 Task: Search one way flight ticket for 5 adults, 2 children, 1 infant in seat and 2 infants on lap in economy from Columbia: Columbia Regional Airport to New Bern: Coastal Carolina Regional Airport (was Craven County Regional) on 5-4-2023. Choice of flights is Emirates and Kenya Airways. Number of bags: 2 carry on bags. Price is upto 35000. Outbound departure time preference is 20:30.
Action: Mouse moved to (306, 122)
Screenshot: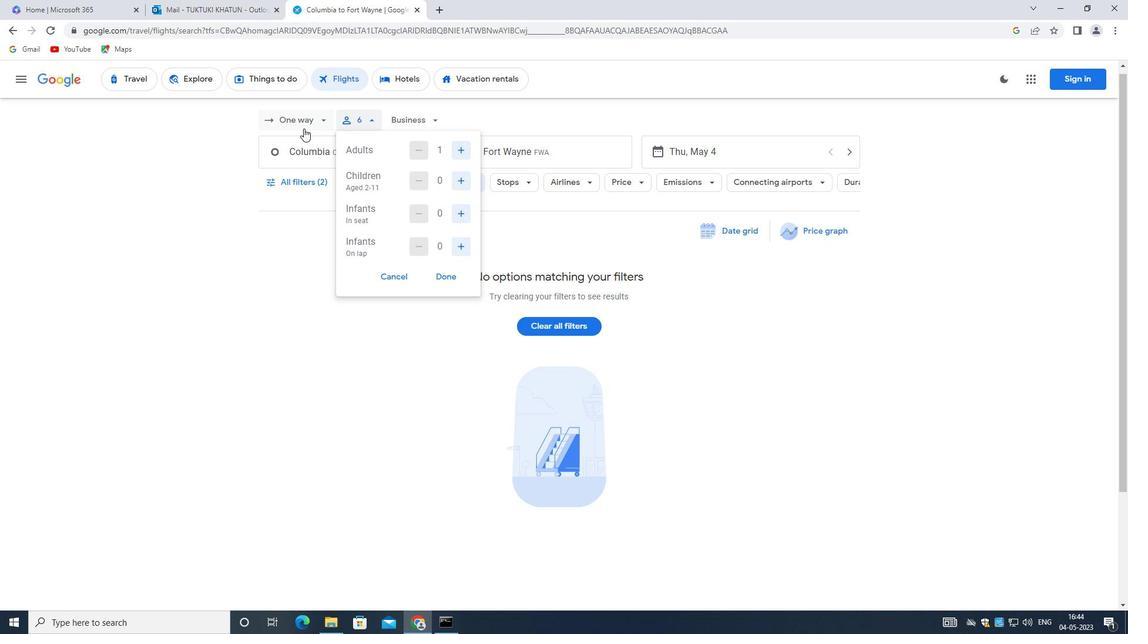 
Action: Mouse pressed left at (306, 122)
Screenshot: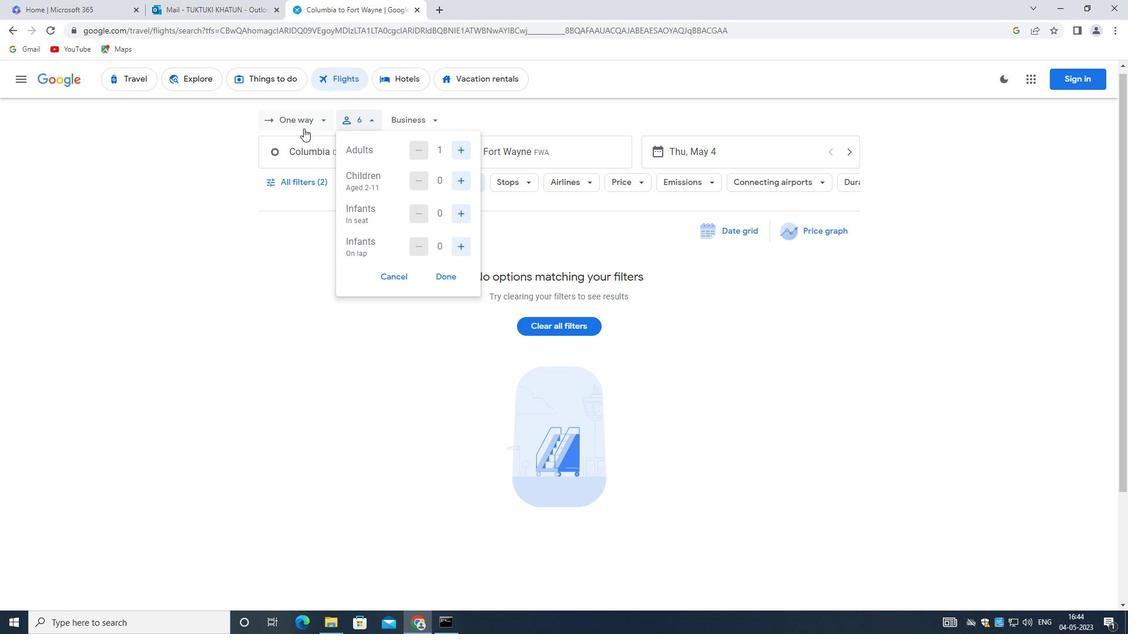 
Action: Mouse moved to (322, 126)
Screenshot: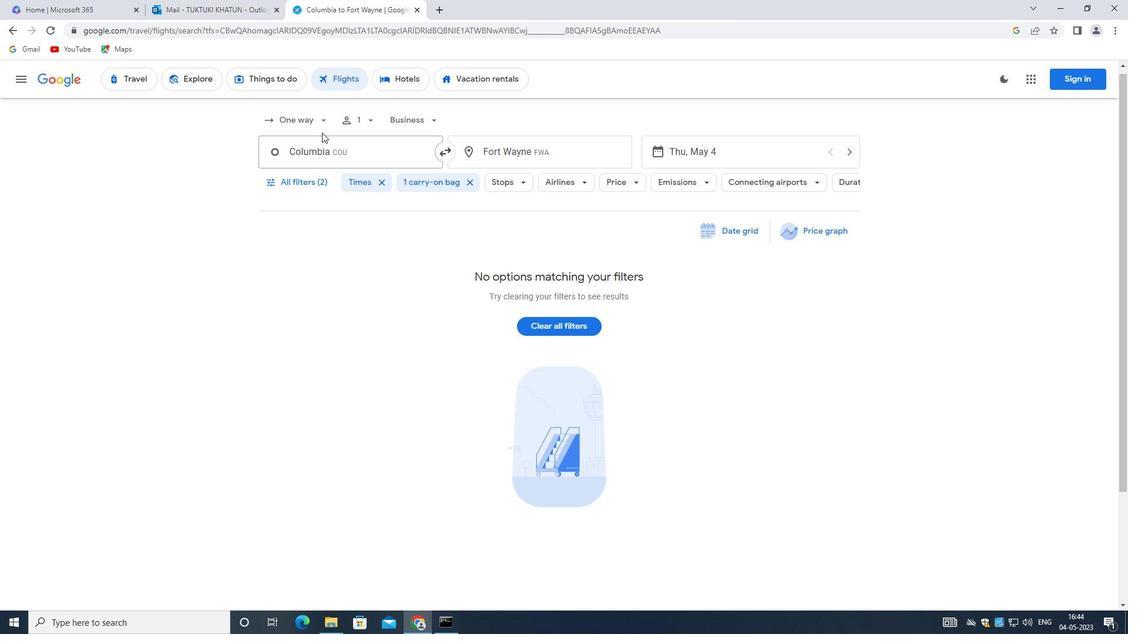
Action: Mouse pressed left at (322, 126)
Screenshot: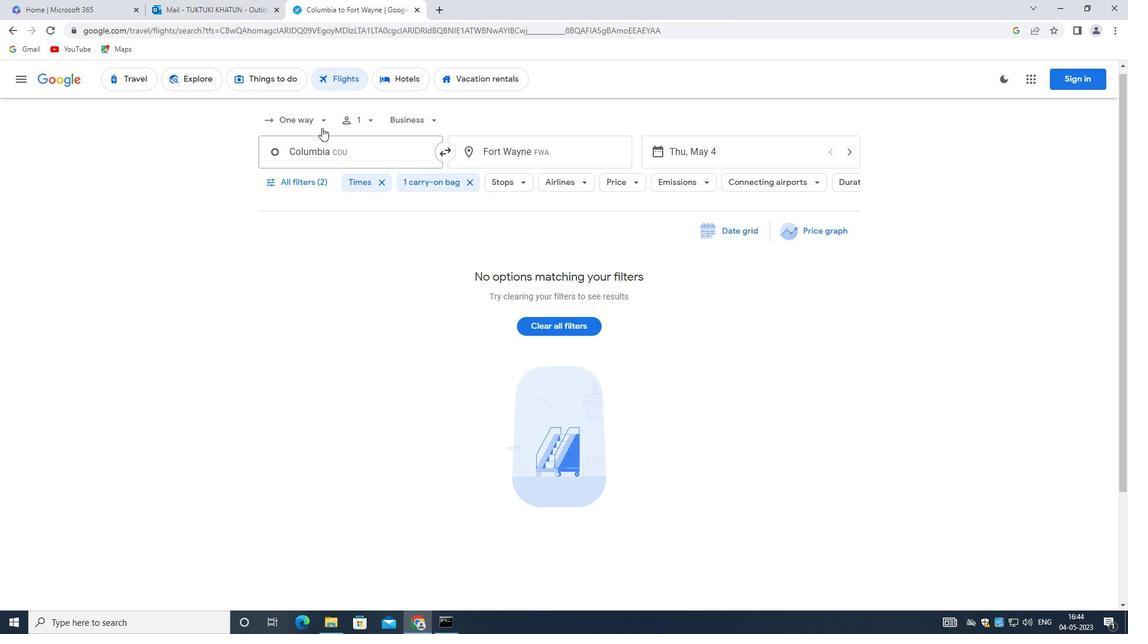 
Action: Mouse moved to (319, 174)
Screenshot: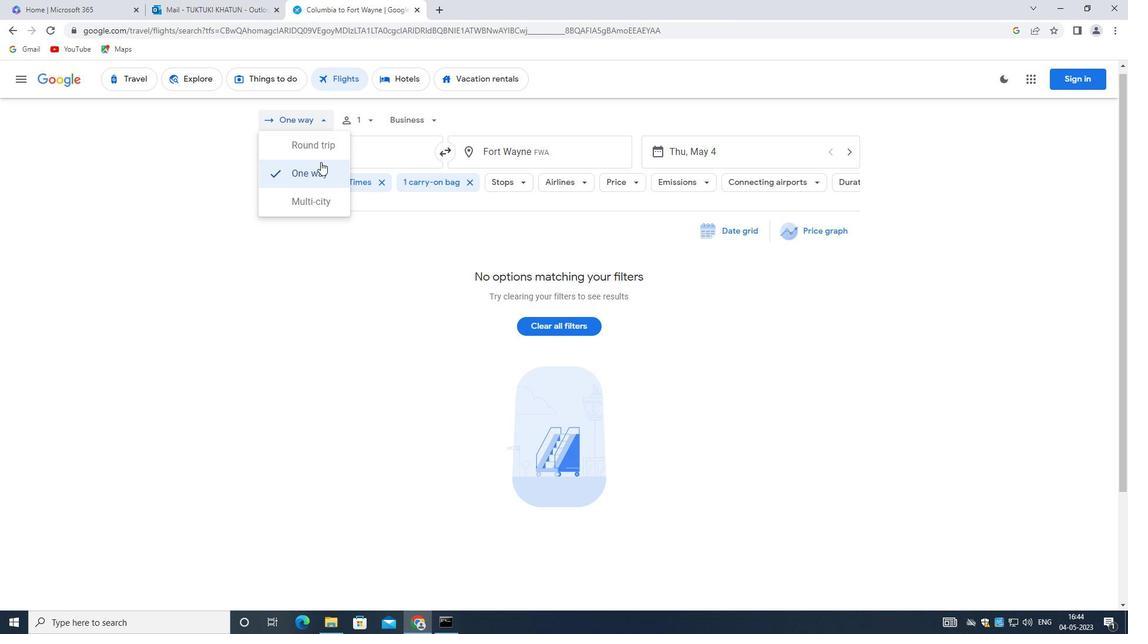 
Action: Mouse pressed left at (319, 174)
Screenshot: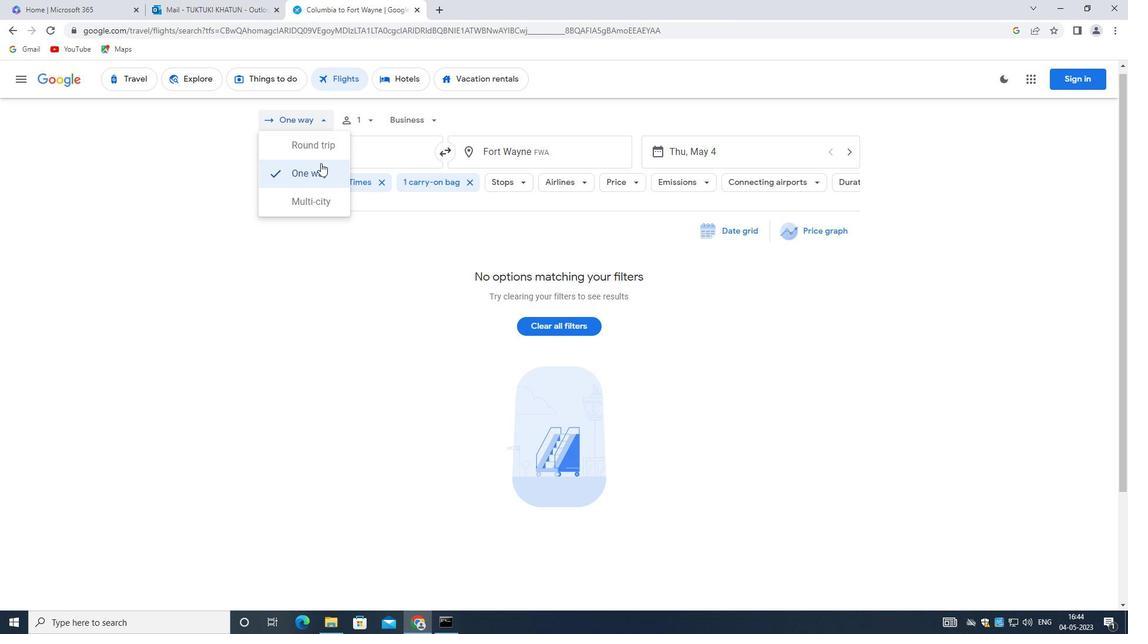 
Action: Mouse moved to (369, 122)
Screenshot: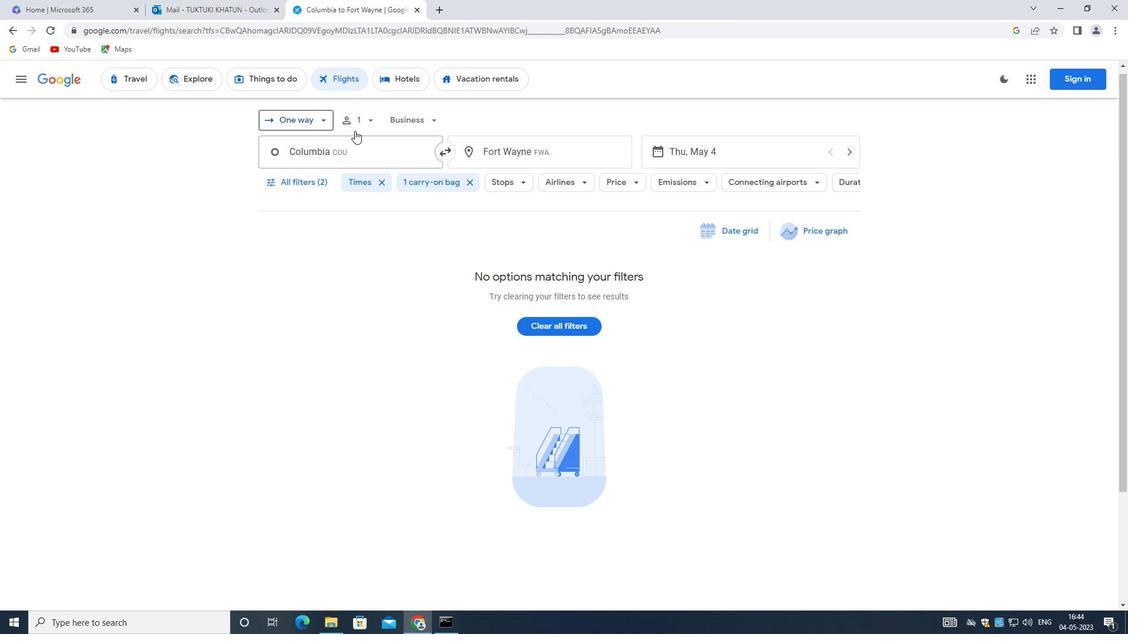 
Action: Mouse pressed left at (369, 122)
Screenshot: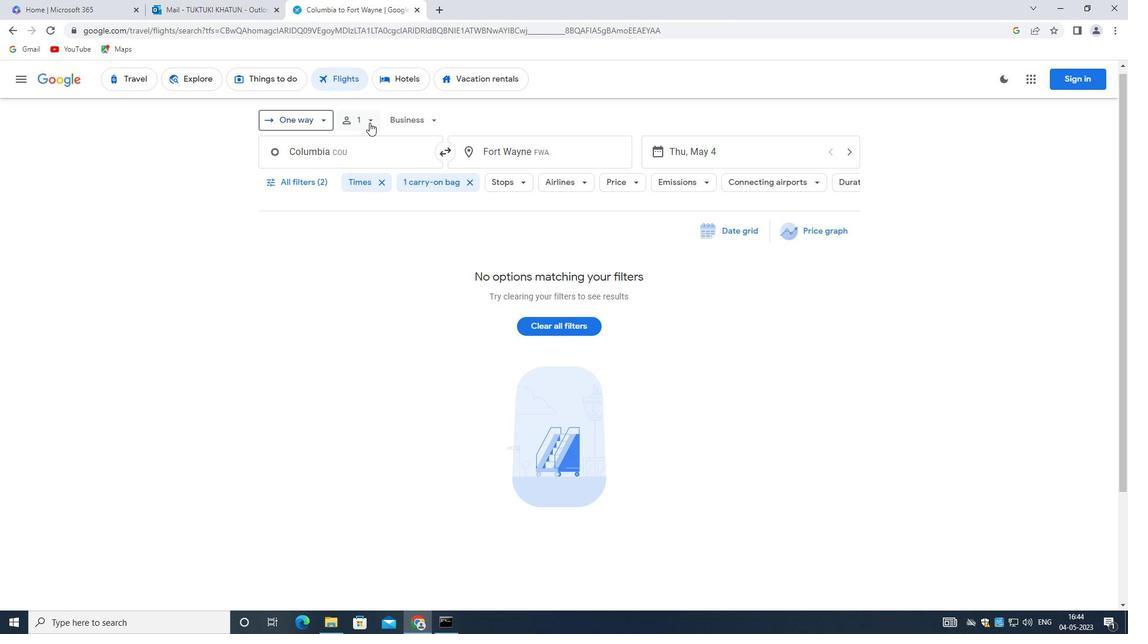 
Action: Mouse moved to (466, 148)
Screenshot: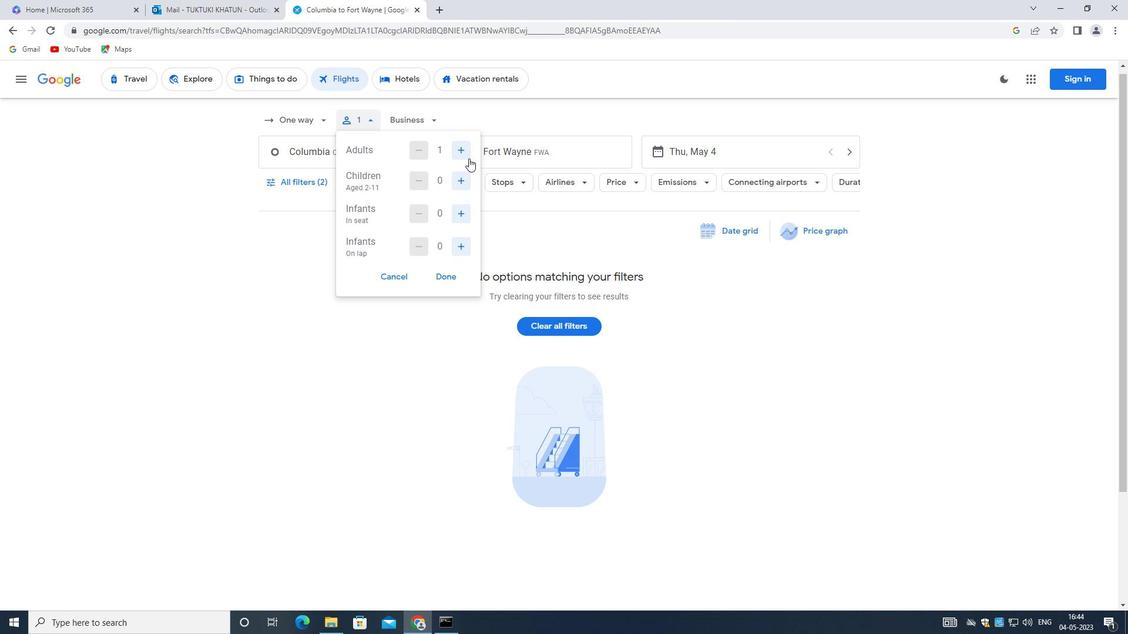 
Action: Mouse pressed left at (466, 148)
Screenshot: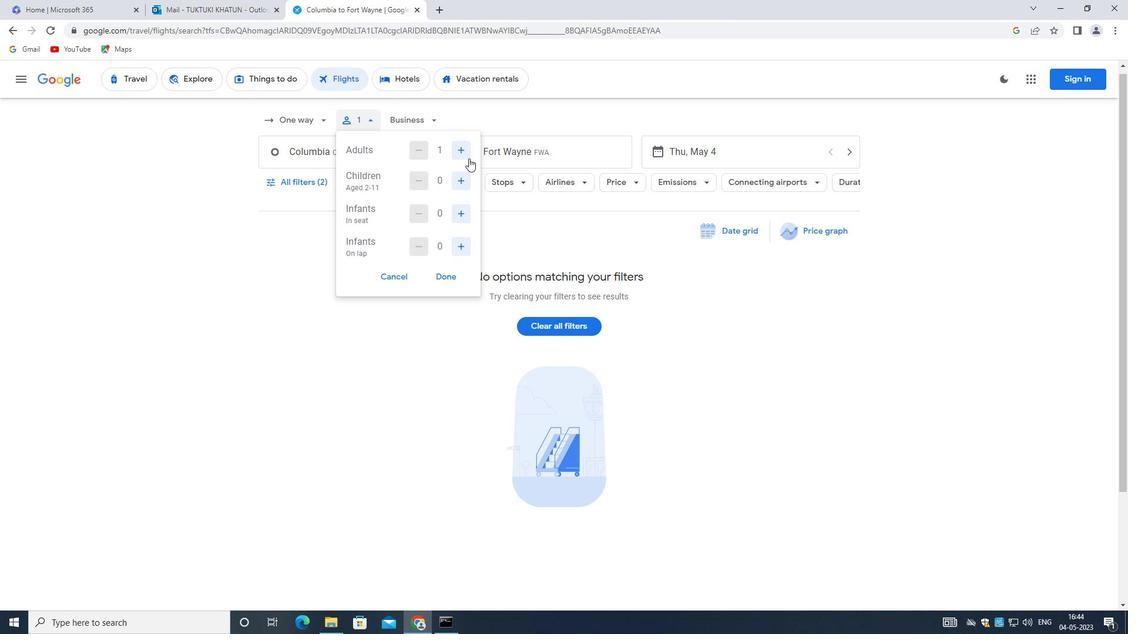 
Action: Mouse pressed left at (466, 148)
Screenshot: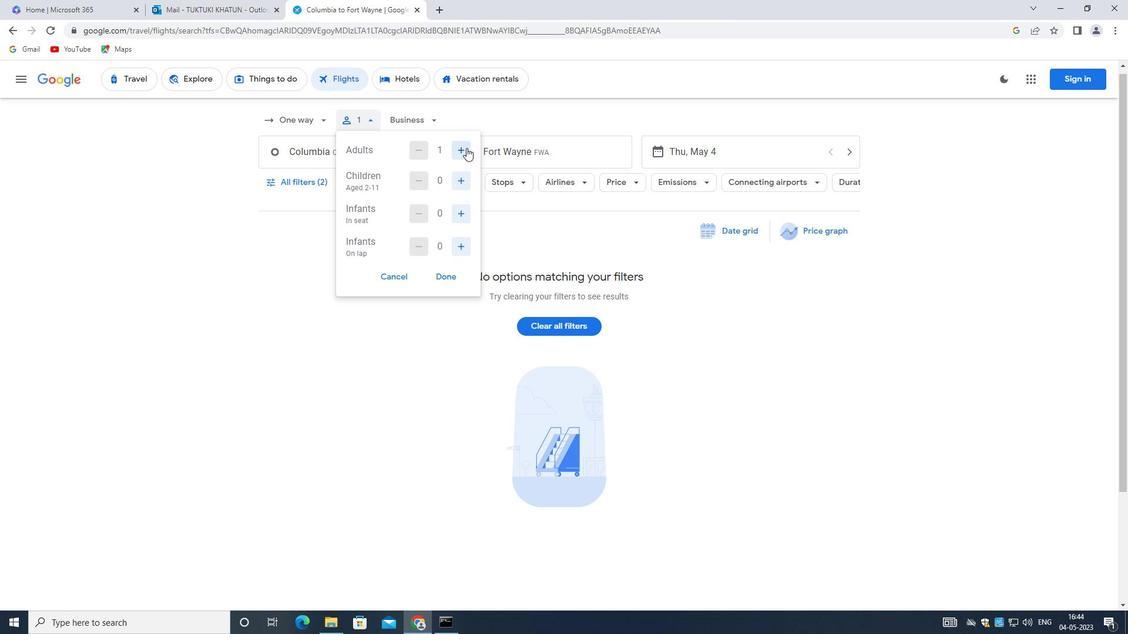 
Action: Mouse pressed left at (466, 148)
Screenshot: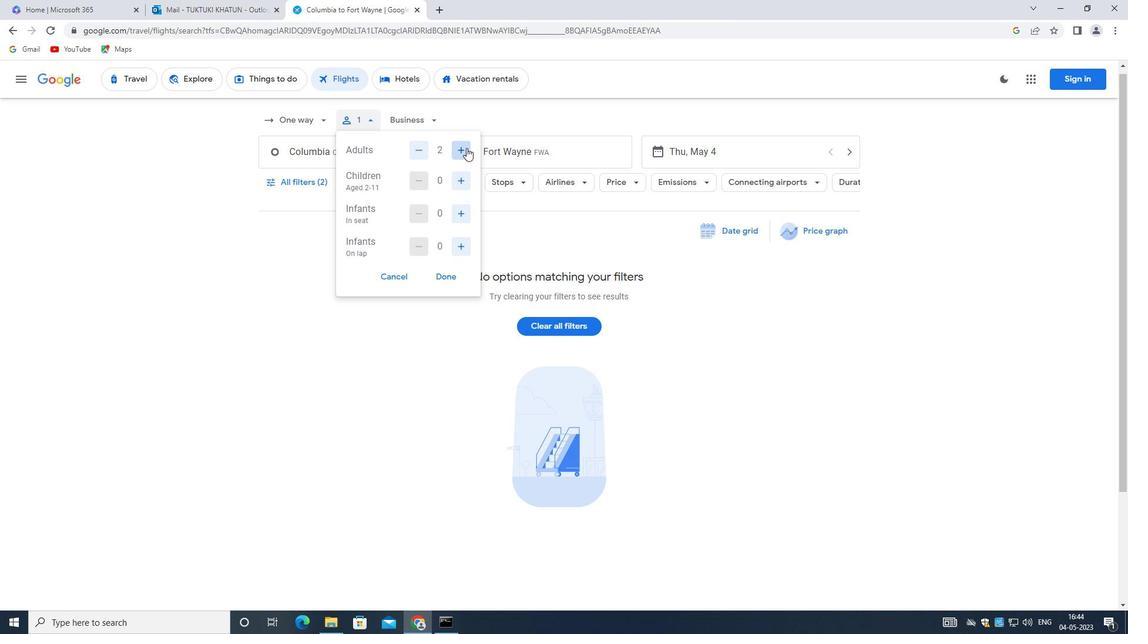 
Action: Mouse pressed left at (466, 148)
Screenshot: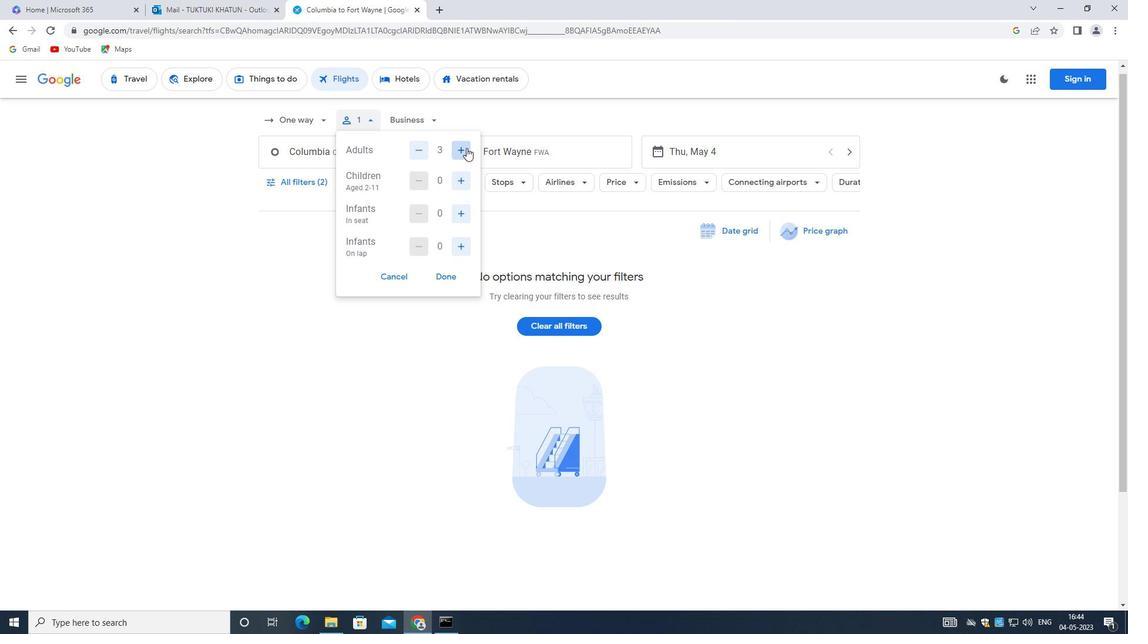 
Action: Mouse moved to (458, 183)
Screenshot: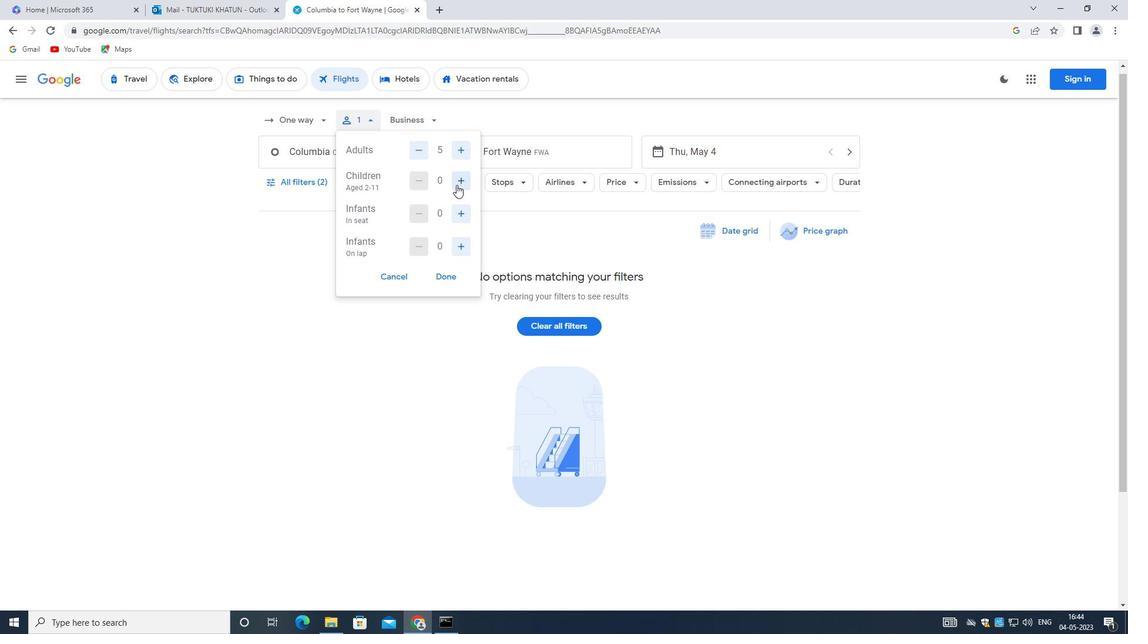 
Action: Mouse pressed left at (458, 183)
Screenshot: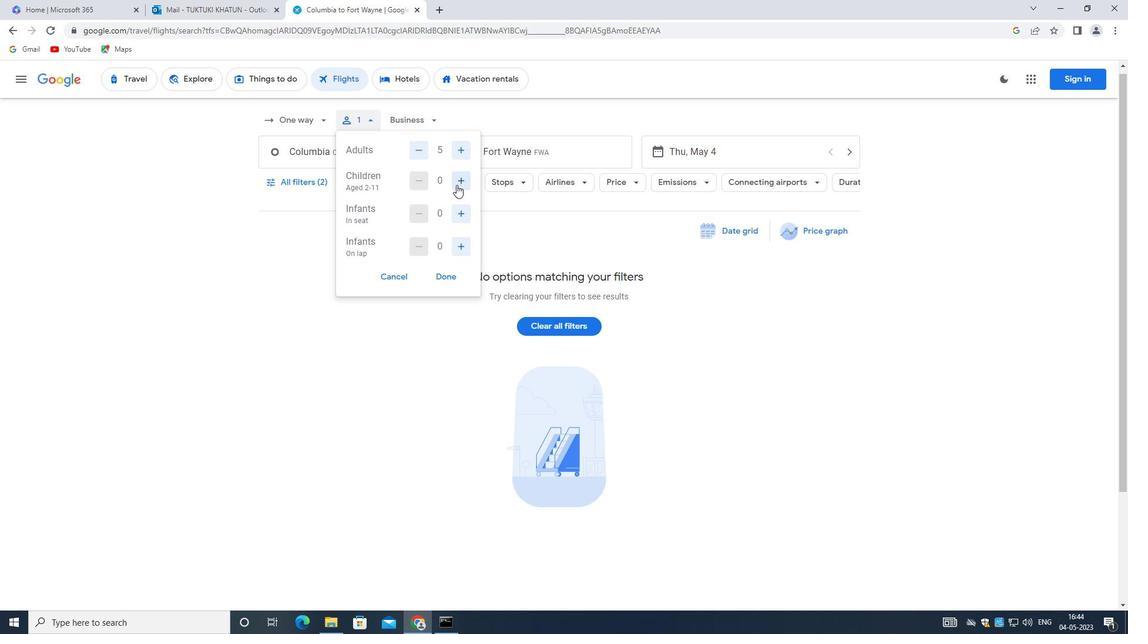 
Action: Mouse moved to (458, 181)
Screenshot: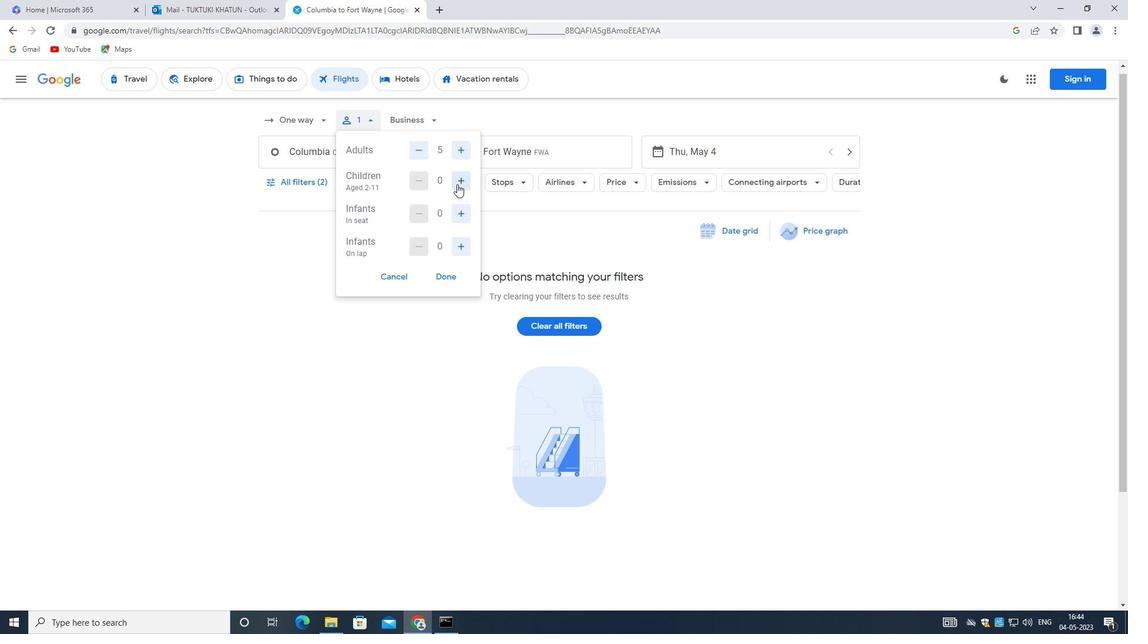 
Action: Mouse pressed left at (458, 181)
Screenshot: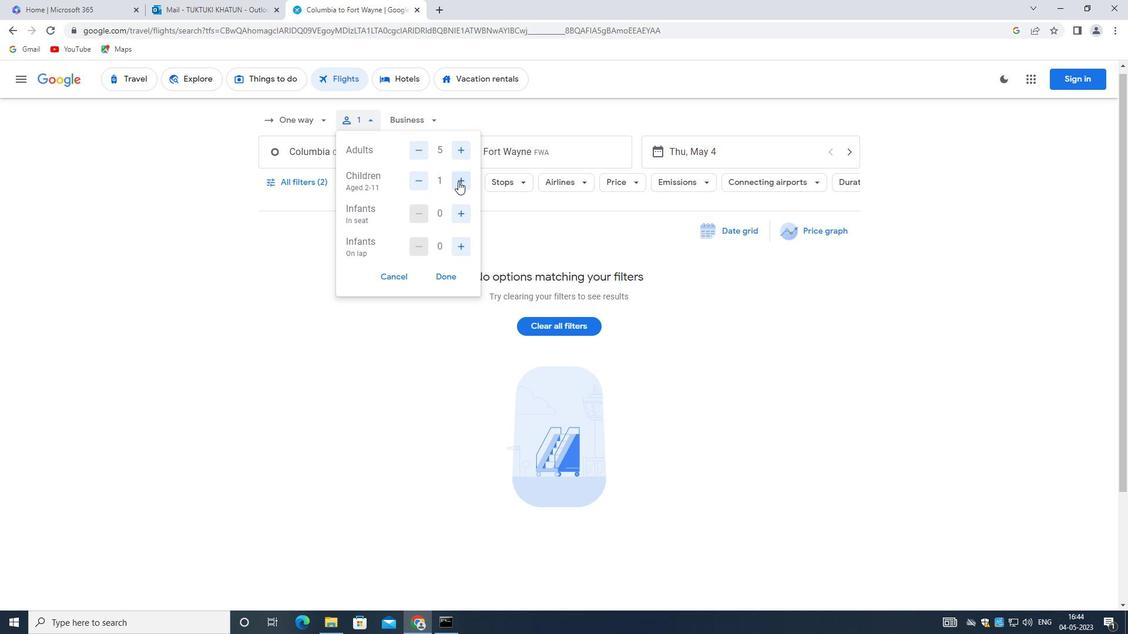 
Action: Mouse moved to (460, 215)
Screenshot: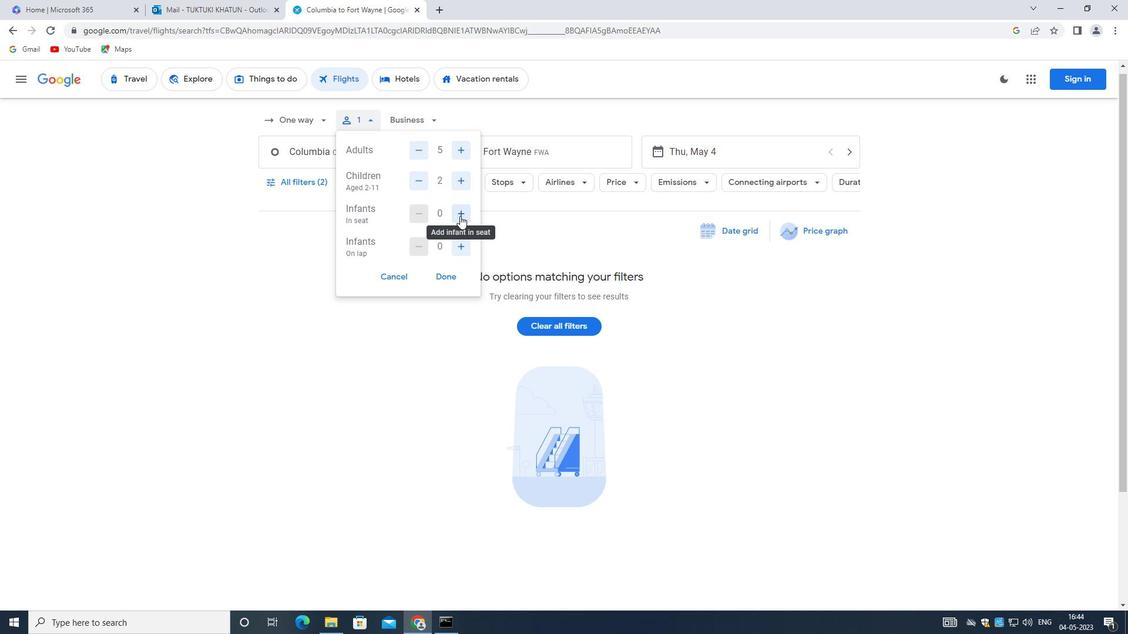 
Action: Mouse pressed left at (460, 215)
Screenshot: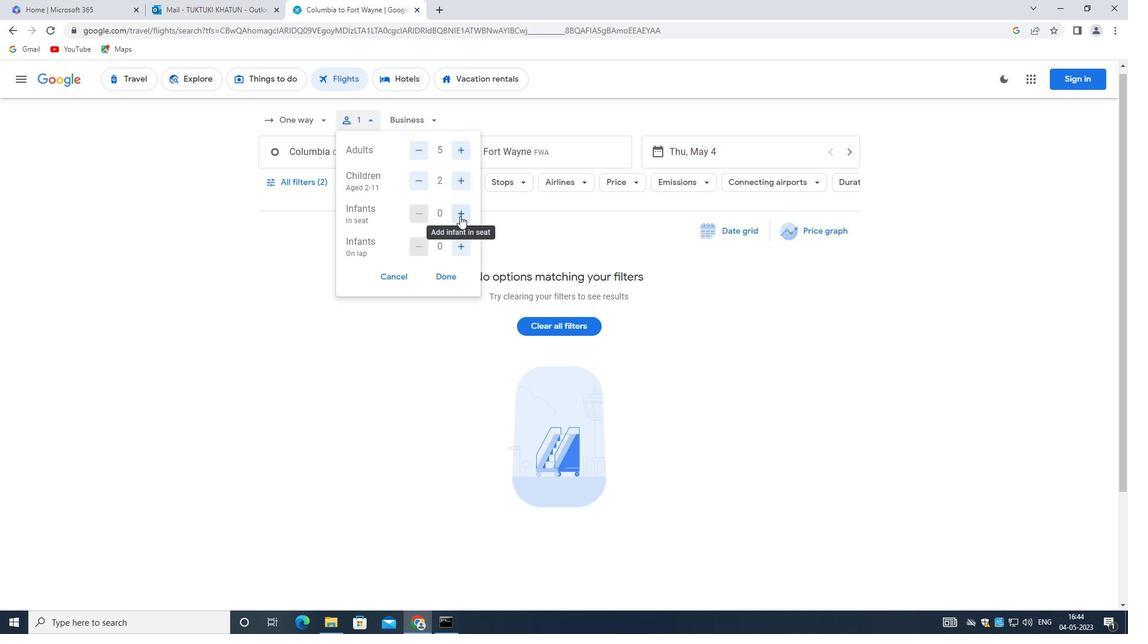 
Action: Mouse moved to (462, 246)
Screenshot: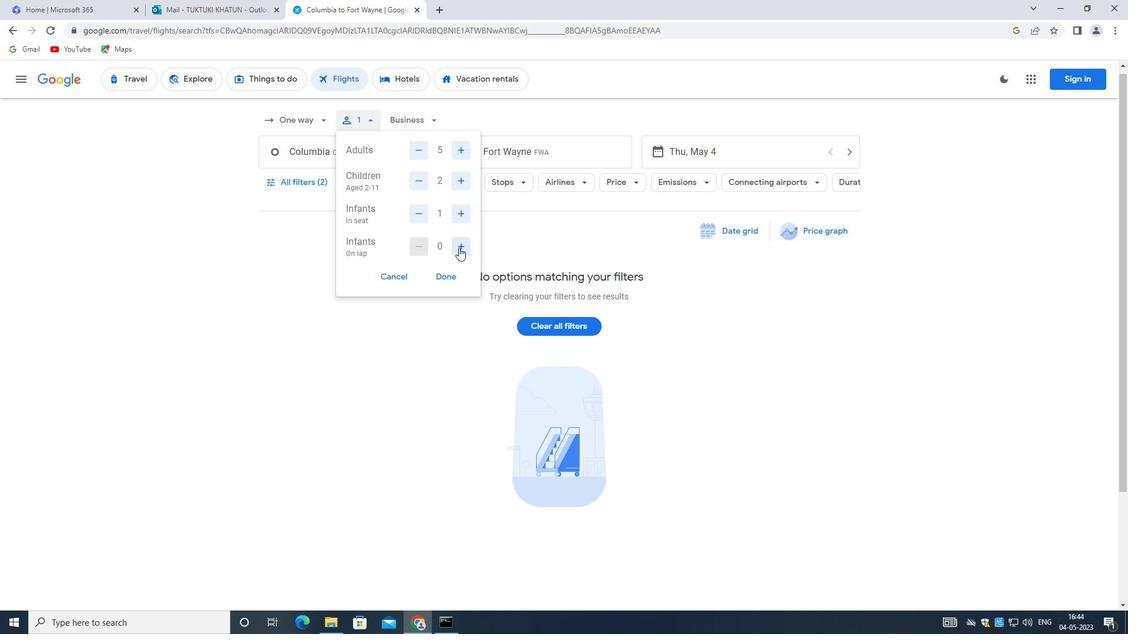 
Action: Mouse pressed left at (462, 246)
Screenshot: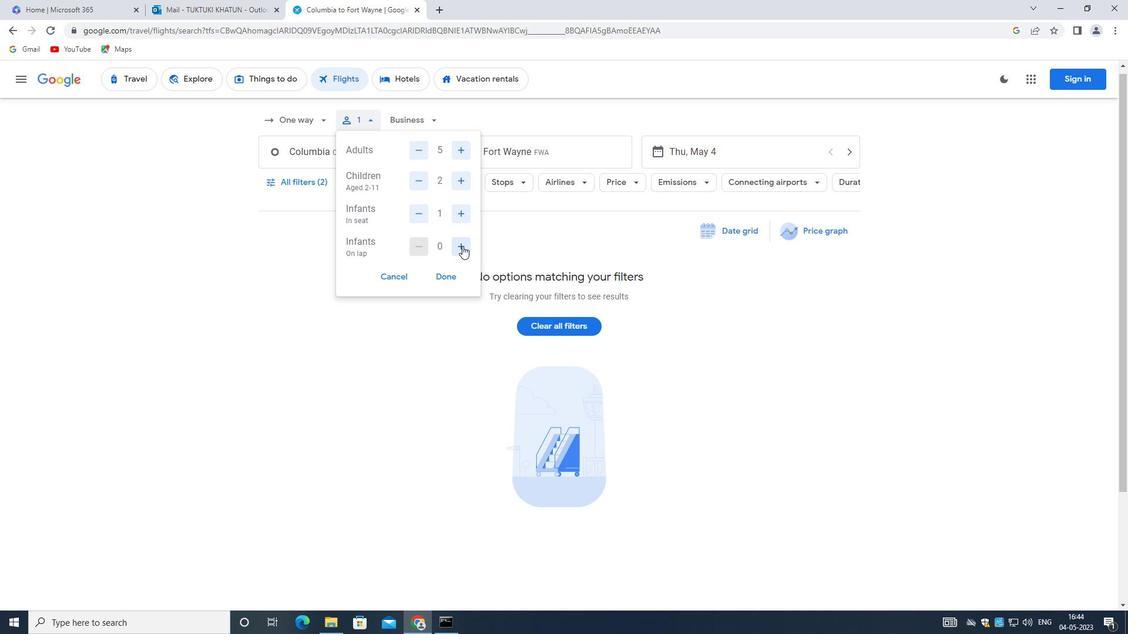 
Action: Mouse moved to (462, 244)
Screenshot: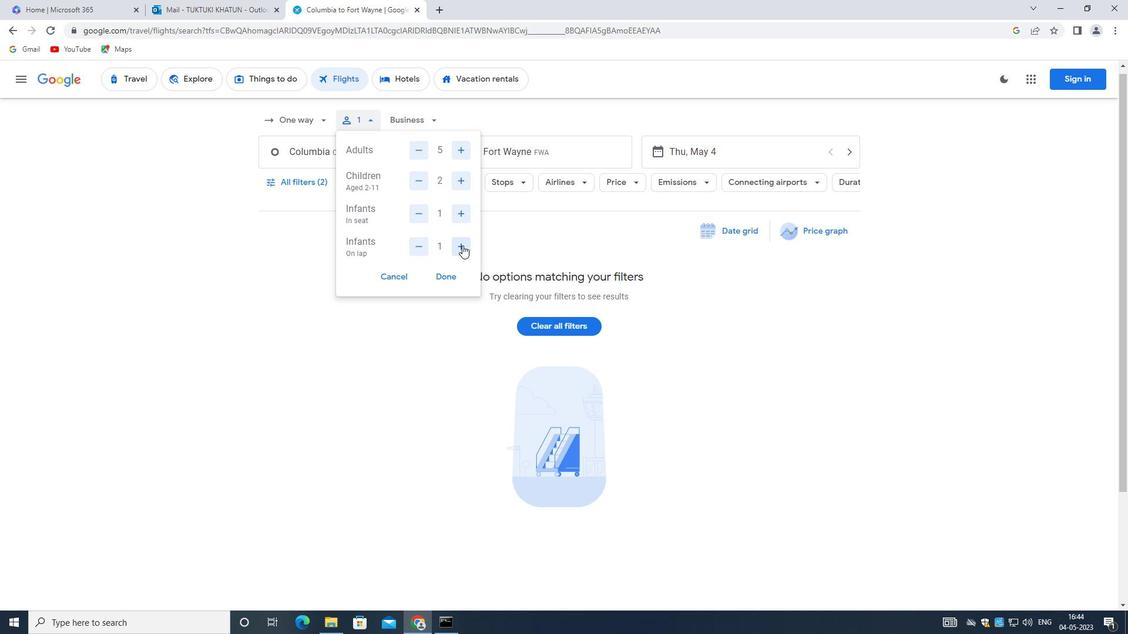 
Action: Mouse pressed left at (462, 244)
Screenshot: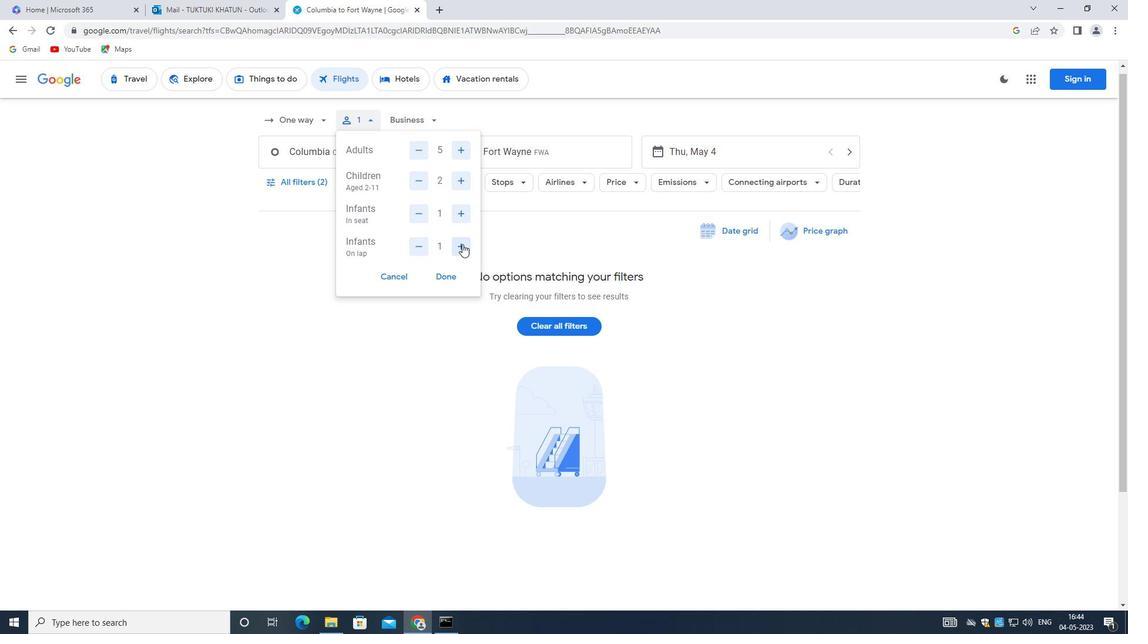 
Action: Mouse moved to (420, 246)
Screenshot: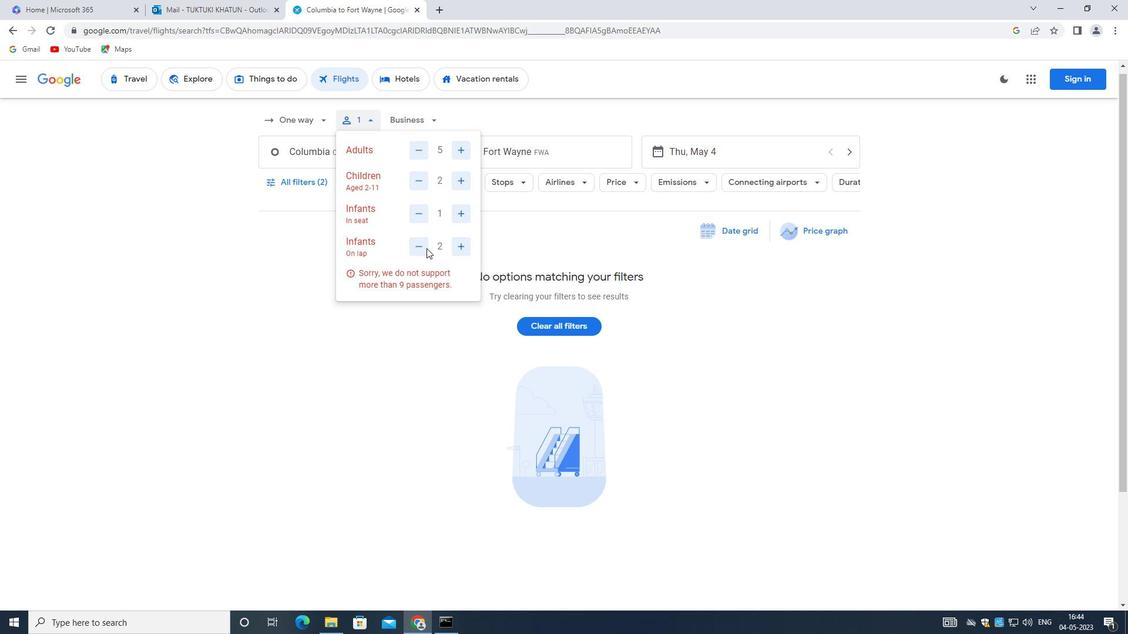 
Action: Mouse pressed left at (420, 246)
Screenshot: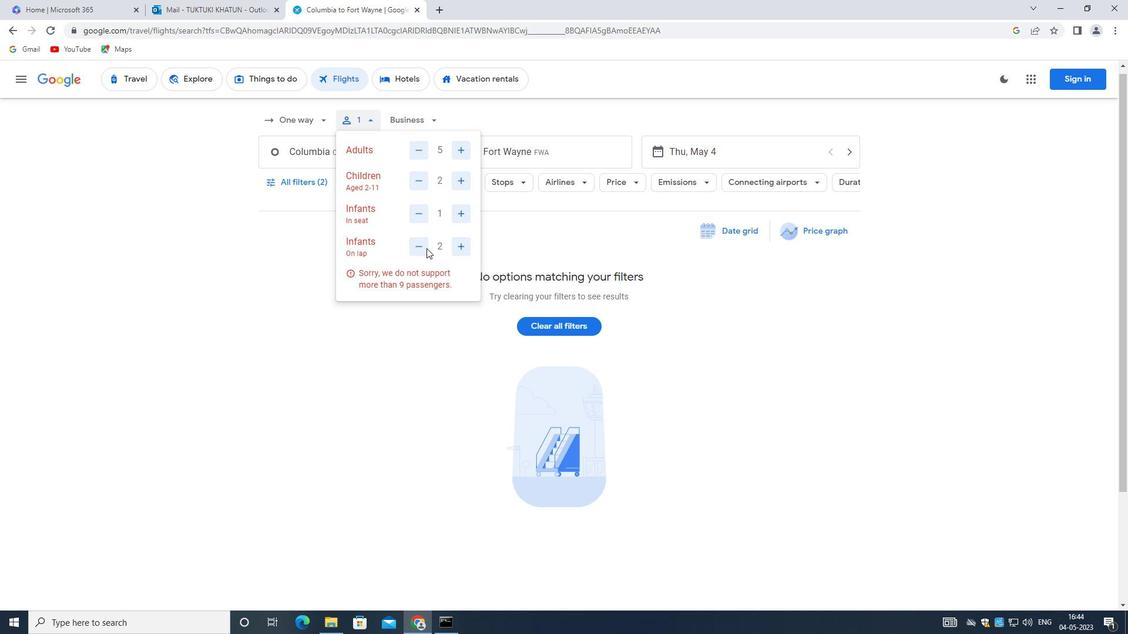 
Action: Mouse moved to (448, 272)
Screenshot: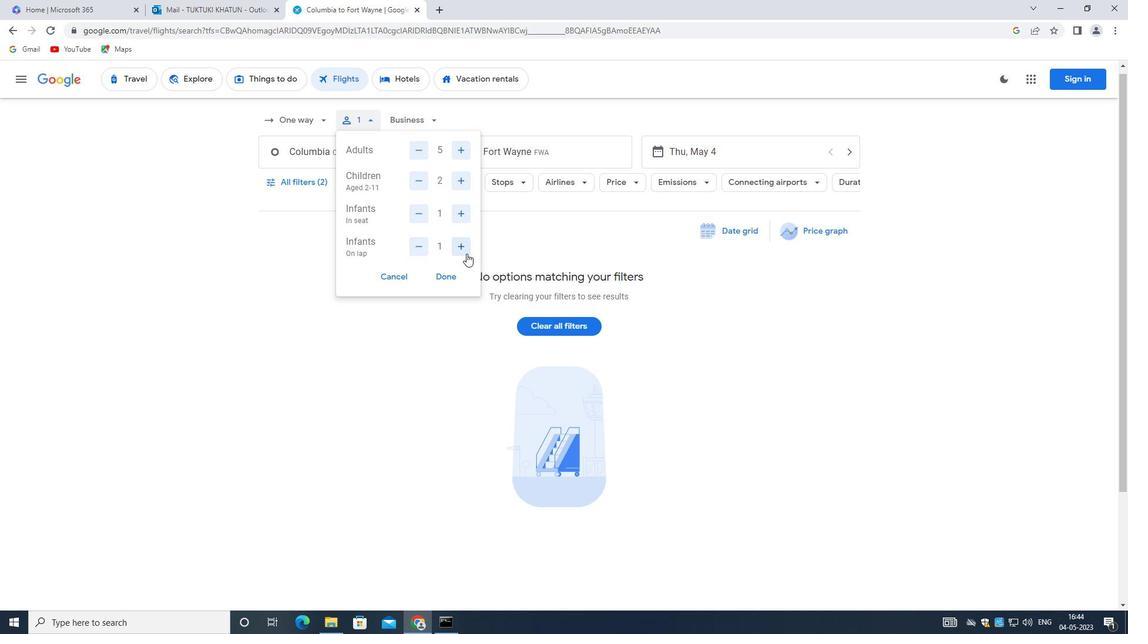 
Action: Mouse pressed left at (448, 272)
Screenshot: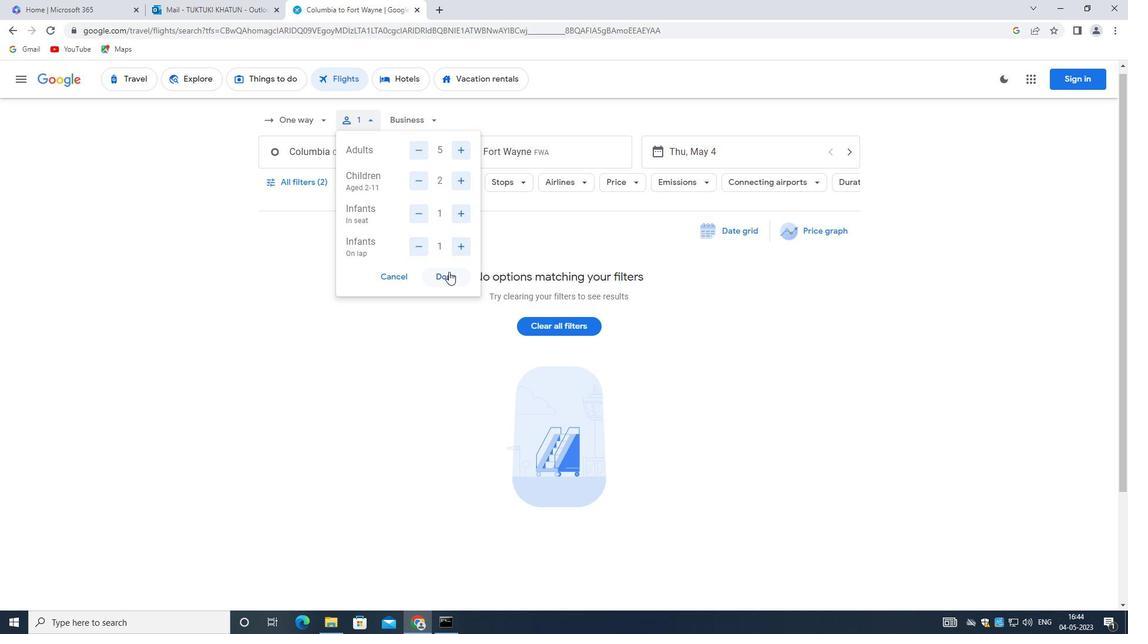 
Action: Mouse moved to (423, 117)
Screenshot: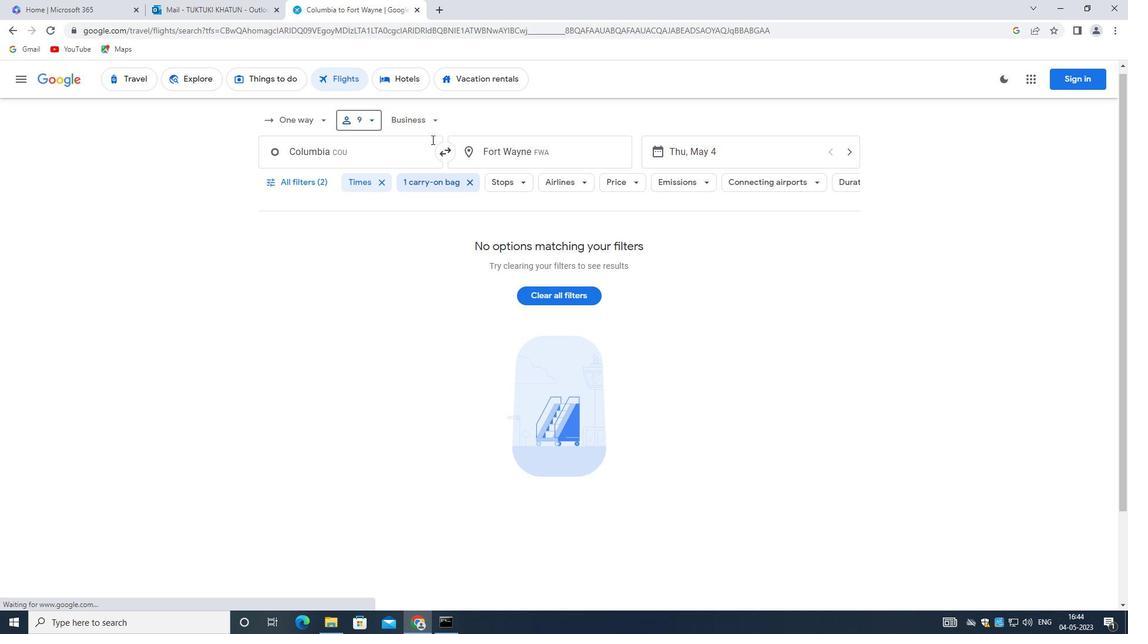 
Action: Mouse pressed left at (423, 117)
Screenshot: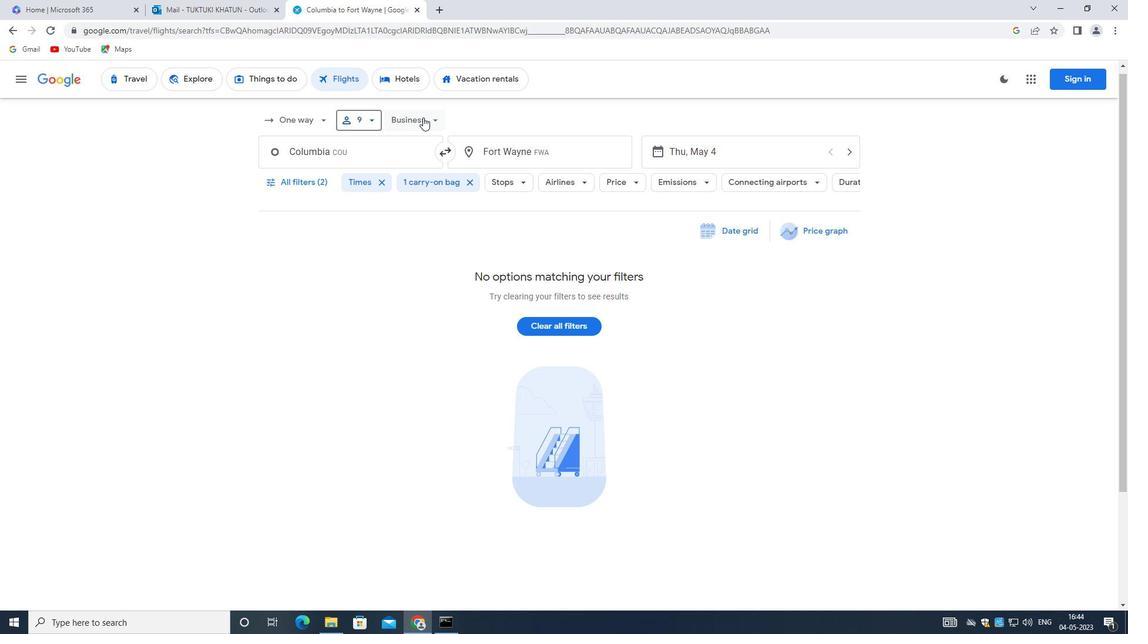 
Action: Mouse moved to (441, 141)
Screenshot: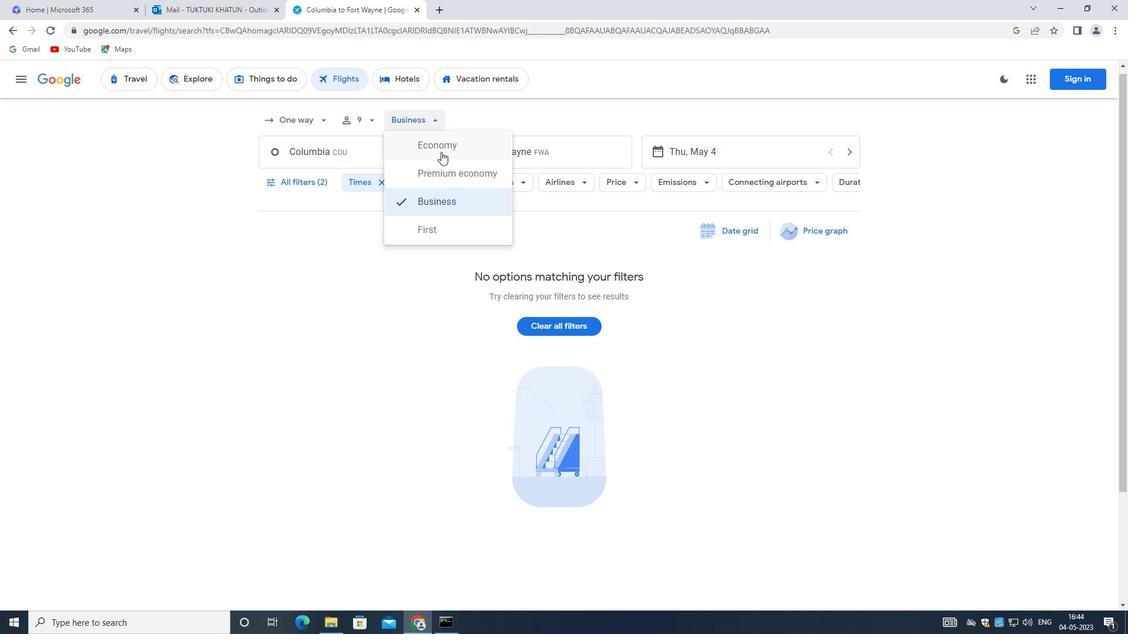 
Action: Mouse pressed left at (441, 141)
Screenshot: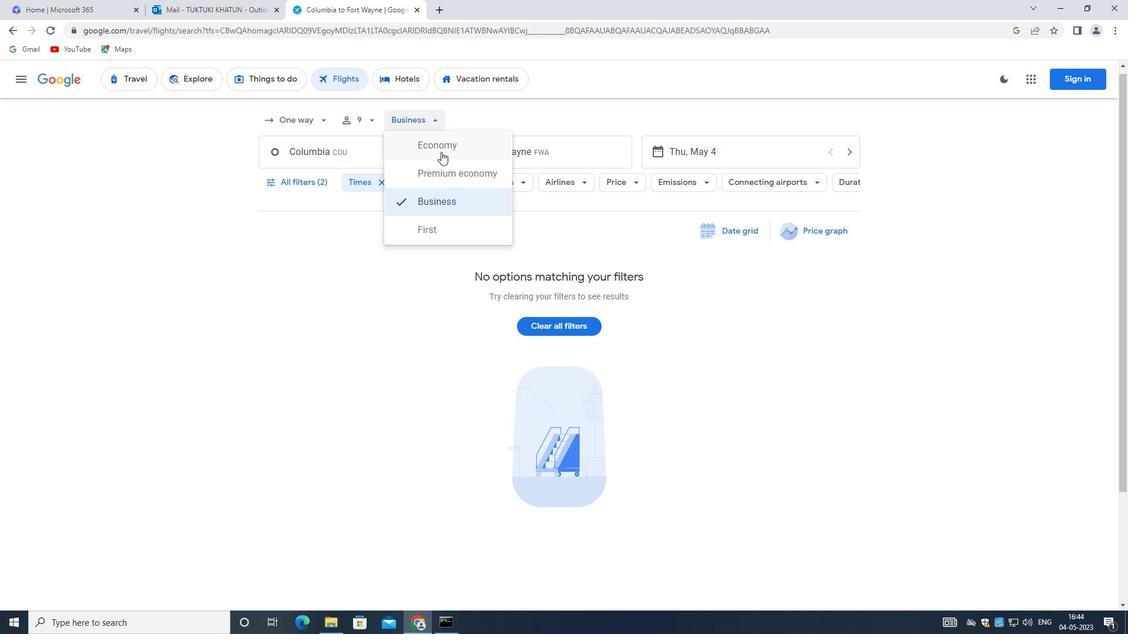 
Action: Mouse moved to (320, 149)
Screenshot: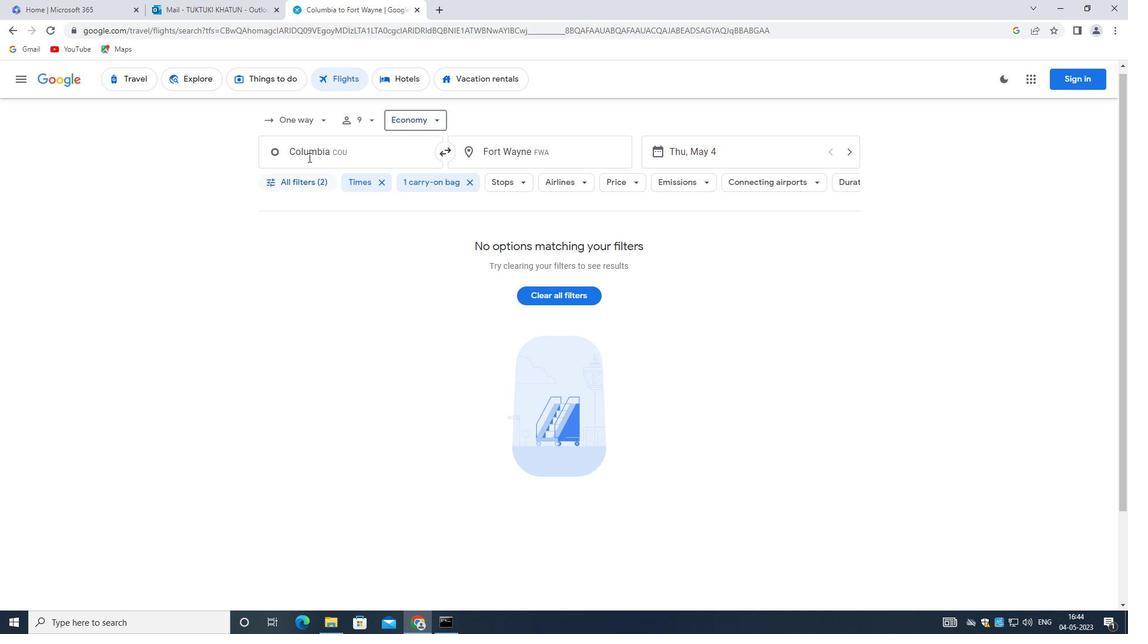 
Action: Mouse pressed left at (320, 149)
Screenshot: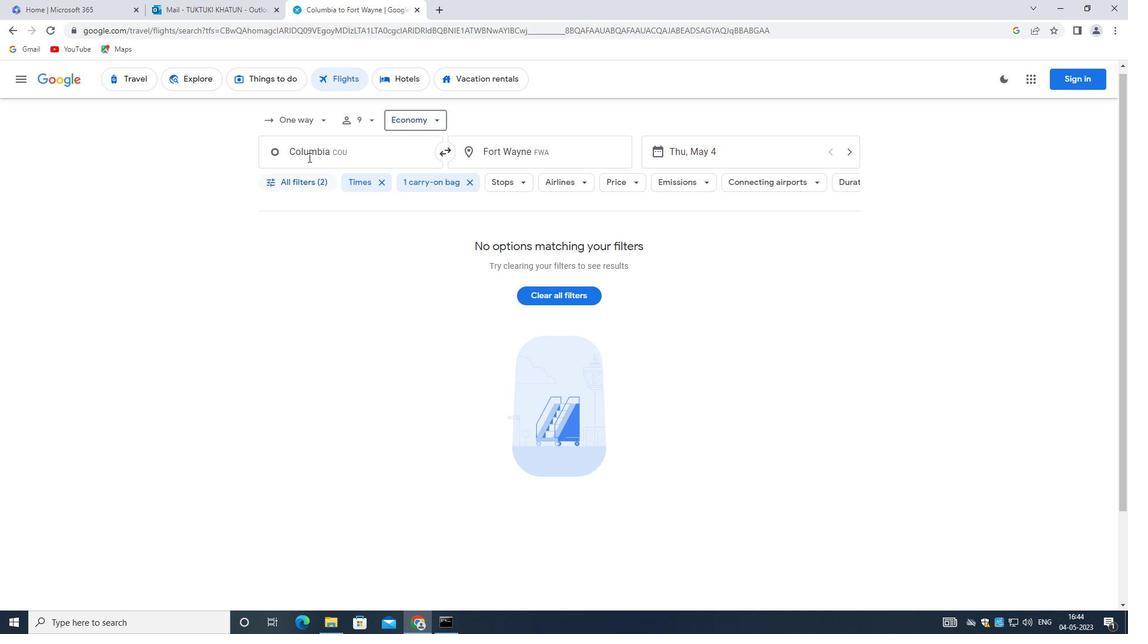 
Action: Mouse moved to (350, 147)
Screenshot: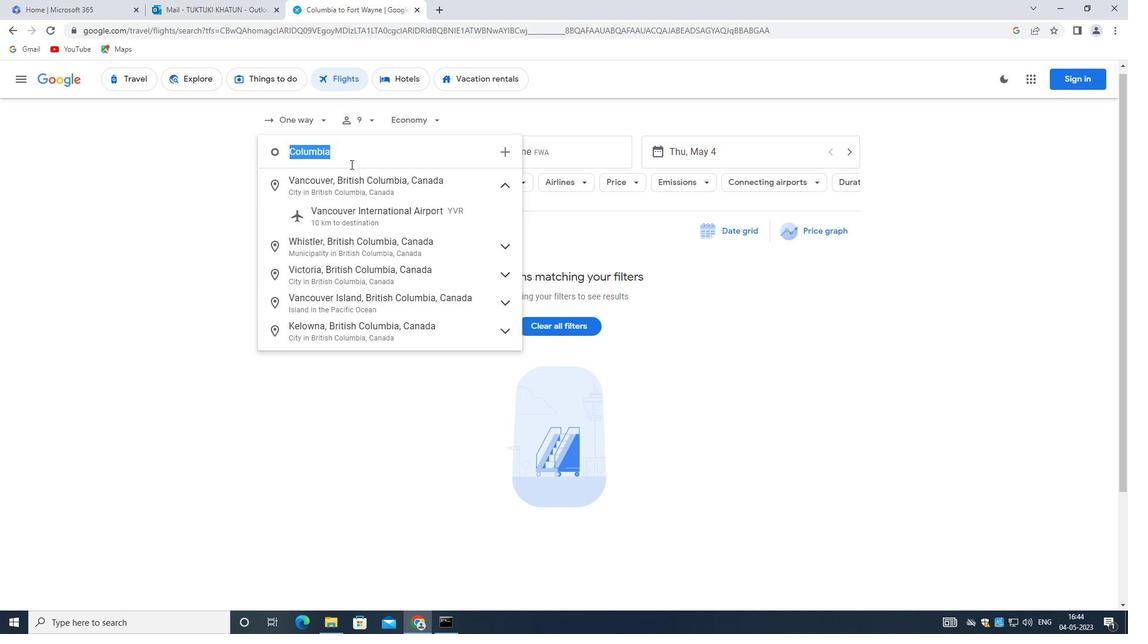 
Action: Mouse pressed left at (350, 147)
Screenshot: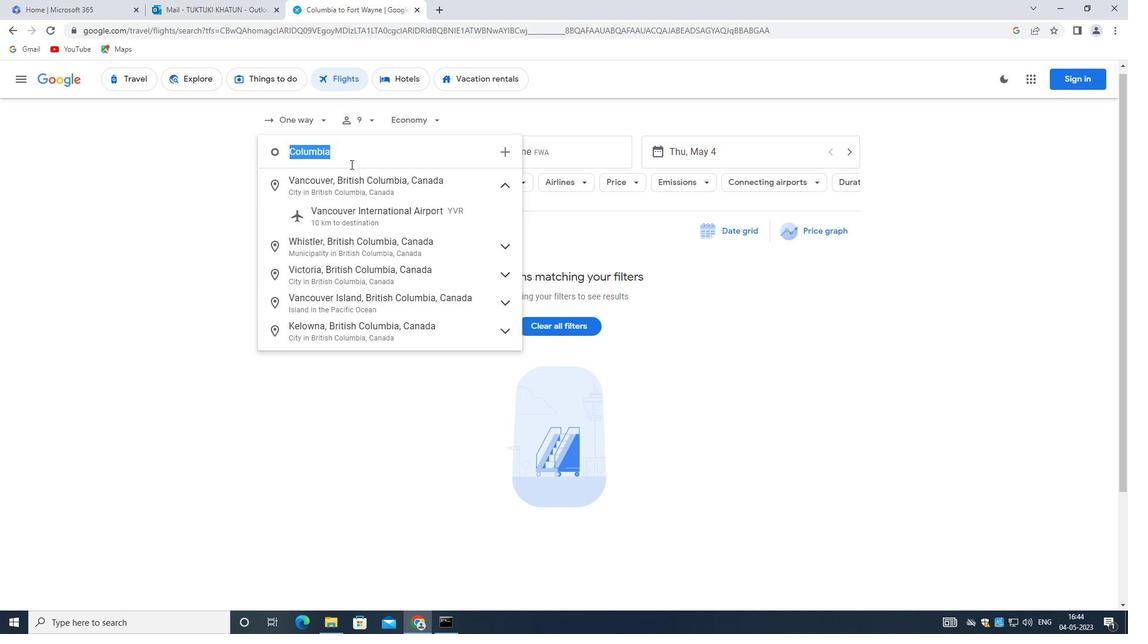 
Action: Mouse moved to (339, 152)
Screenshot: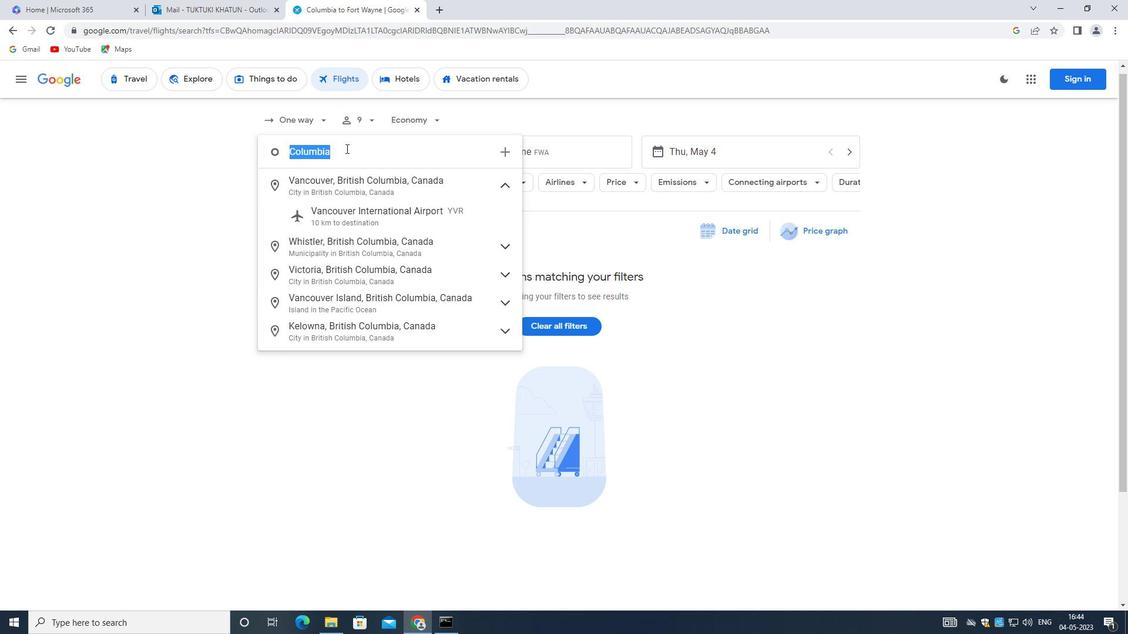 
Action: Mouse pressed left at (339, 152)
Screenshot: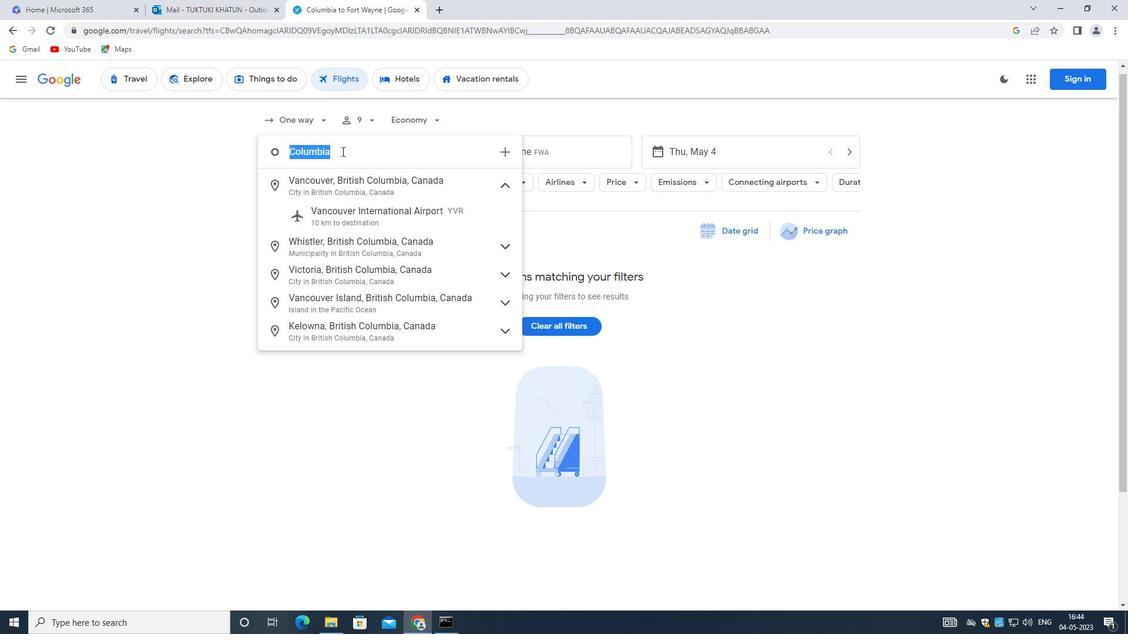 
Action: Mouse moved to (333, 153)
Screenshot: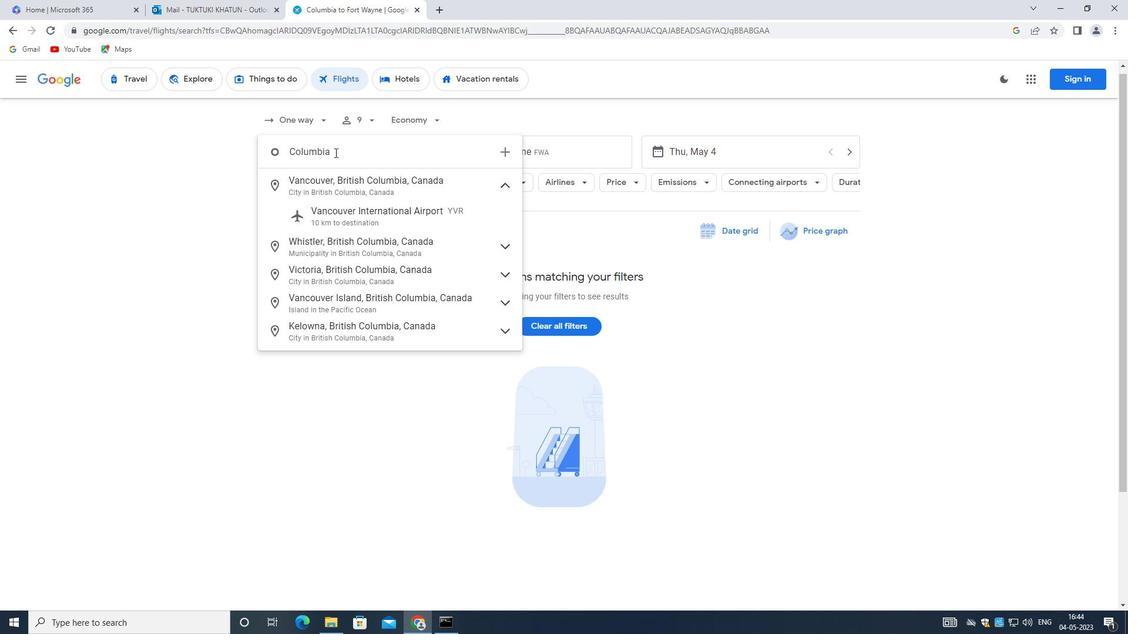 
Action: Key pressed <Key.shift>RE
Screenshot: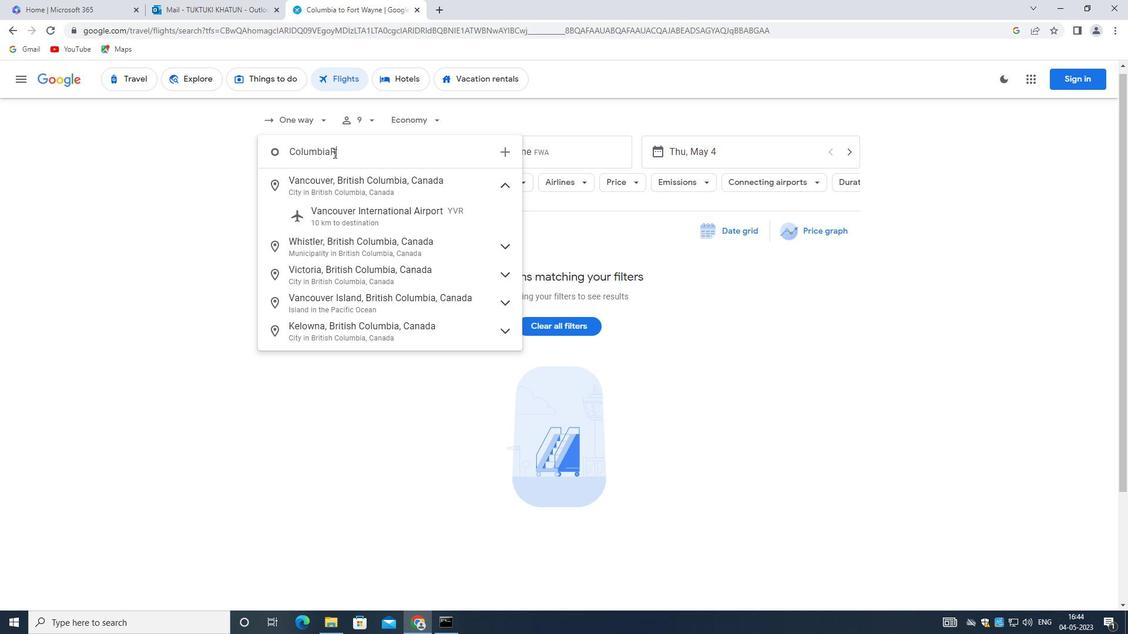 
Action: Mouse moved to (330, 148)
Screenshot: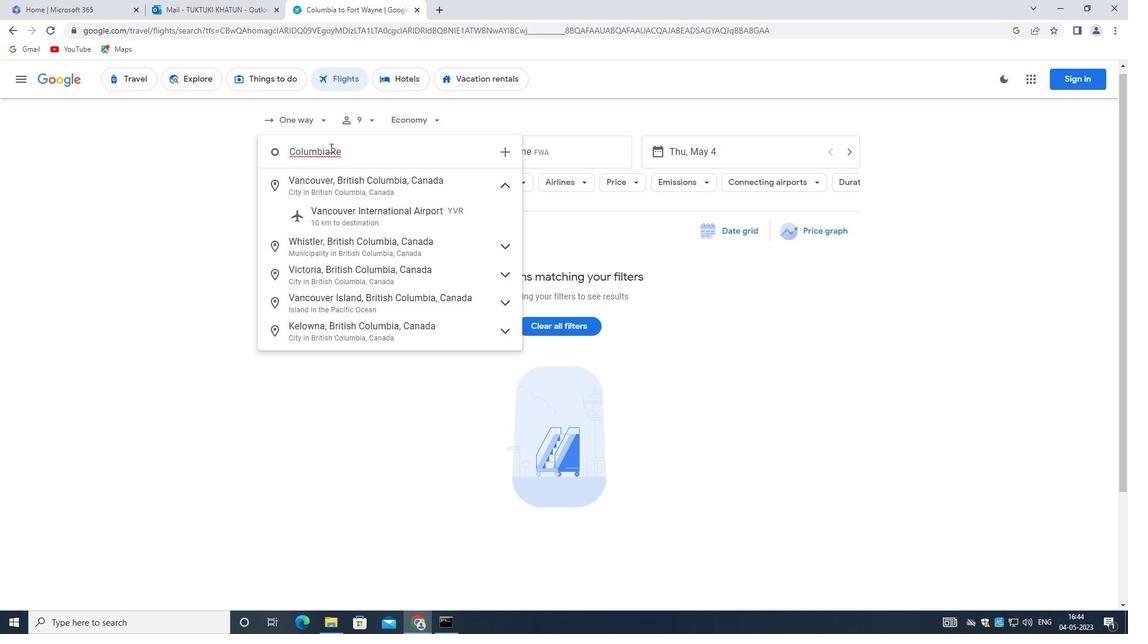 
Action: Mouse pressed left at (330, 148)
Screenshot: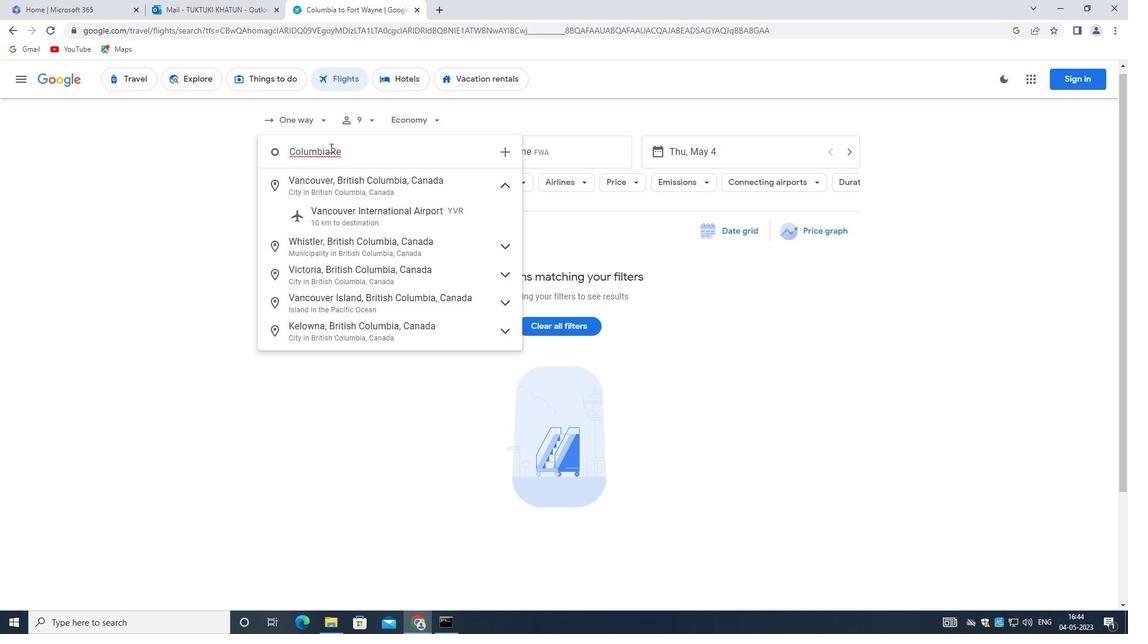 
Action: Mouse moved to (338, 143)
Screenshot: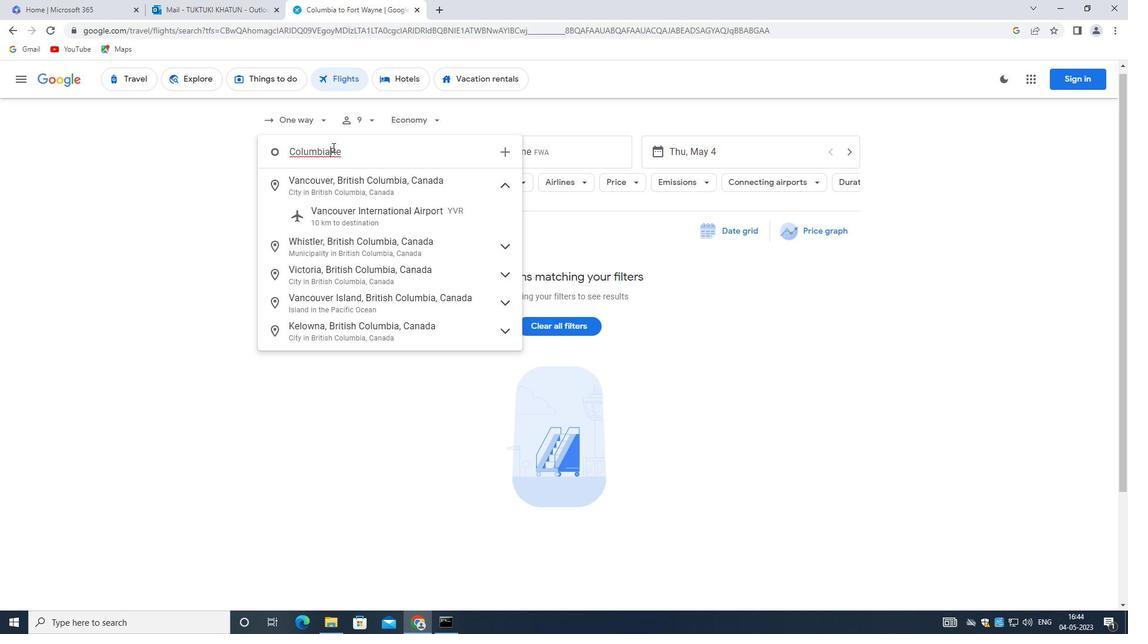 
Action: Key pressed <Key.space>
Screenshot: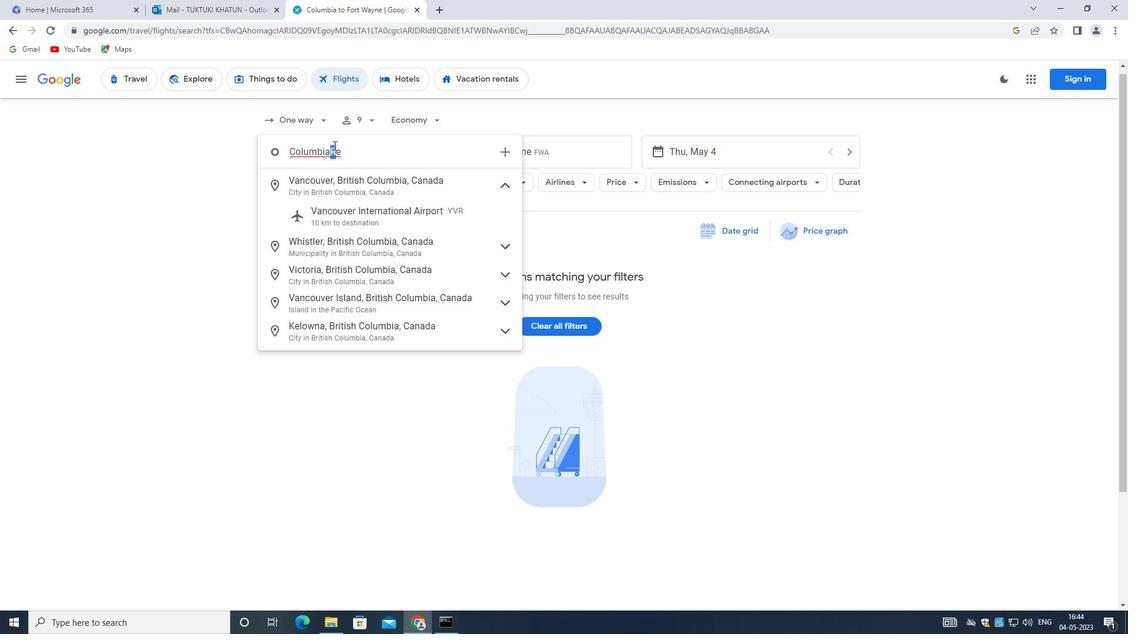 
Action: Mouse moved to (349, 155)
Screenshot: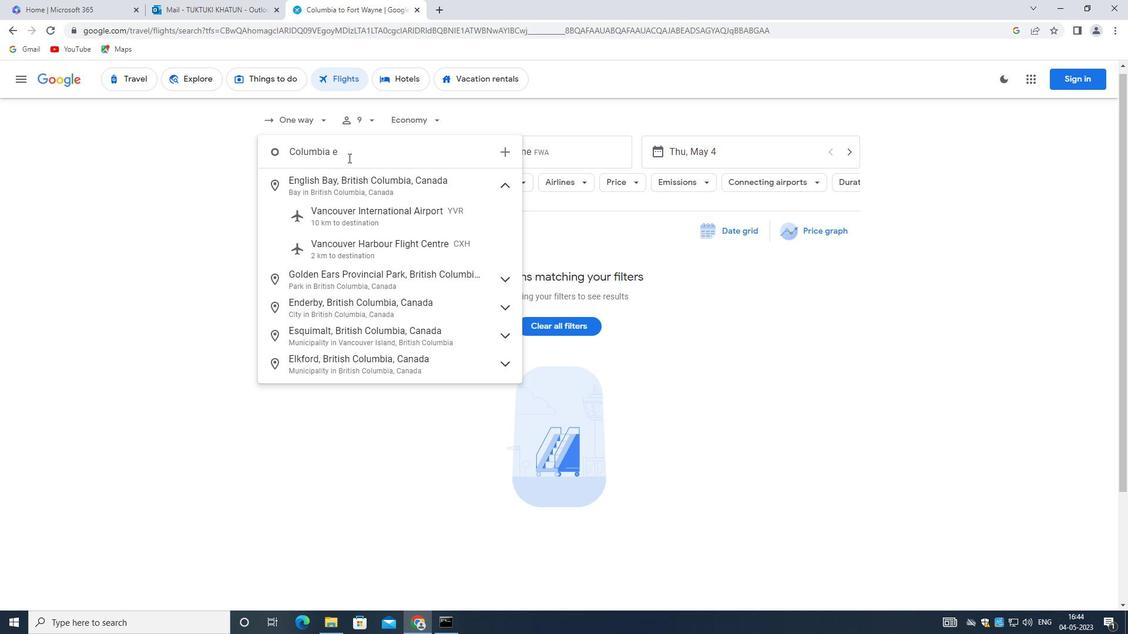 
Action: Key pressed <Key.shift>R
Screenshot: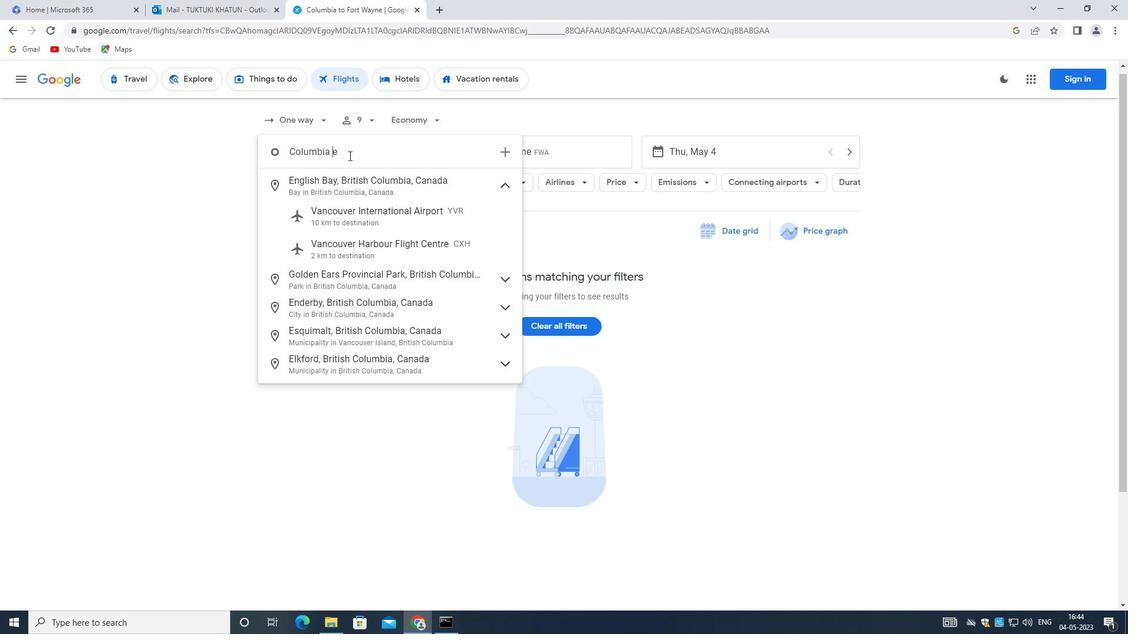 
Action: Mouse moved to (346, 332)
Screenshot: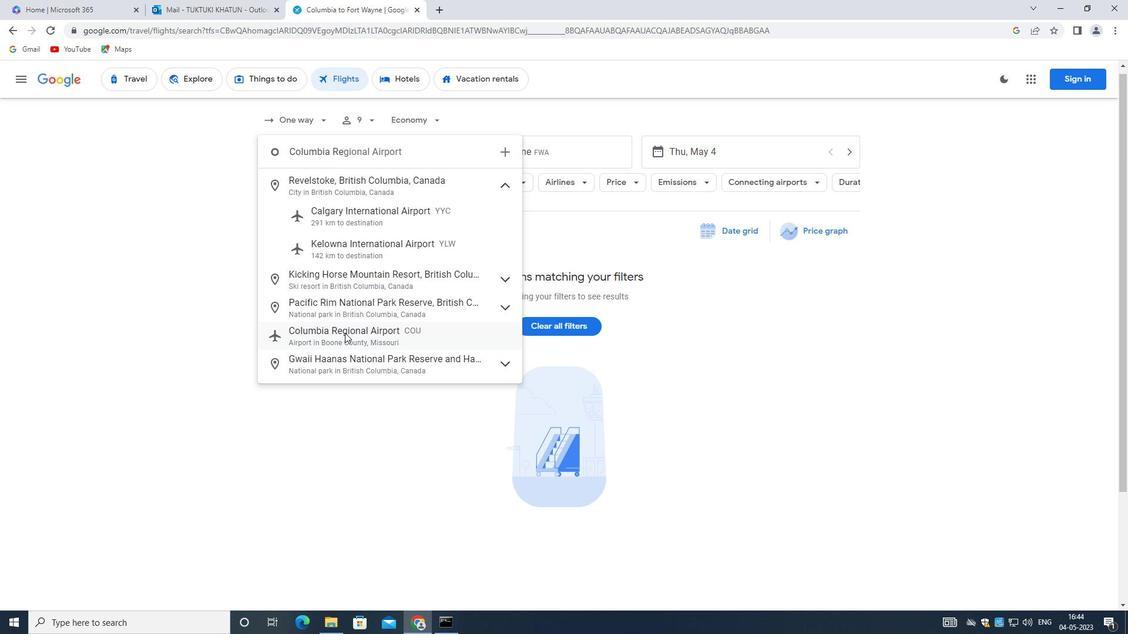 
Action: Mouse pressed left at (346, 332)
Screenshot: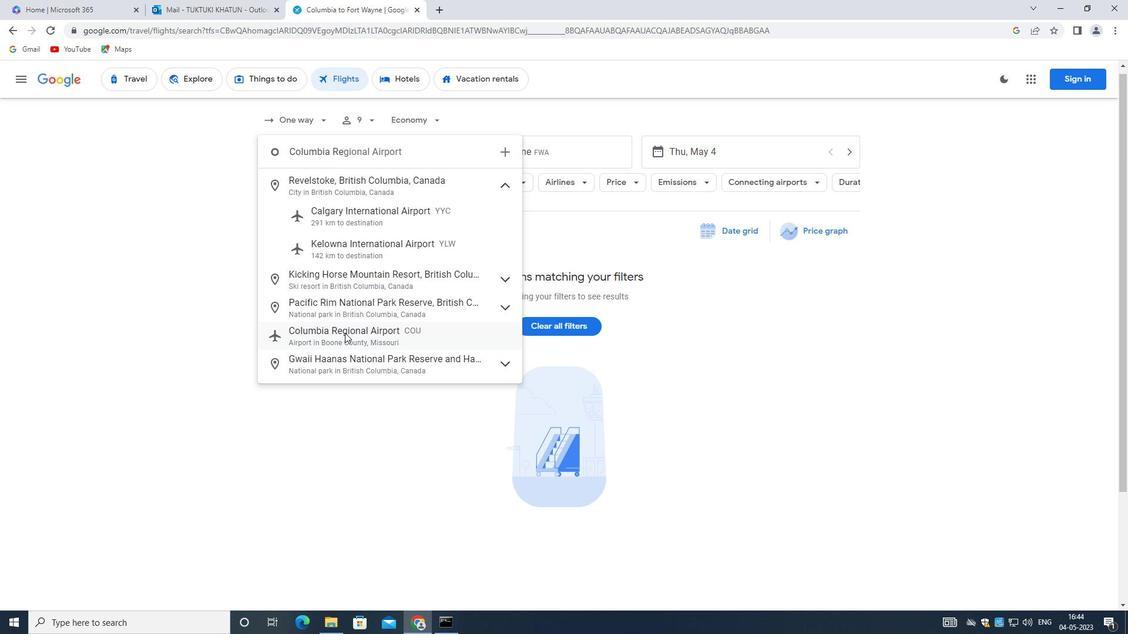 
Action: Mouse moved to (537, 147)
Screenshot: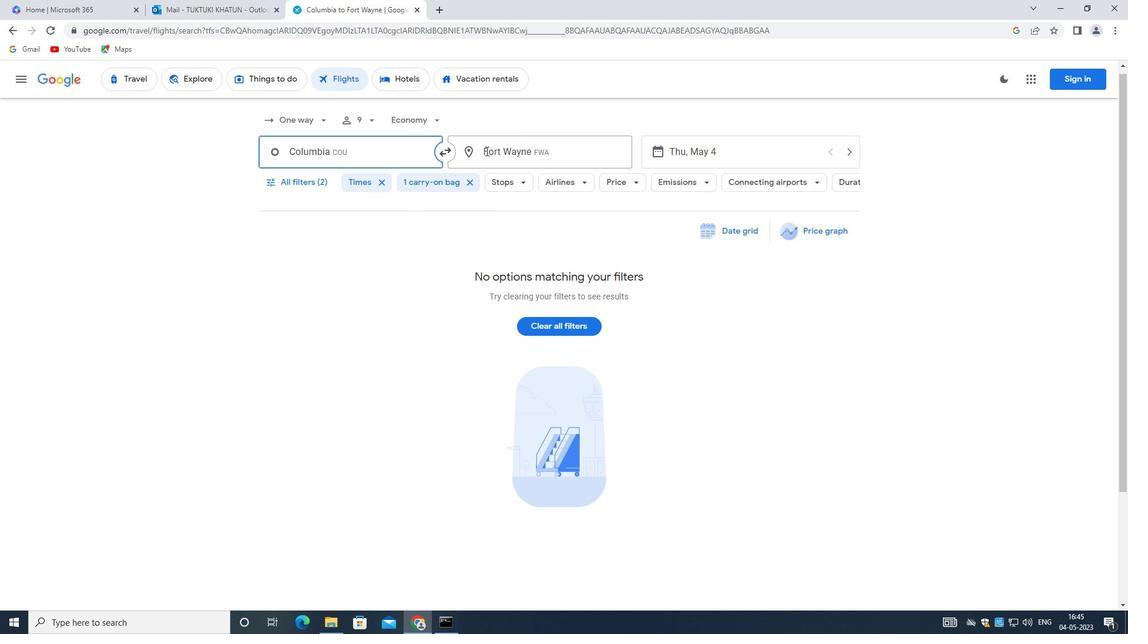 
Action: Mouse pressed left at (537, 147)
Screenshot: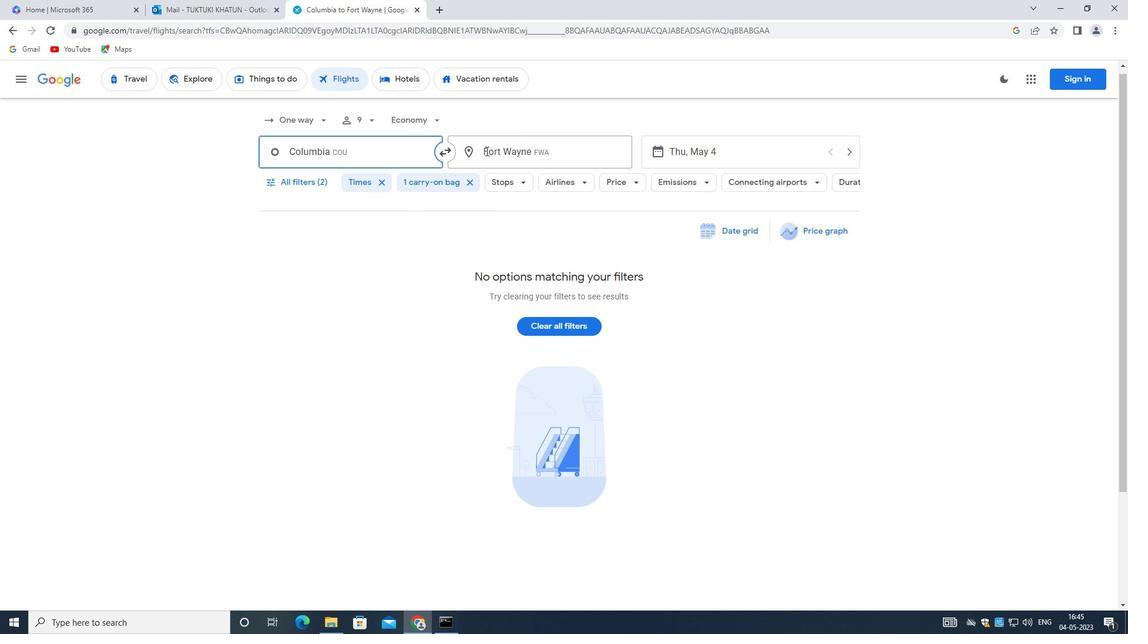 
Action: Mouse moved to (332, 174)
Screenshot: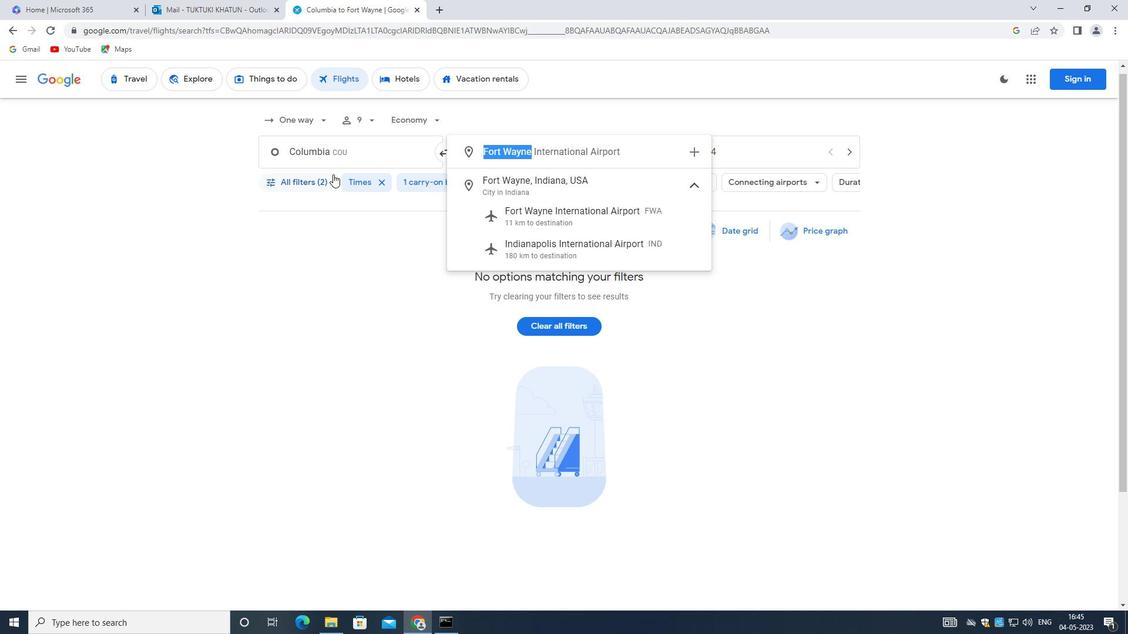 
Action: Key pressed <Key.backspace><Key.shift><Key.shift><Key.shift><Key.shift>COASTAL<Key.space><Key.shift>CAROLI
Screenshot: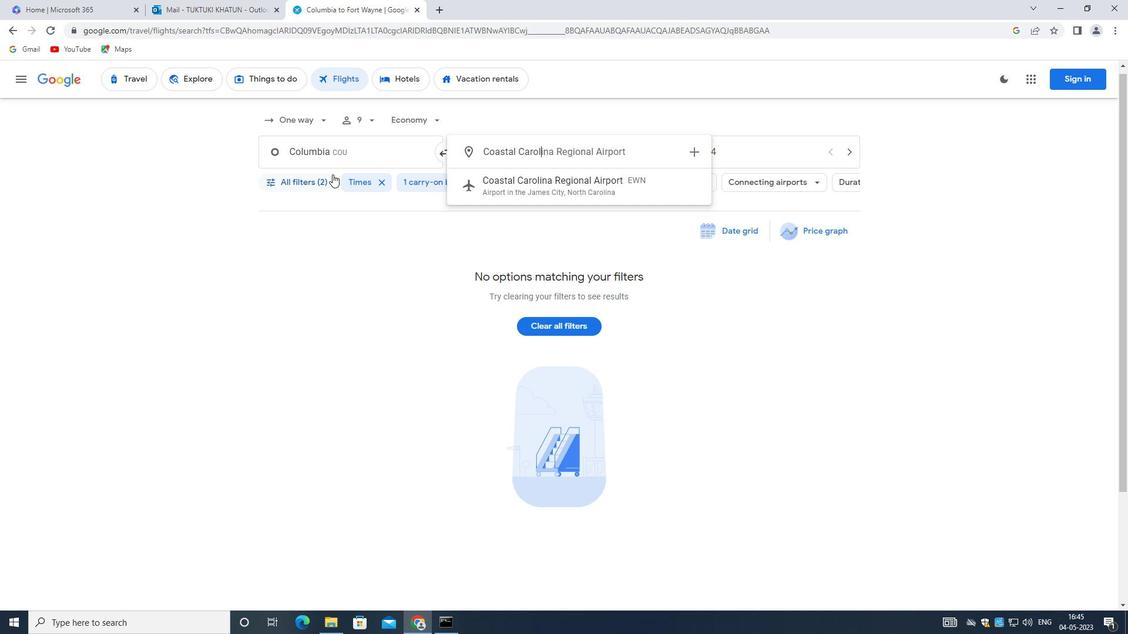 
Action: Mouse moved to (332, 175)
Screenshot: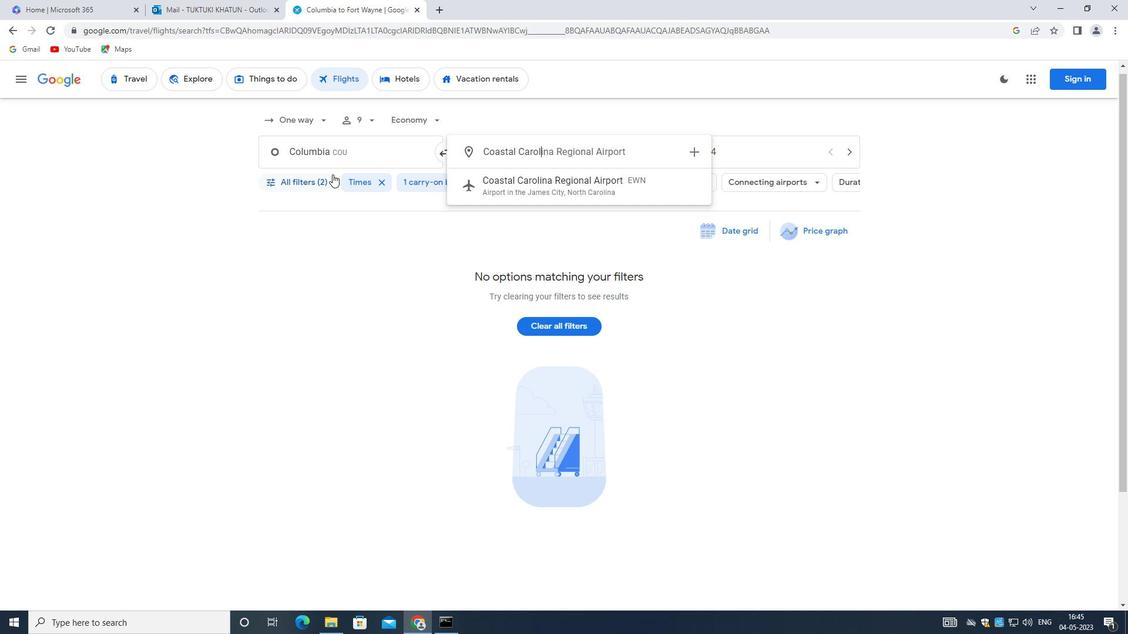 
Action: Key pressed NA<Key.space><Key.shift><Key.shift><Key.shift><Key.shift><Key.shift><Key.shift><Key.shift>REGIONAL
Screenshot: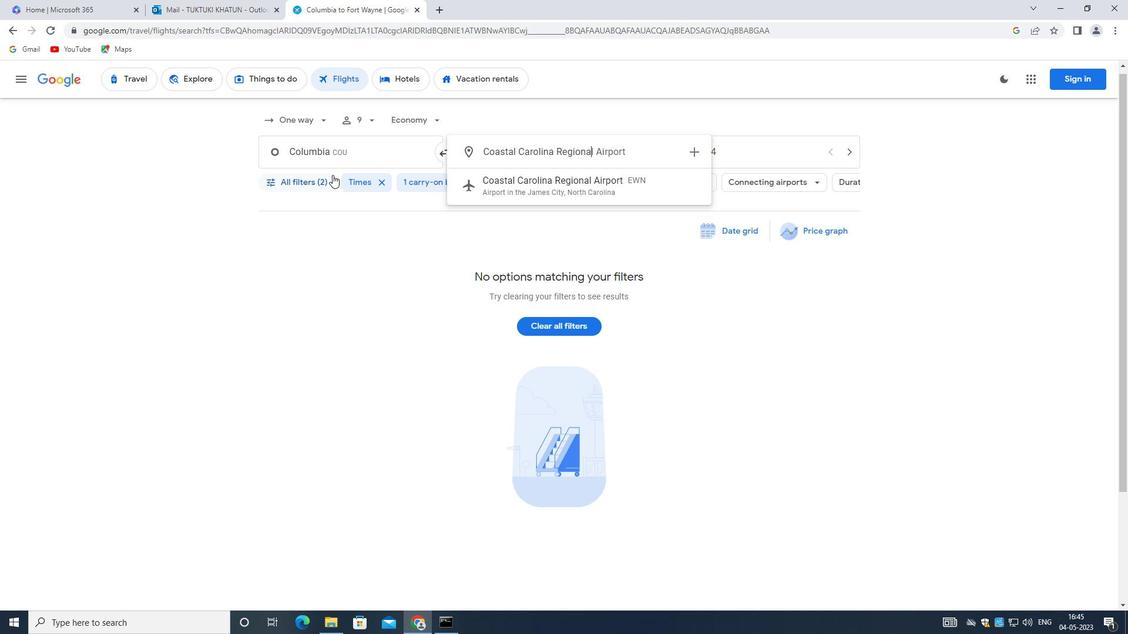 
Action: Mouse moved to (540, 169)
Screenshot: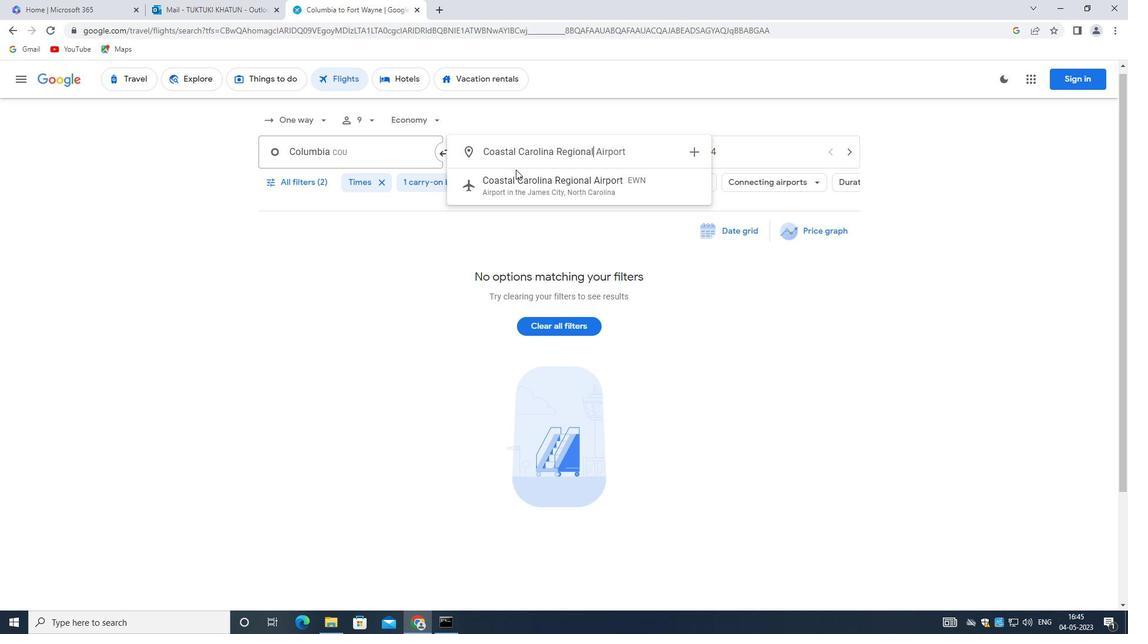 
Action: Mouse pressed left at (540, 169)
Screenshot: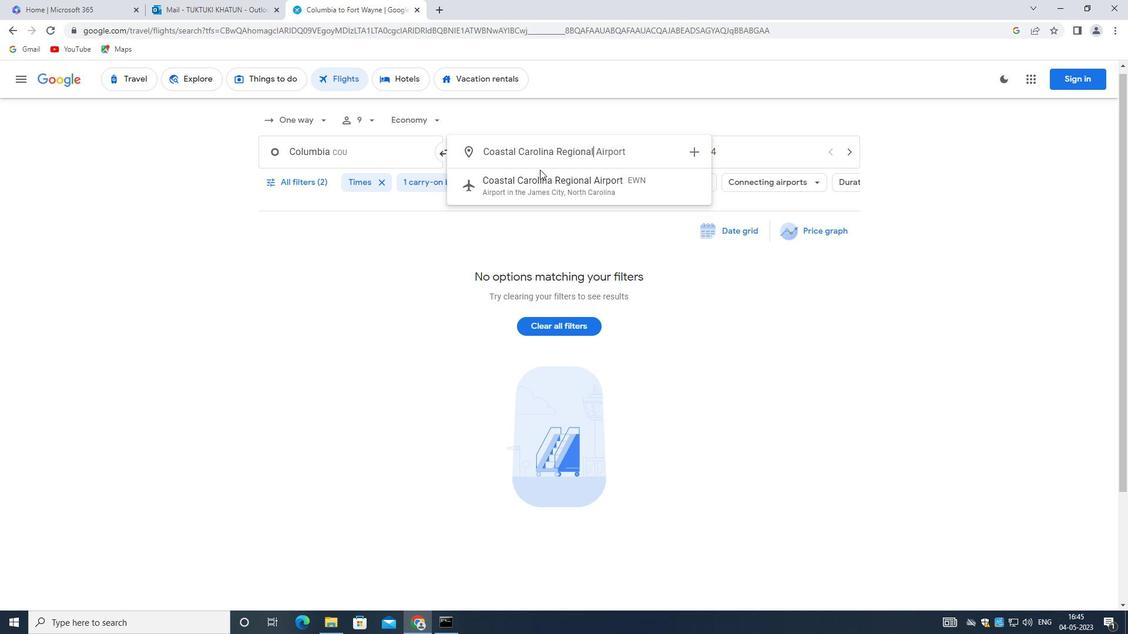 
Action: Mouse moved to (542, 175)
Screenshot: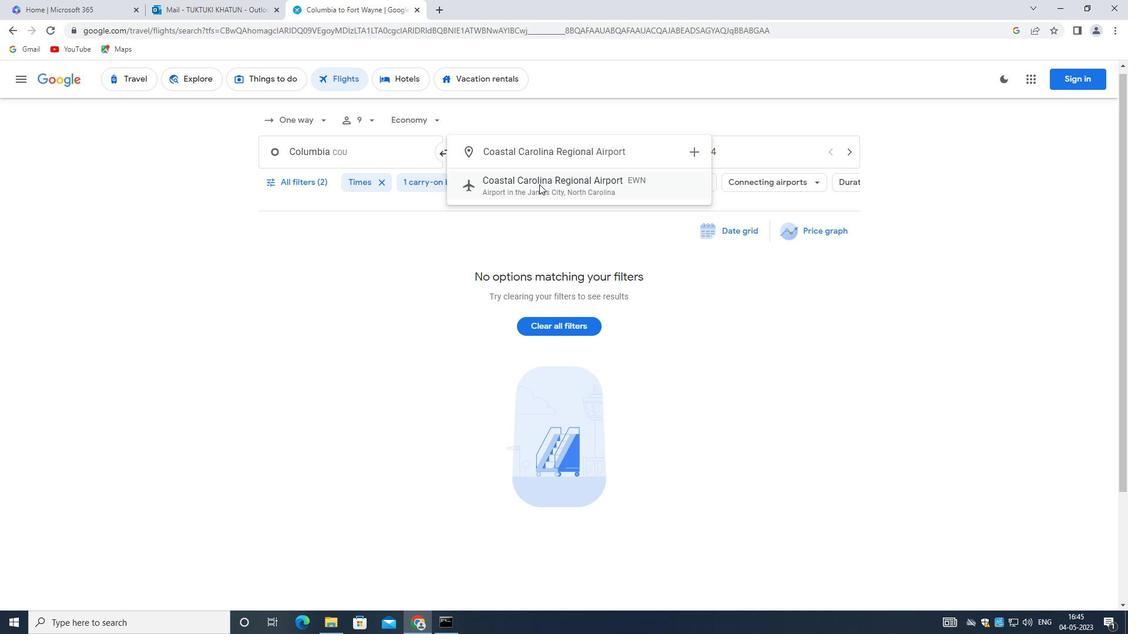 
Action: Mouse pressed left at (542, 175)
Screenshot: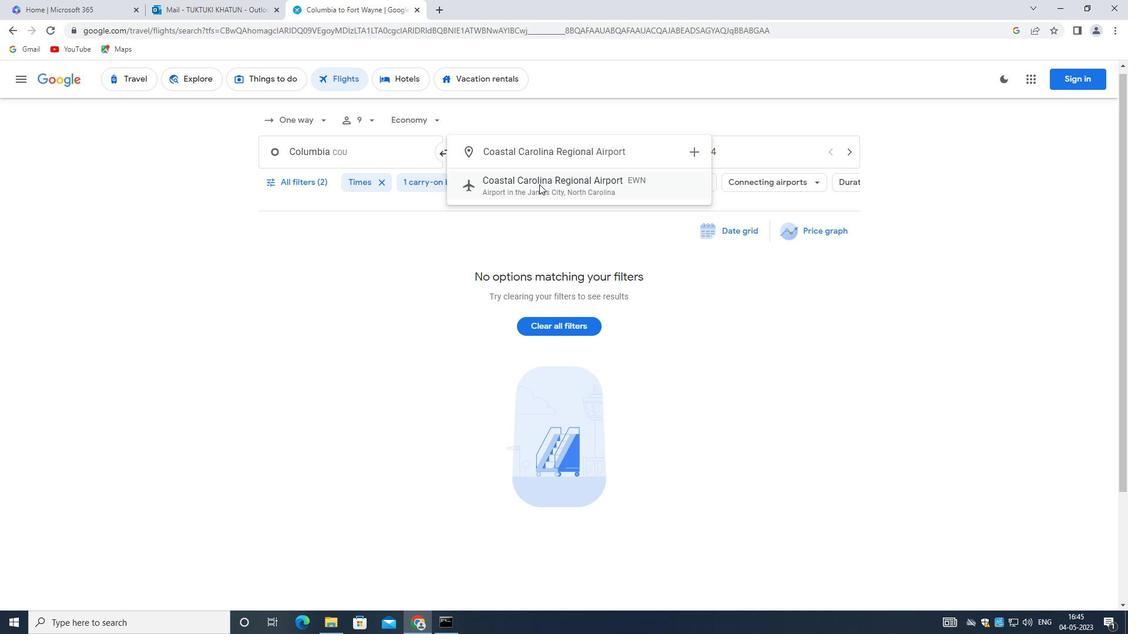 
Action: Mouse moved to (765, 156)
Screenshot: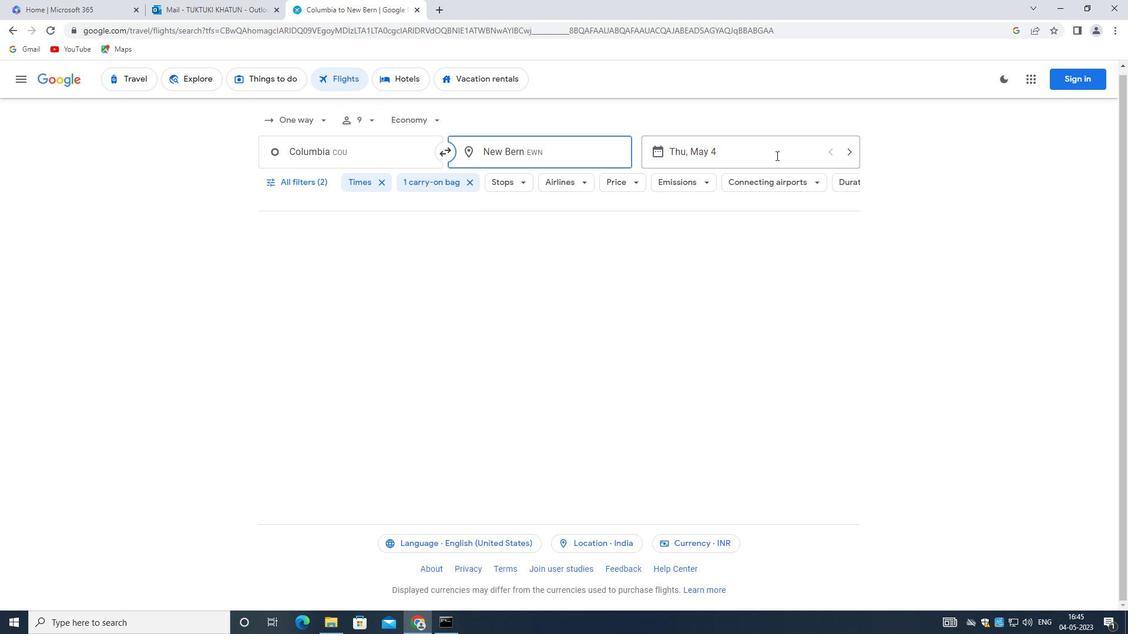 
Action: Mouse pressed left at (765, 156)
Screenshot: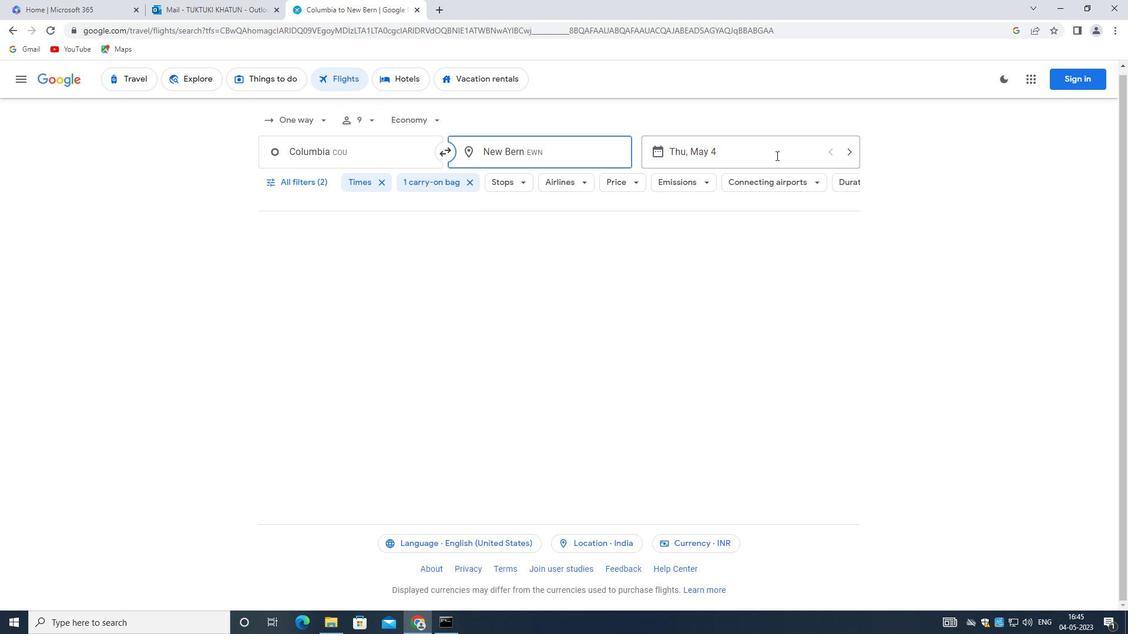 
Action: Mouse moved to (830, 440)
Screenshot: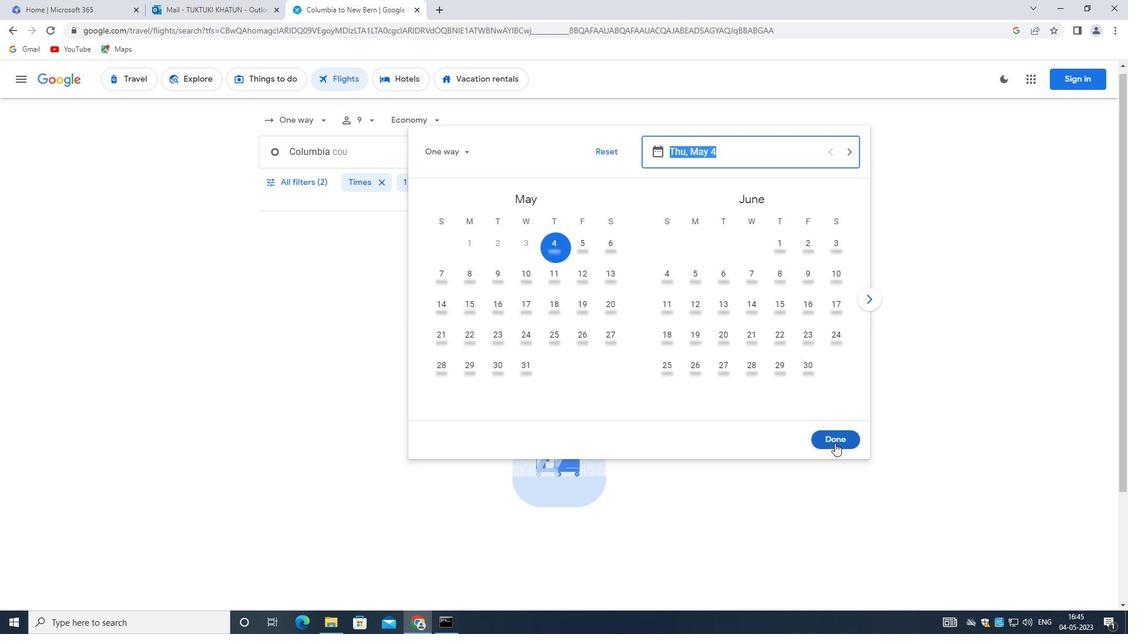 
Action: Mouse pressed left at (830, 440)
Screenshot: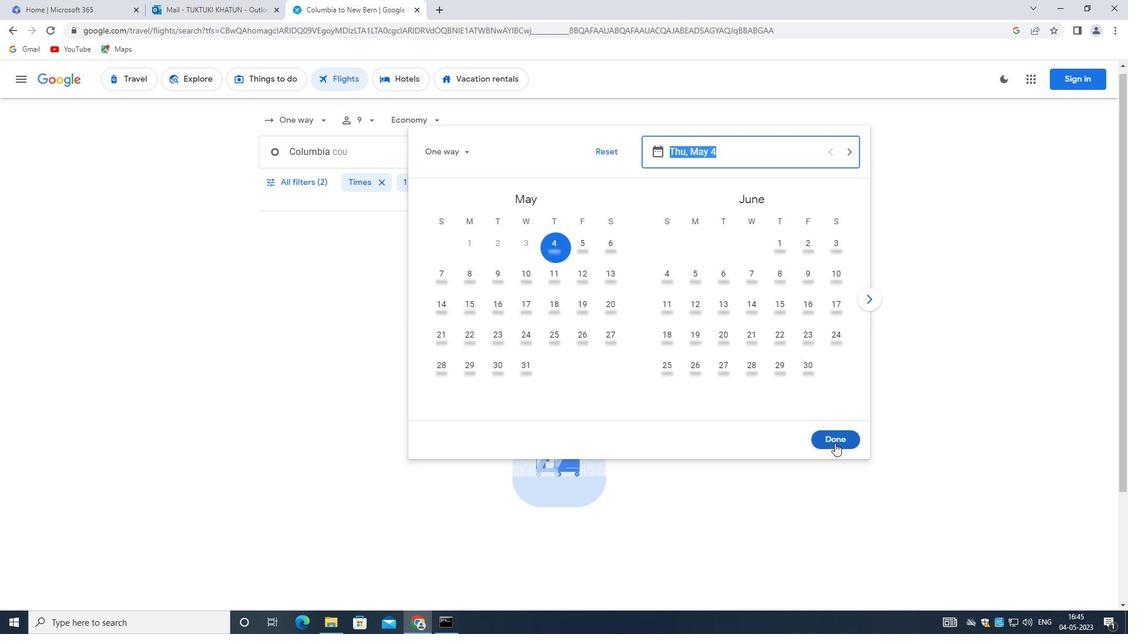 
Action: Mouse moved to (302, 185)
Screenshot: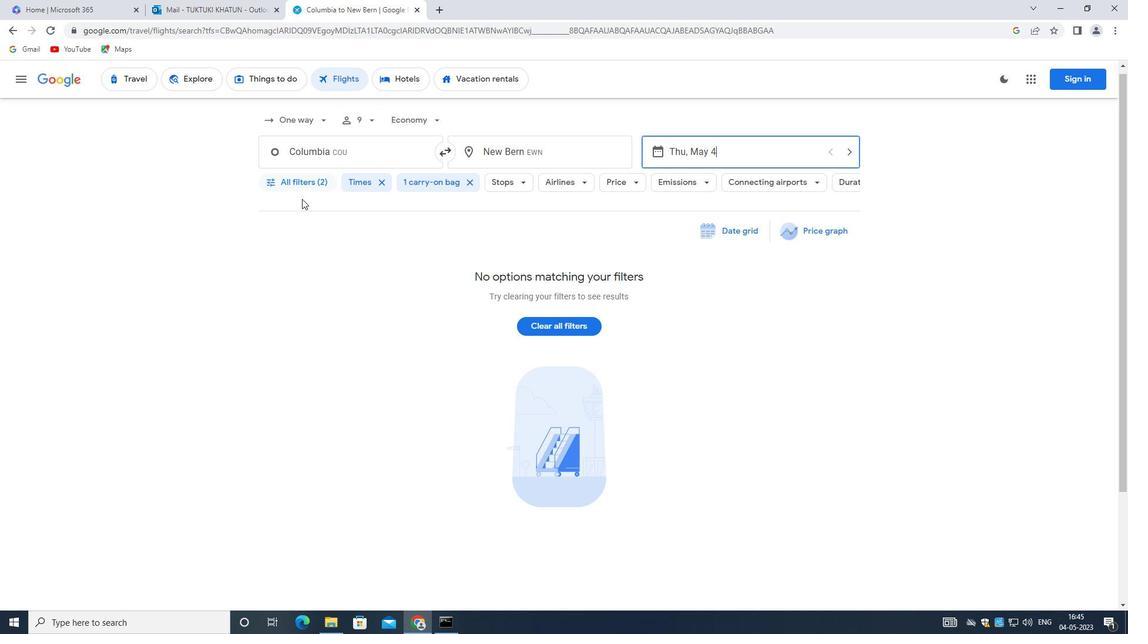 
Action: Mouse pressed left at (302, 185)
Screenshot: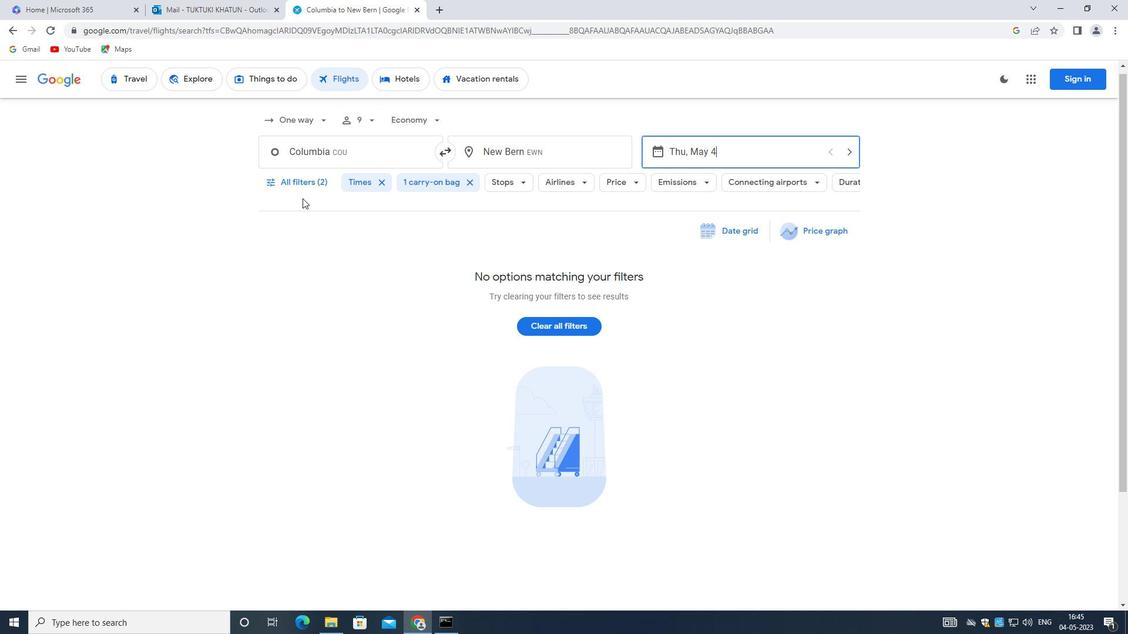 
Action: Mouse moved to (390, 410)
Screenshot: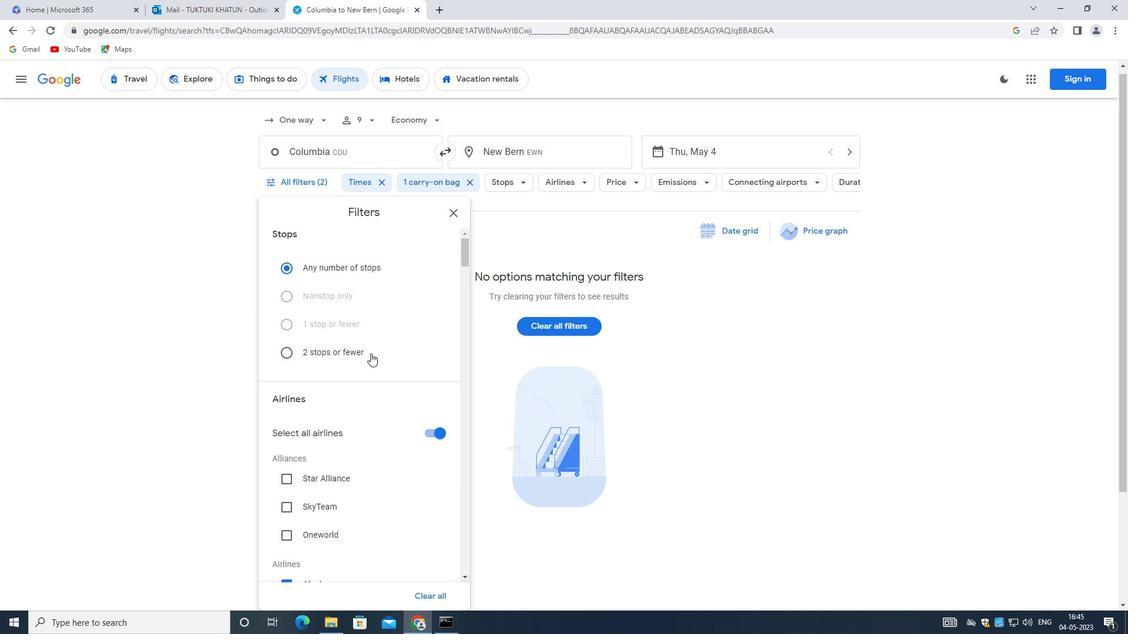 
Action: Mouse scrolled (390, 409) with delta (0, 0)
Screenshot: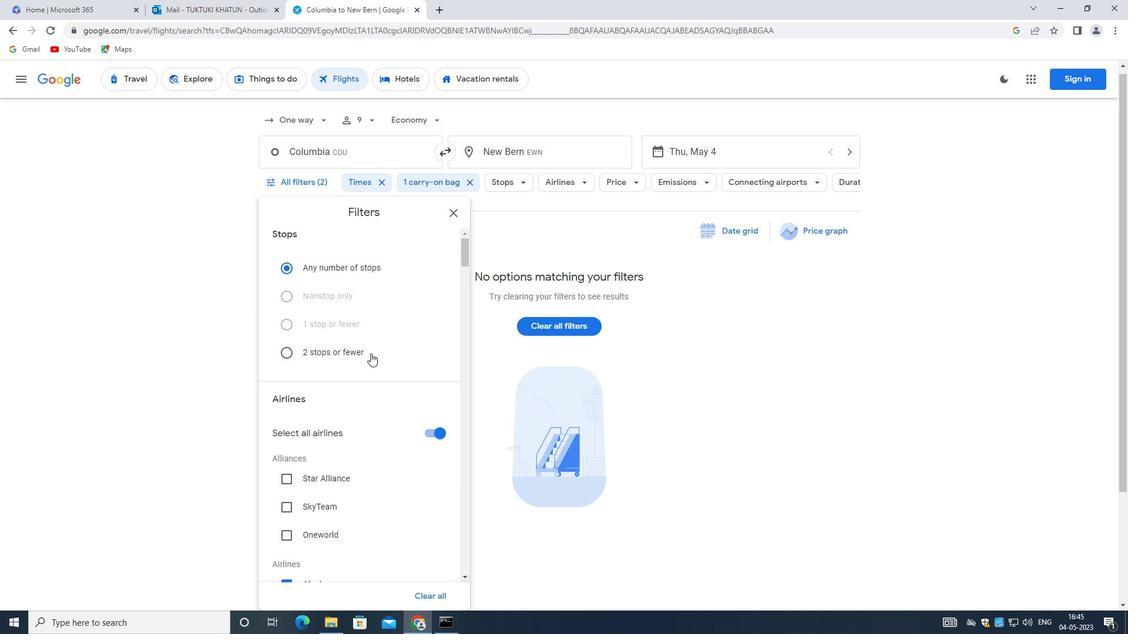 
Action: Mouse moved to (389, 411)
Screenshot: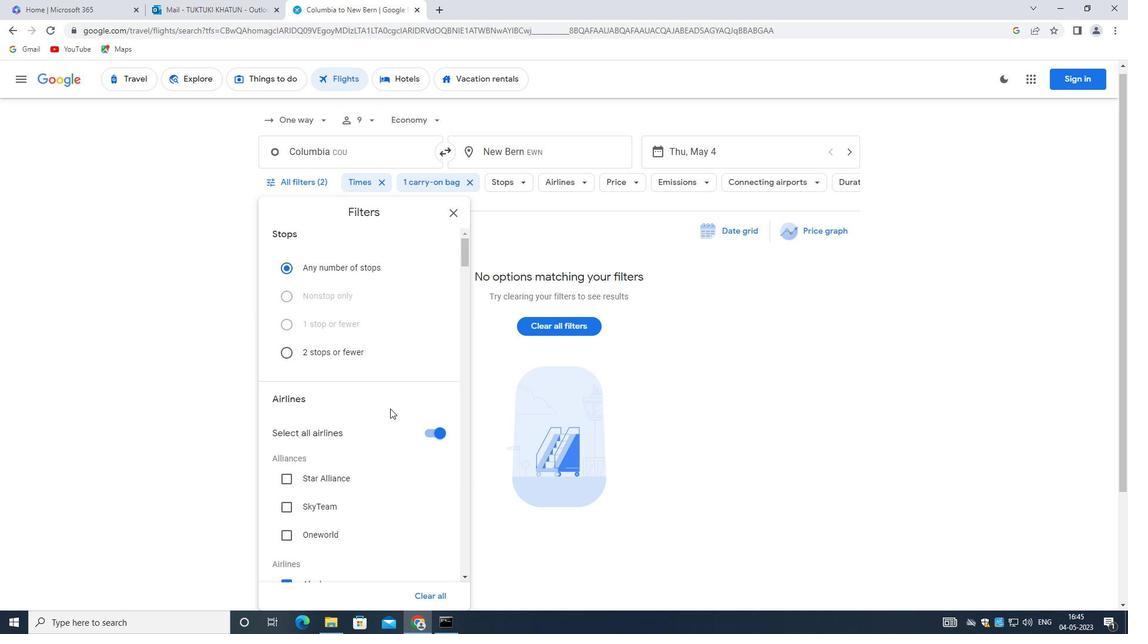 
Action: Mouse scrolled (389, 411) with delta (0, 0)
Screenshot: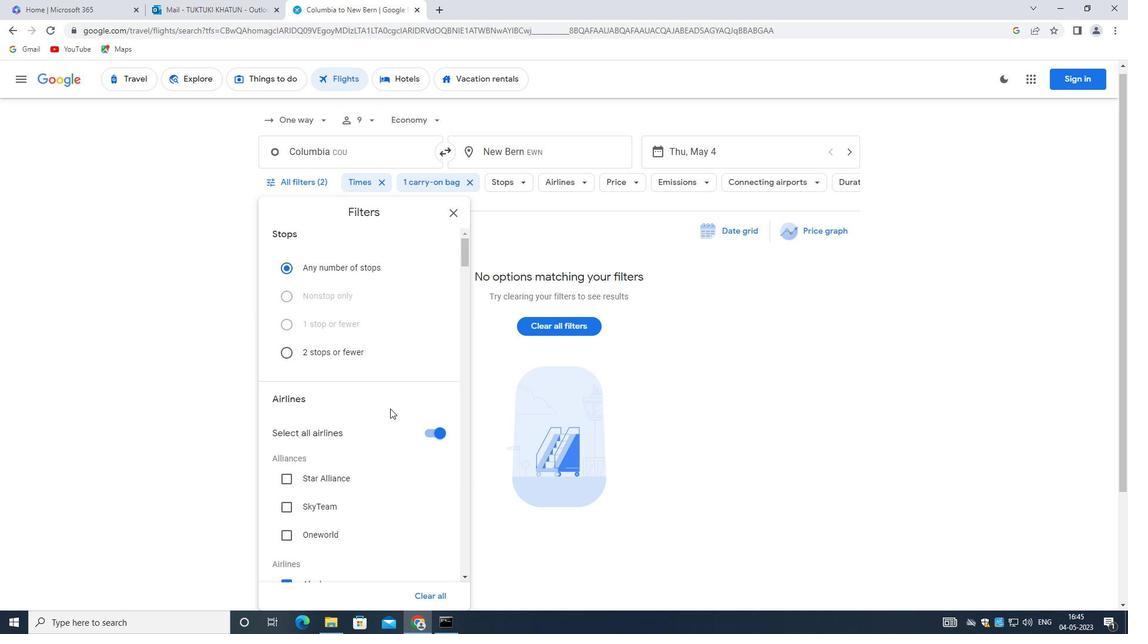 
Action: Mouse moved to (427, 314)
Screenshot: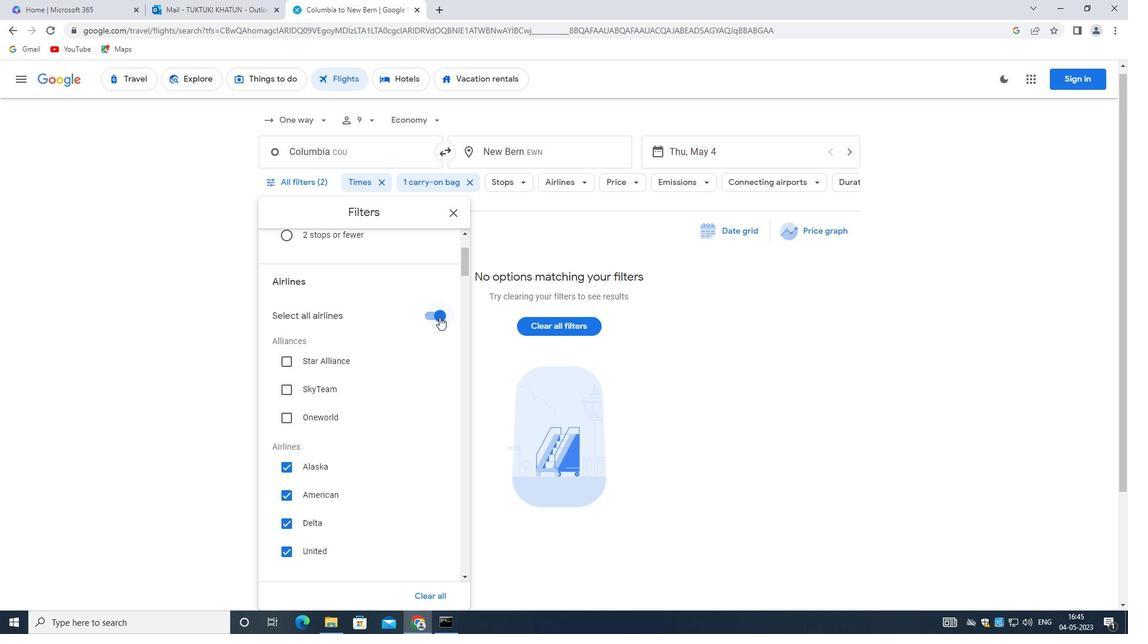 
Action: Mouse pressed left at (427, 314)
Screenshot: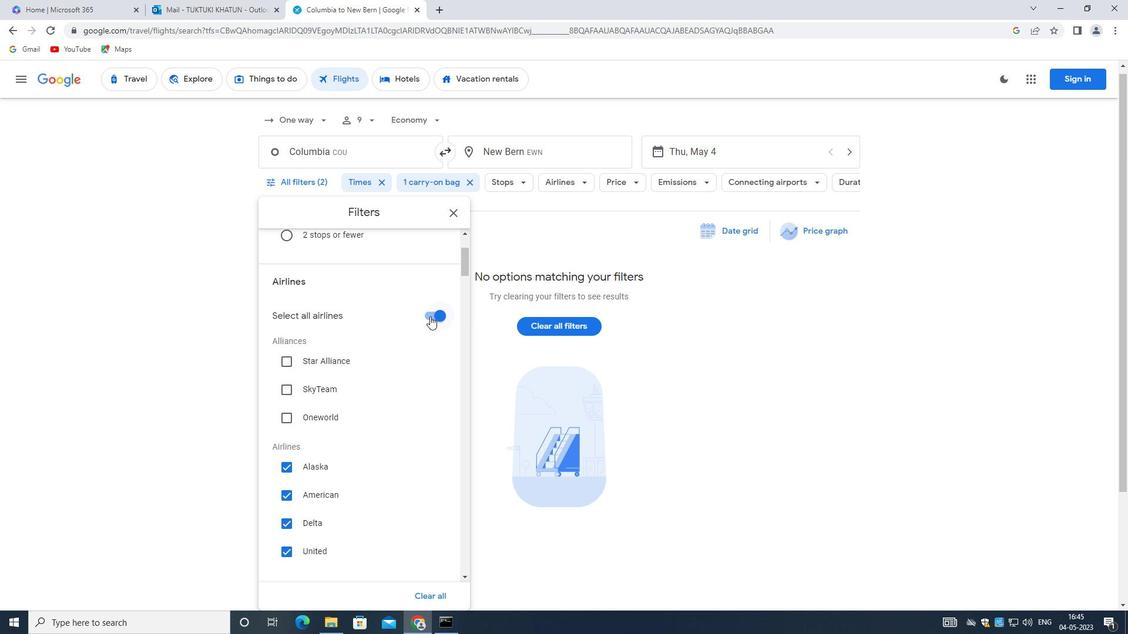 
Action: Mouse moved to (395, 330)
Screenshot: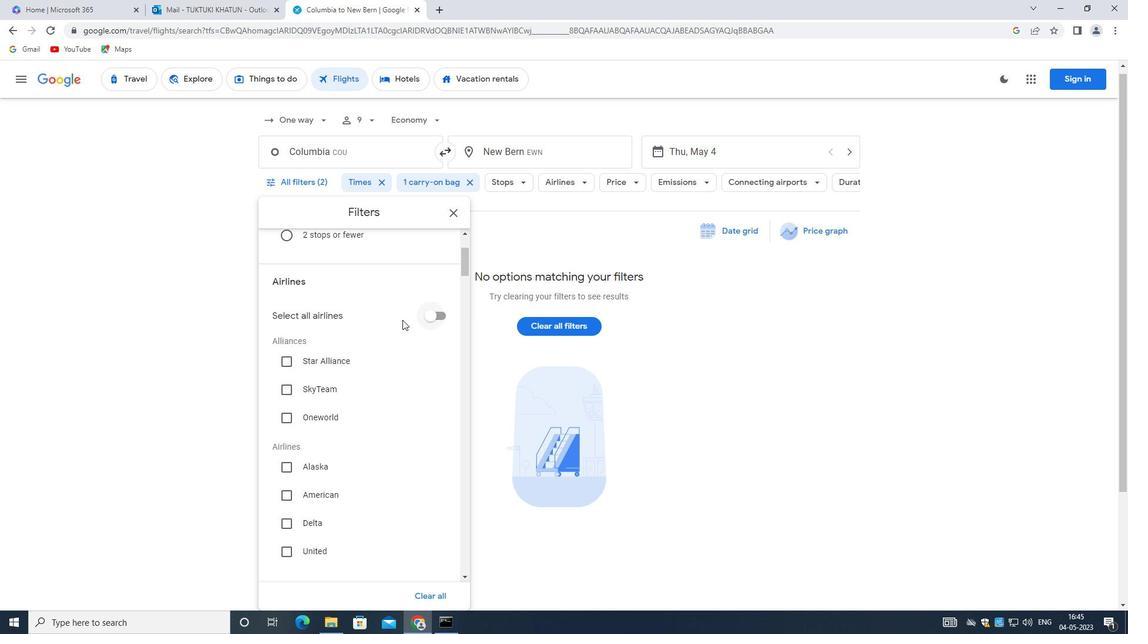 
Action: Mouse scrolled (395, 330) with delta (0, 0)
Screenshot: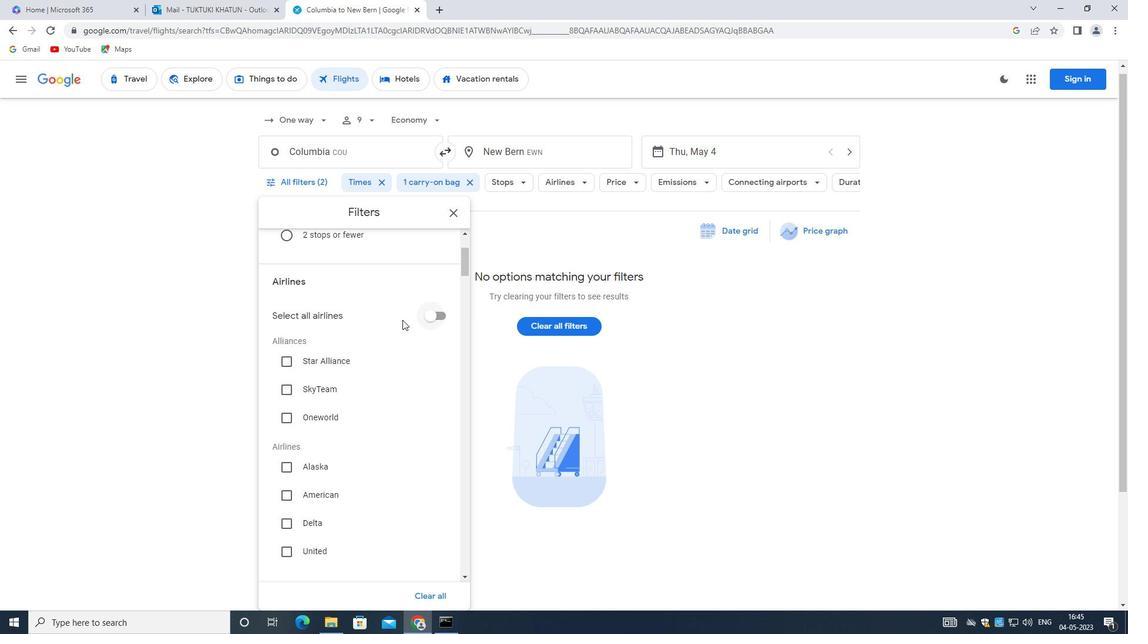 
Action: Mouse moved to (391, 339)
Screenshot: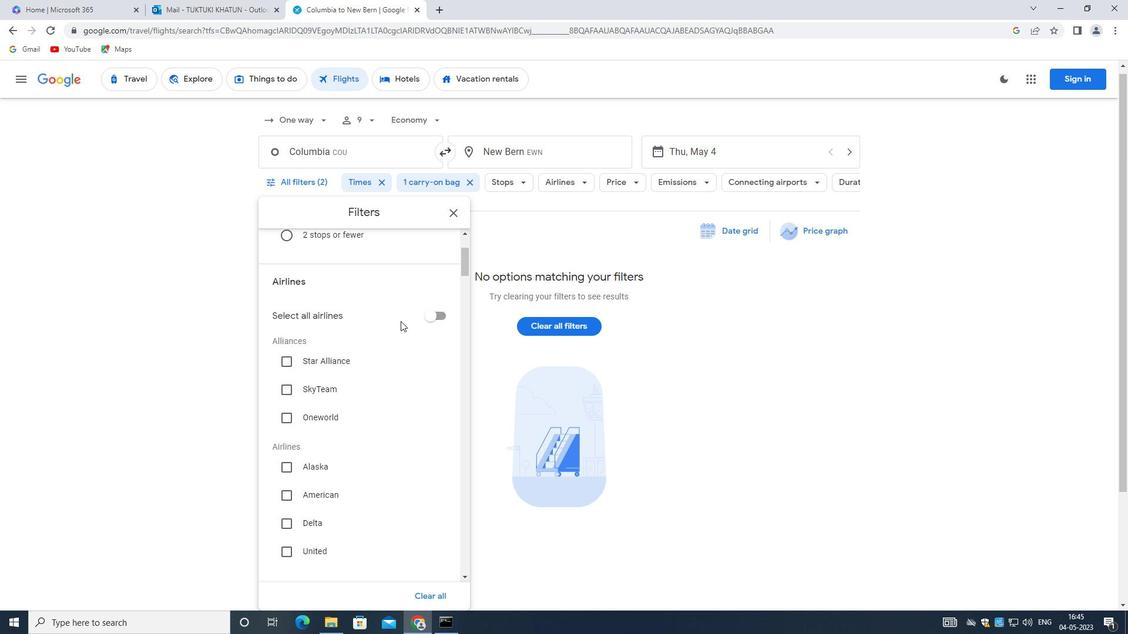 
Action: Mouse scrolled (391, 338) with delta (0, 0)
Screenshot: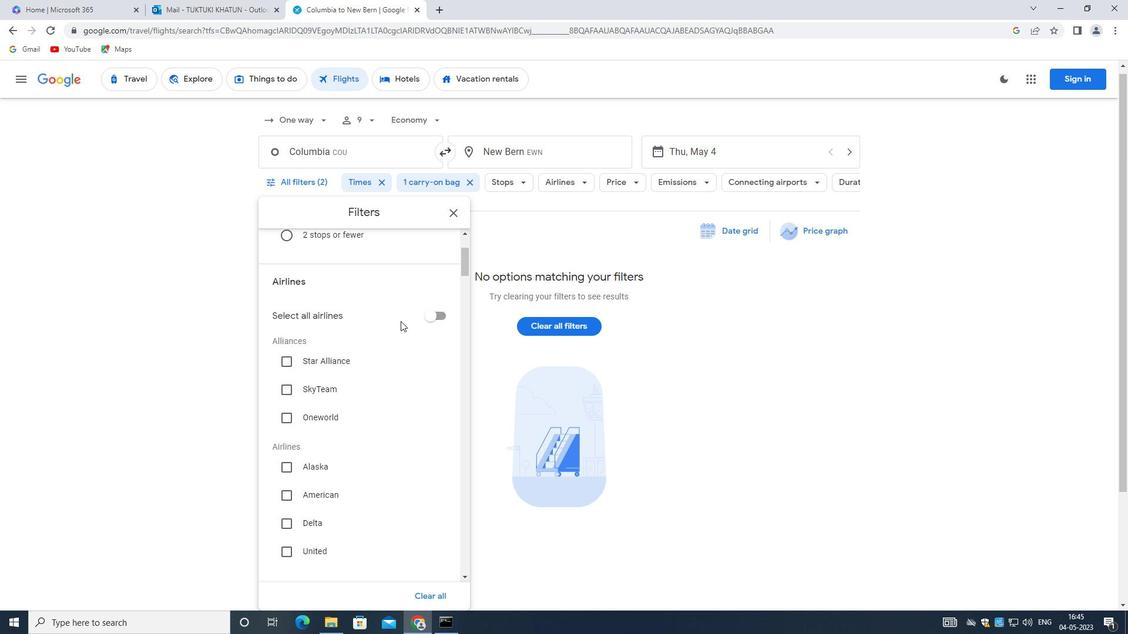 
Action: Mouse moved to (389, 343)
Screenshot: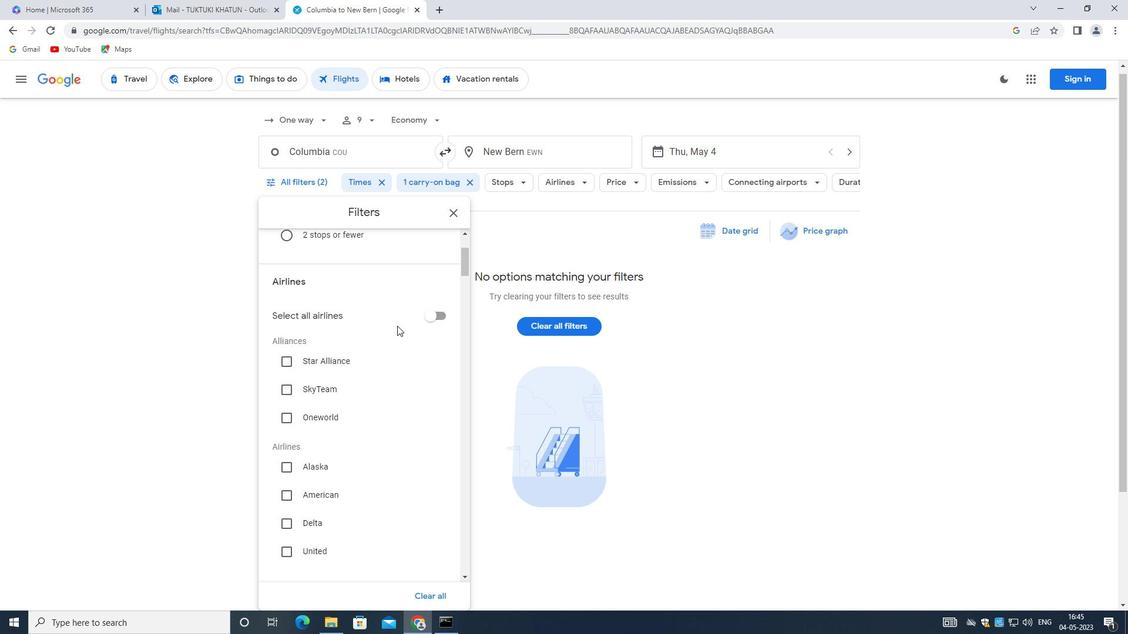 
Action: Mouse scrolled (389, 342) with delta (0, 0)
Screenshot: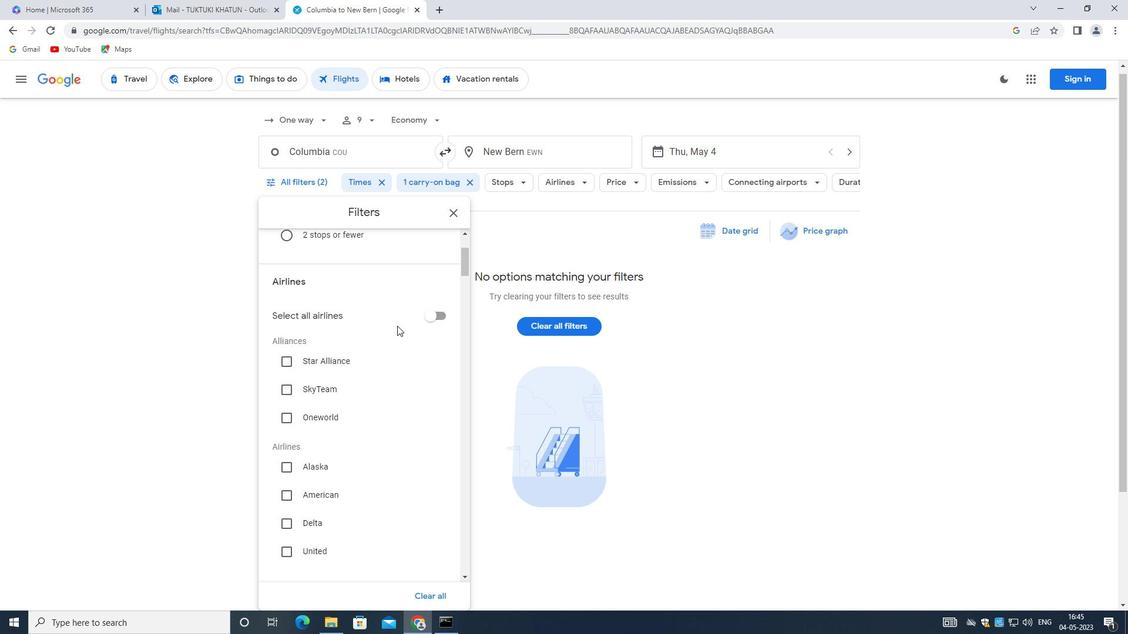 
Action: Mouse moved to (386, 347)
Screenshot: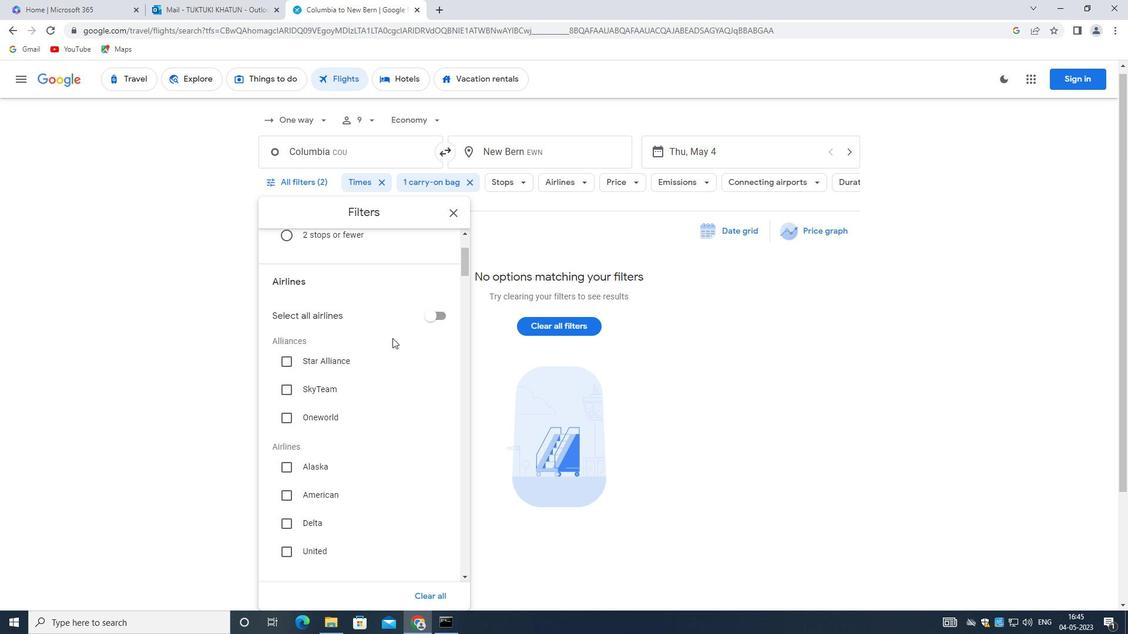 
Action: Mouse scrolled (386, 346) with delta (0, 0)
Screenshot: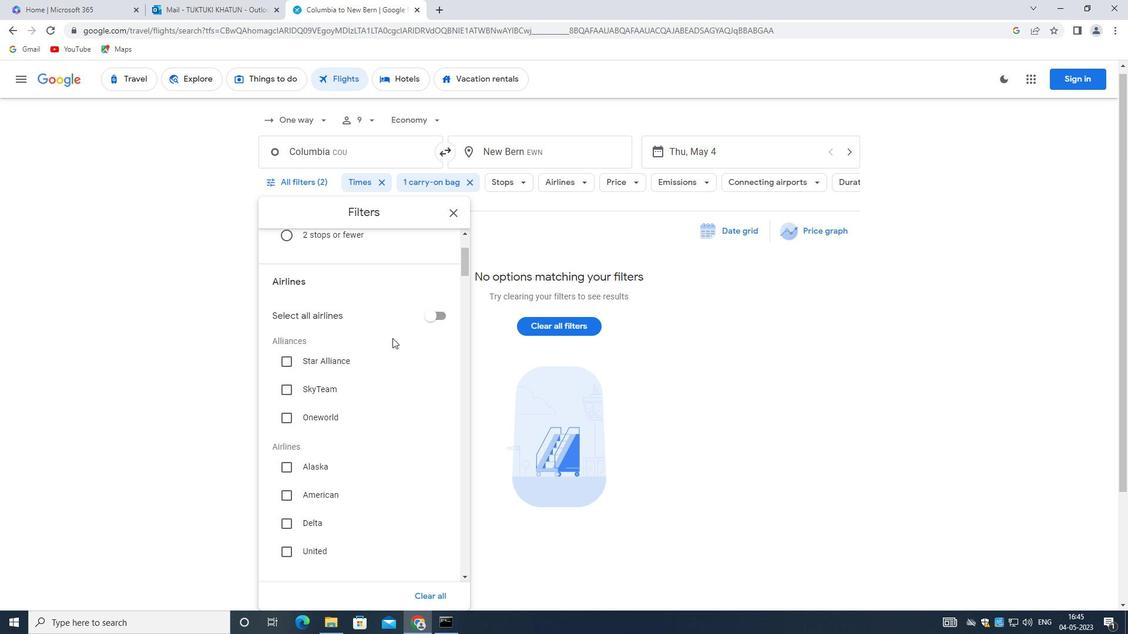 
Action: Mouse moved to (386, 348)
Screenshot: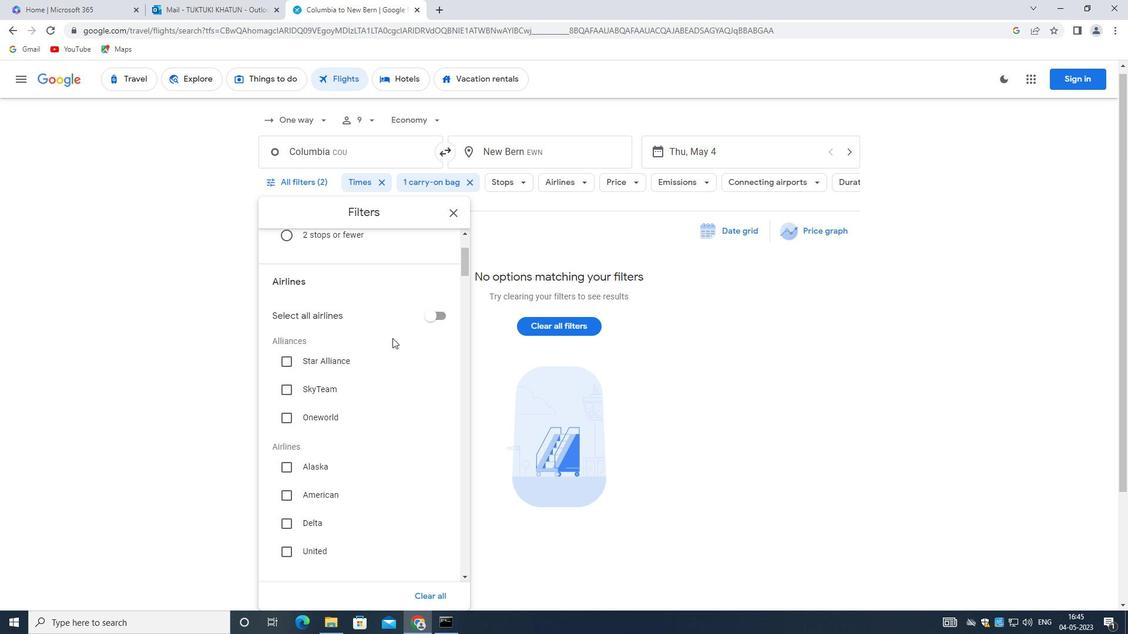 
Action: Mouse scrolled (386, 347) with delta (0, 0)
Screenshot: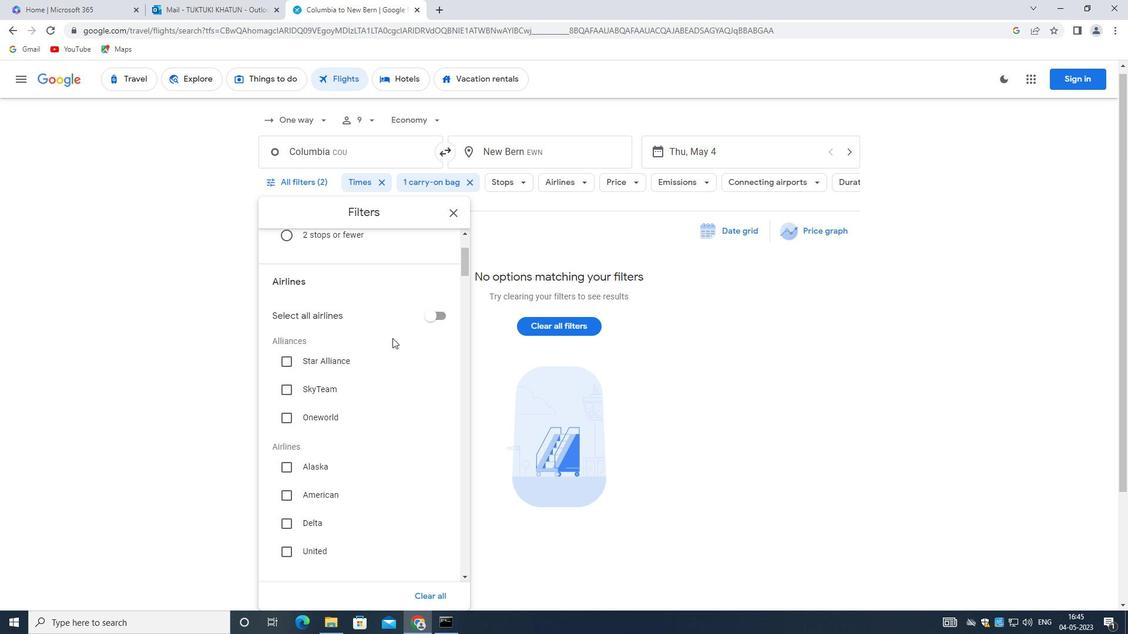 
Action: Mouse moved to (385, 349)
Screenshot: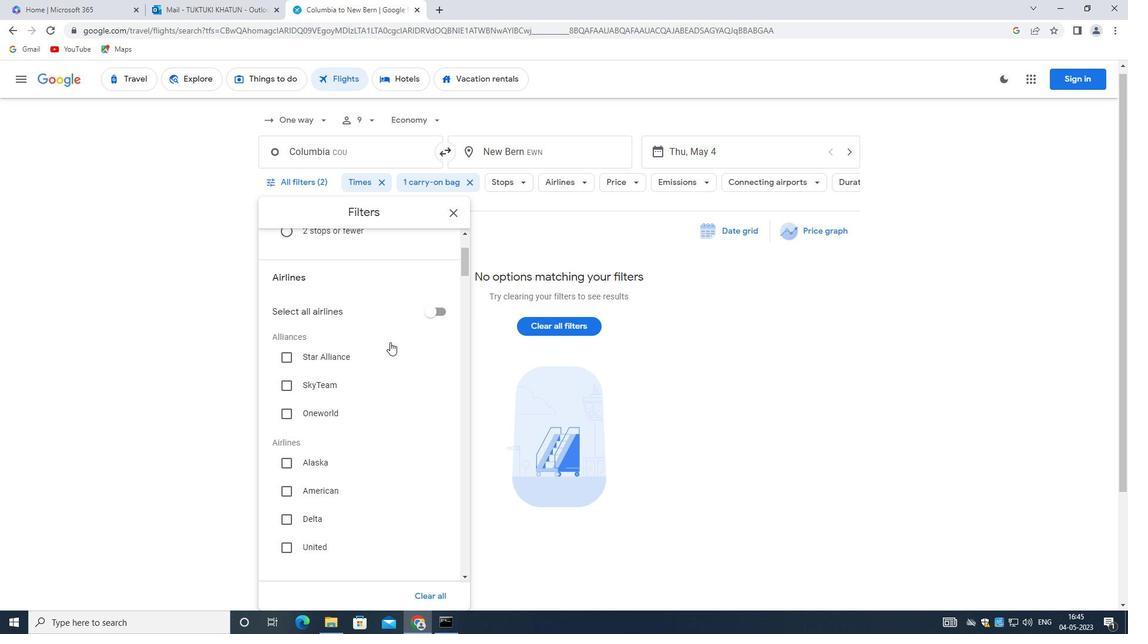
Action: Mouse scrolled (385, 349) with delta (0, 0)
Screenshot: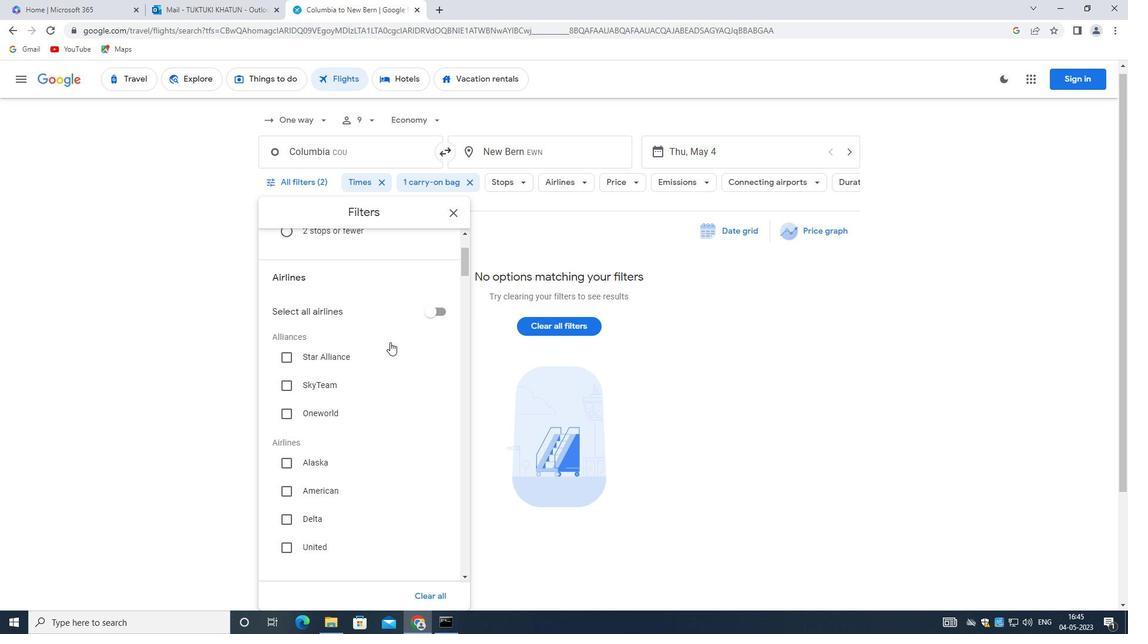 
Action: Mouse moved to (321, 298)
Screenshot: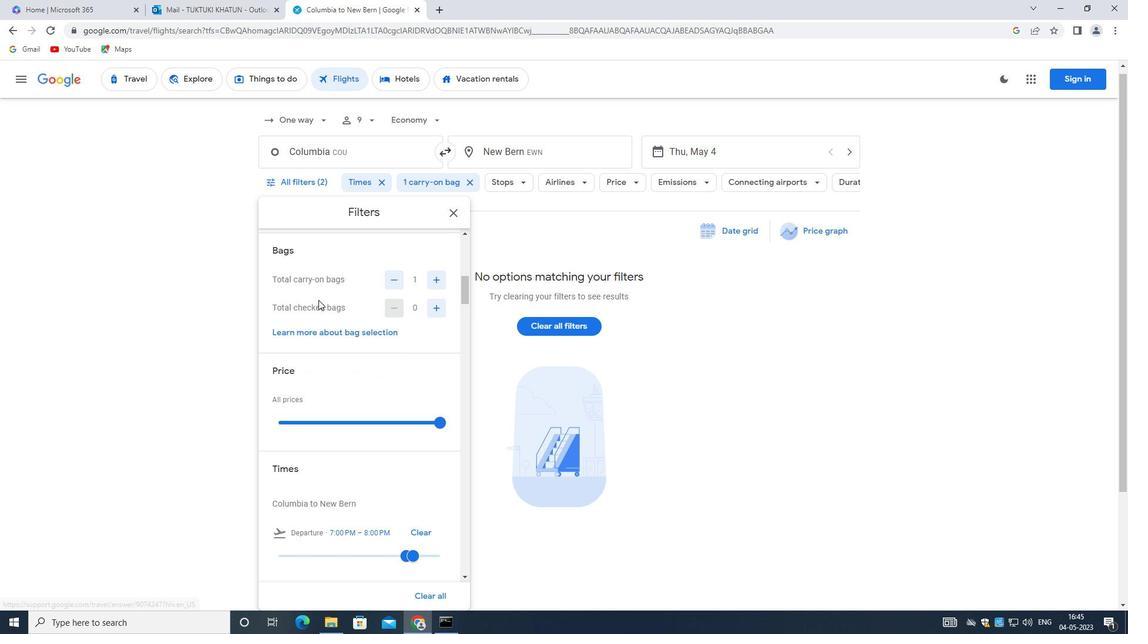 
Action: Mouse scrolled (321, 299) with delta (0, 0)
Screenshot: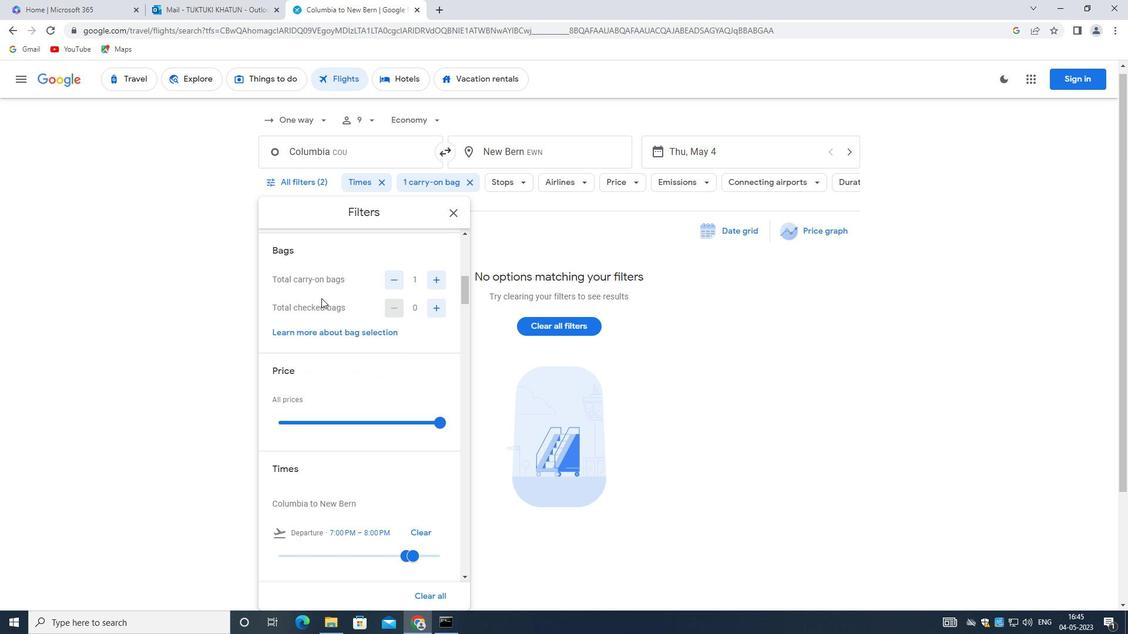 
Action: Mouse moved to (372, 342)
Screenshot: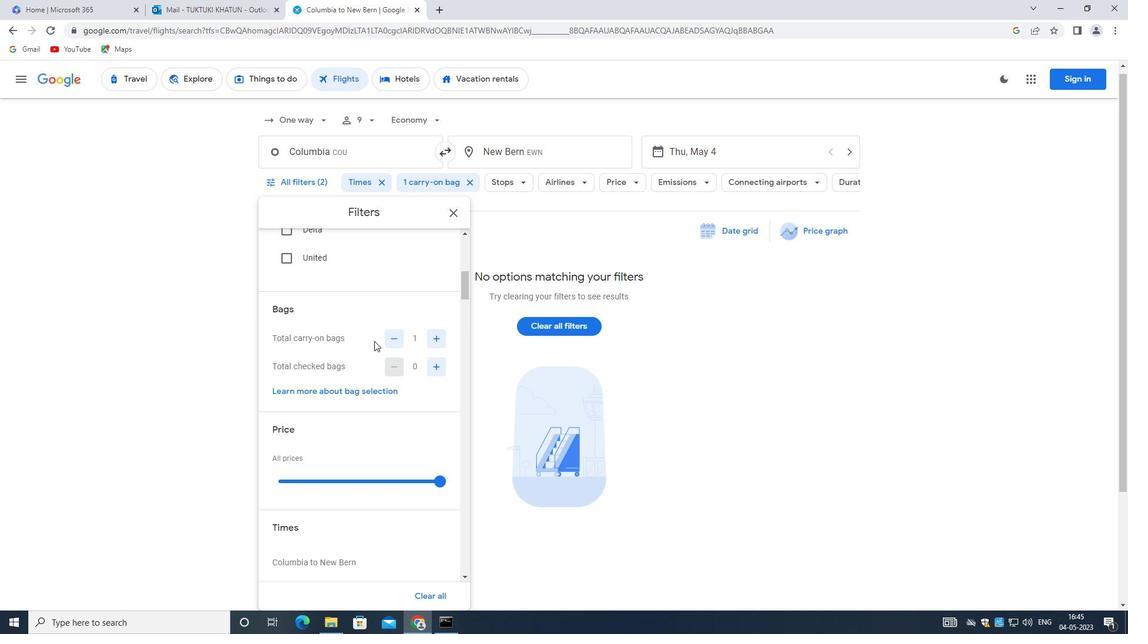
Action: Mouse scrolled (372, 341) with delta (0, 0)
Screenshot: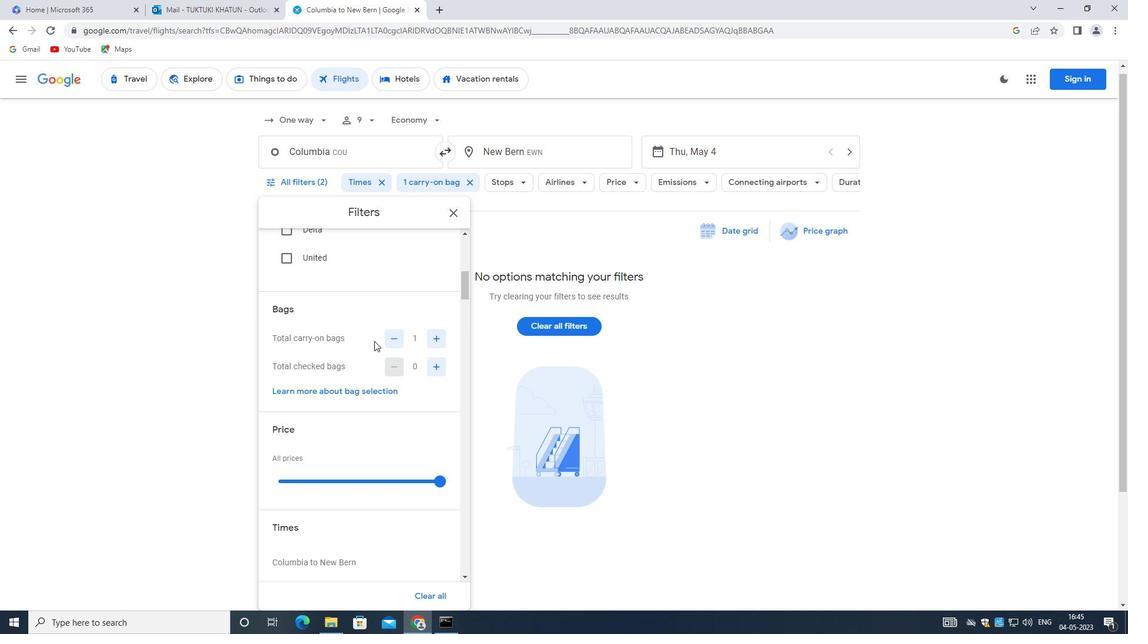 
Action: Mouse moved to (444, 283)
Screenshot: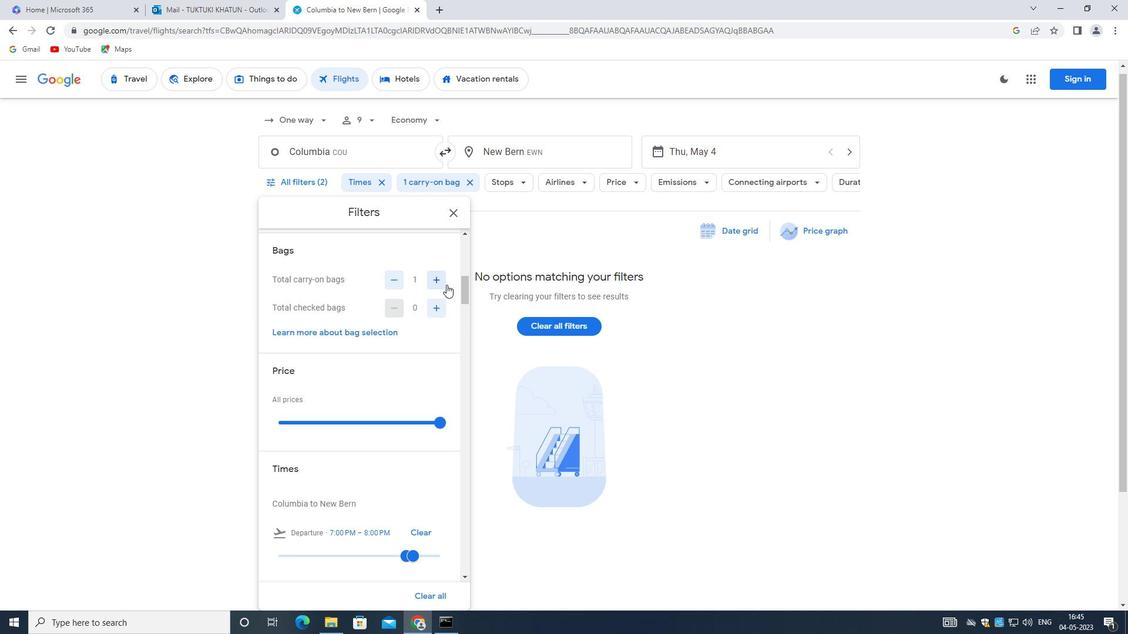 
Action: Mouse pressed left at (444, 283)
Screenshot: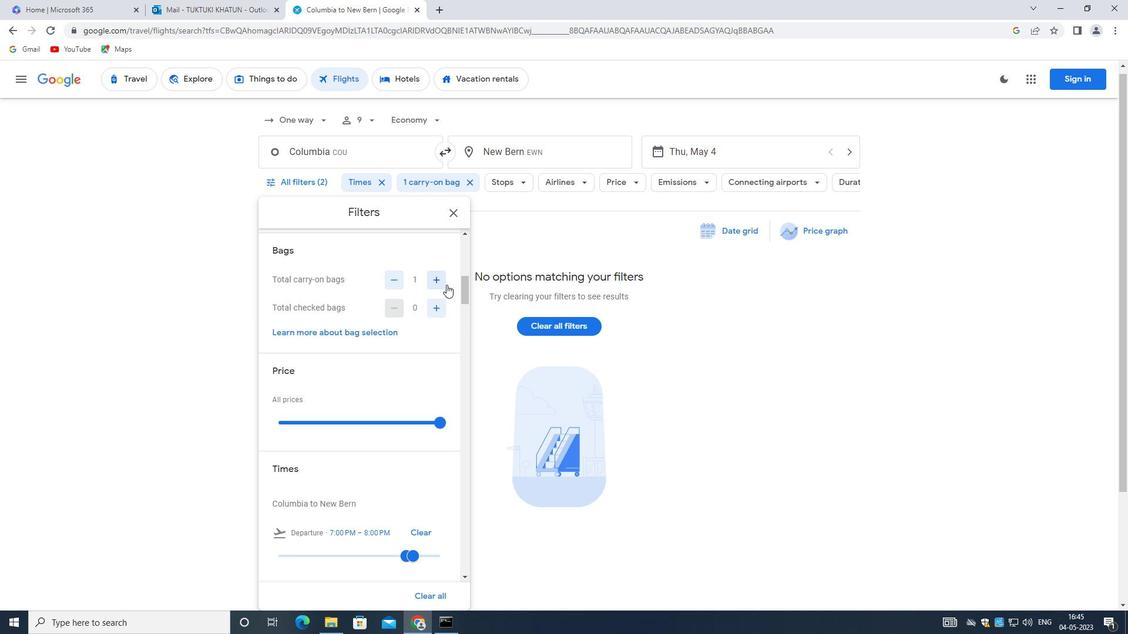
Action: Mouse moved to (374, 293)
Screenshot: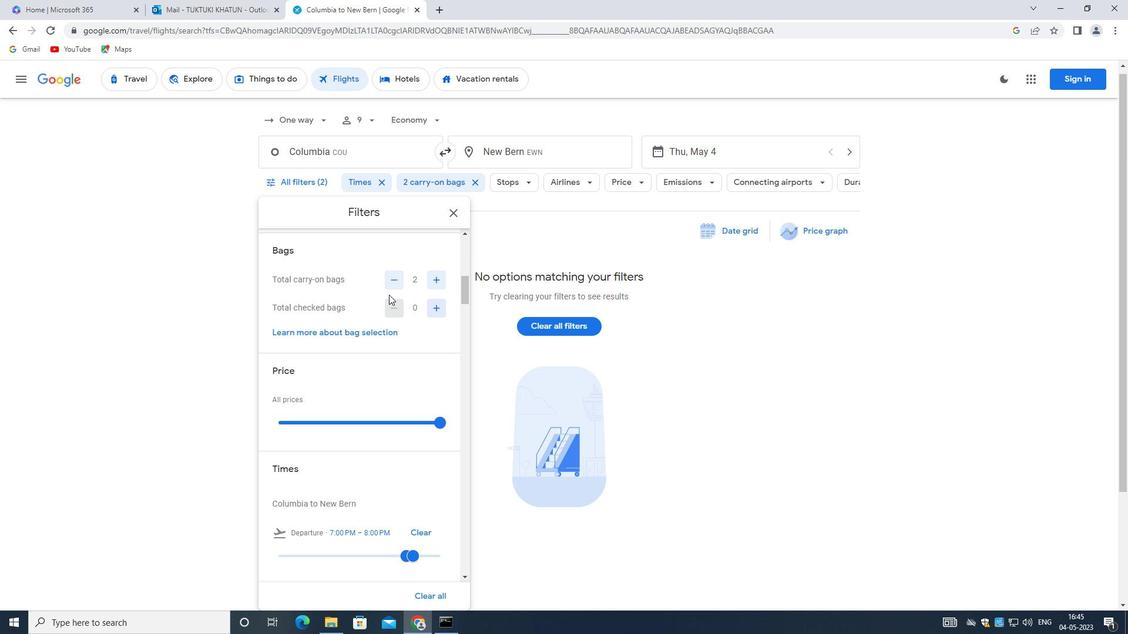 
Action: Mouse scrolled (374, 292) with delta (0, 0)
Screenshot: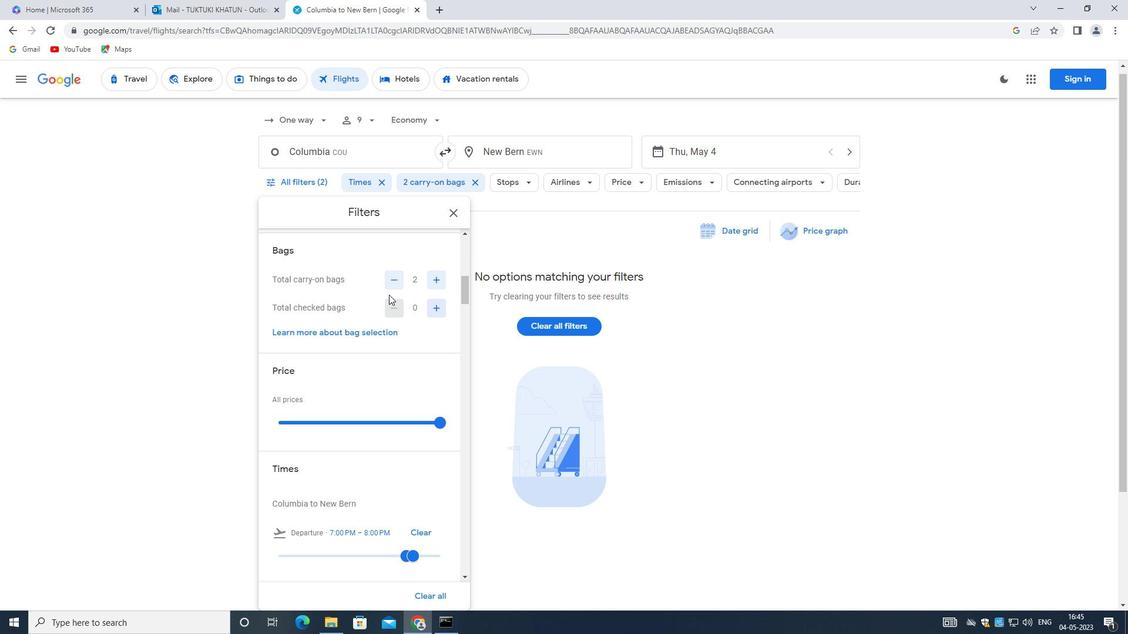 
Action: Mouse moved to (374, 293)
Screenshot: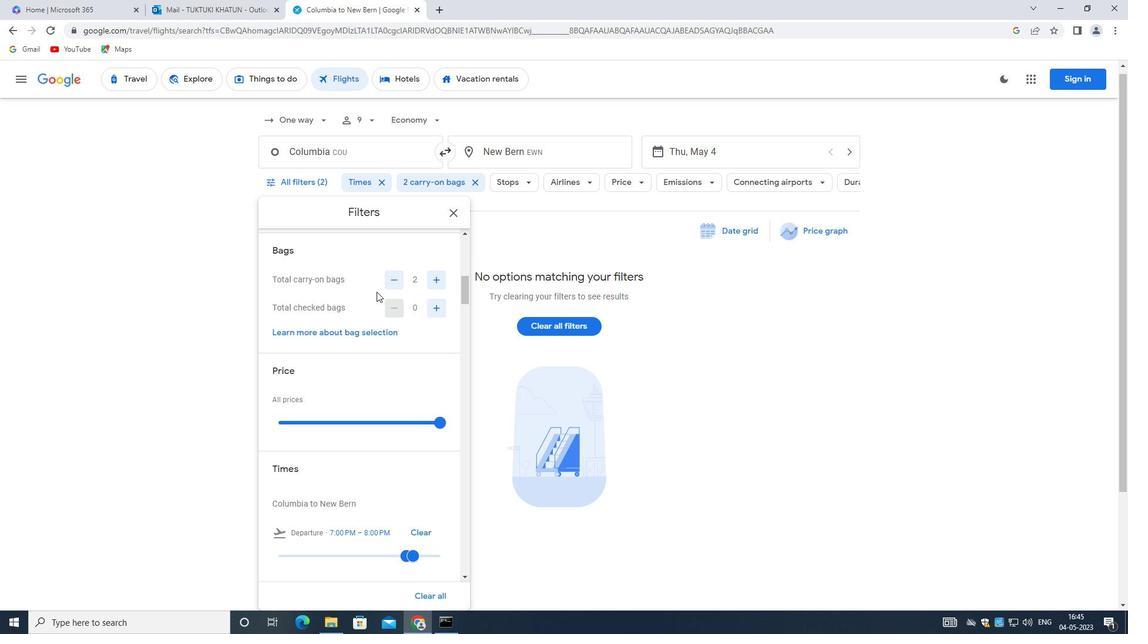 
Action: Mouse scrolled (374, 293) with delta (0, 0)
Screenshot: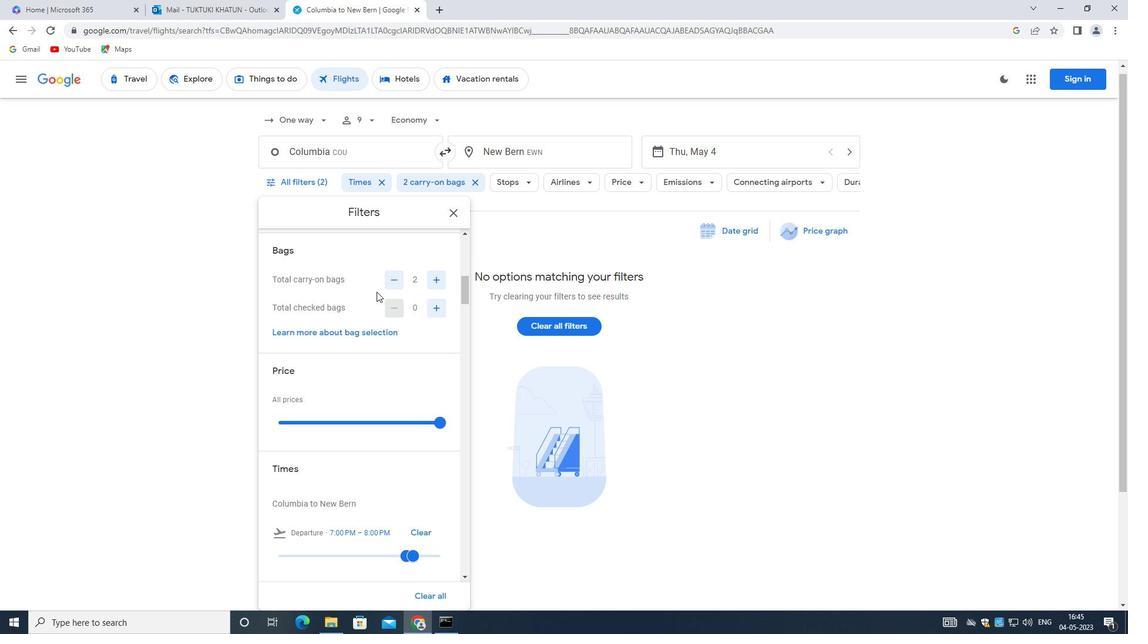 
Action: Mouse moved to (429, 300)
Screenshot: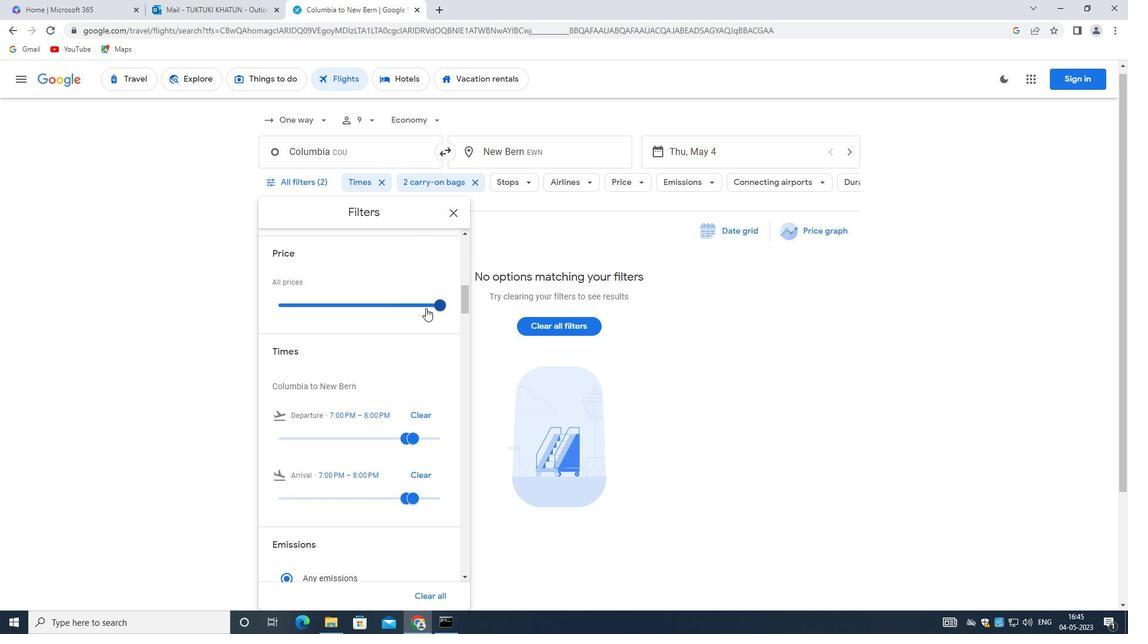 
Action: Mouse pressed left at (429, 300)
Screenshot: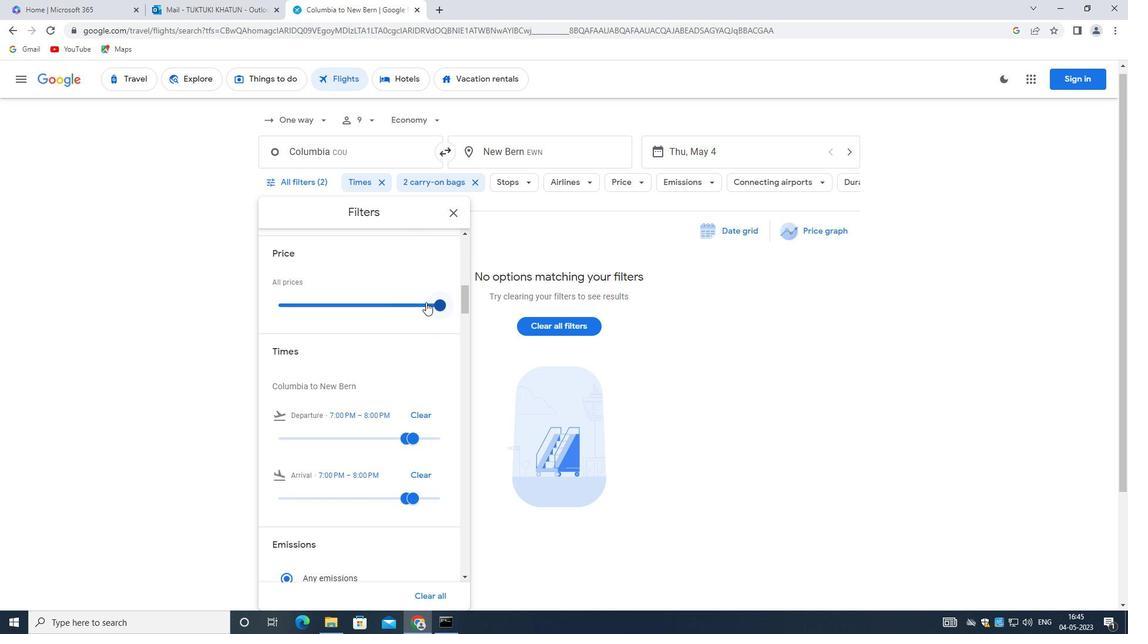 
Action: Mouse moved to (433, 299)
Screenshot: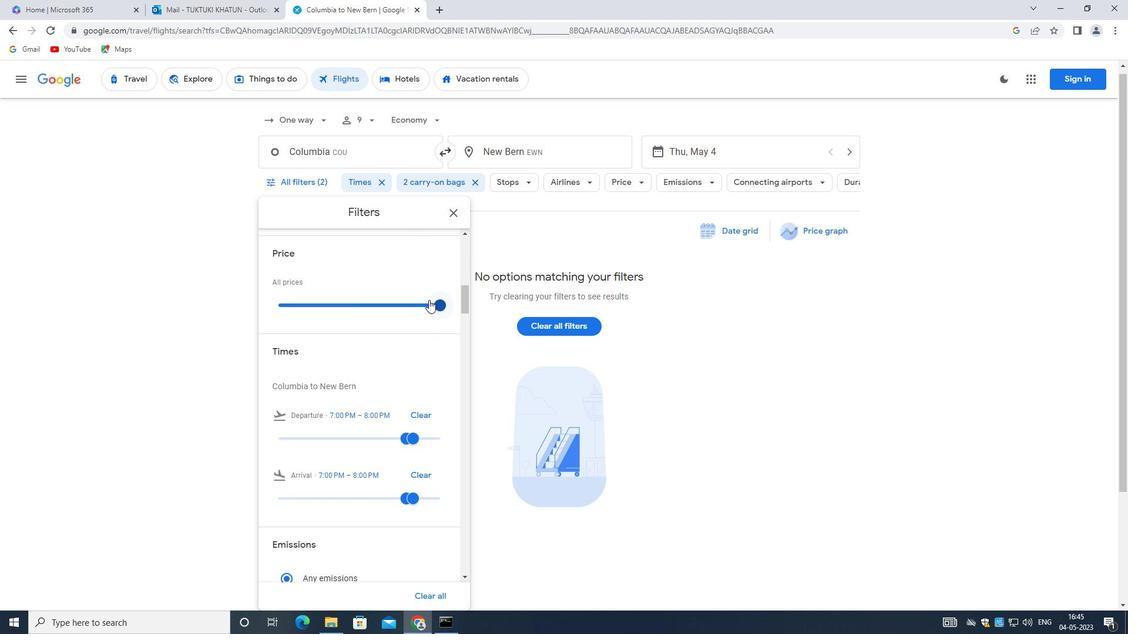 
Action: Mouse pressed left at (433, 299)
Screenshot: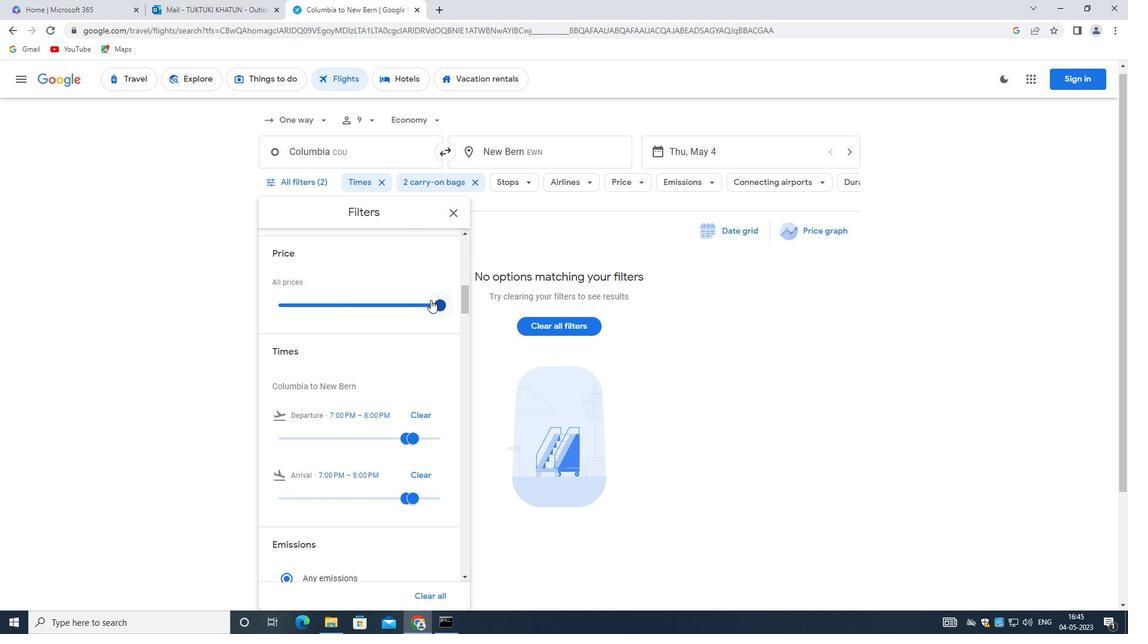 
Action: Mouse moved to (433, 300)
Screenshot: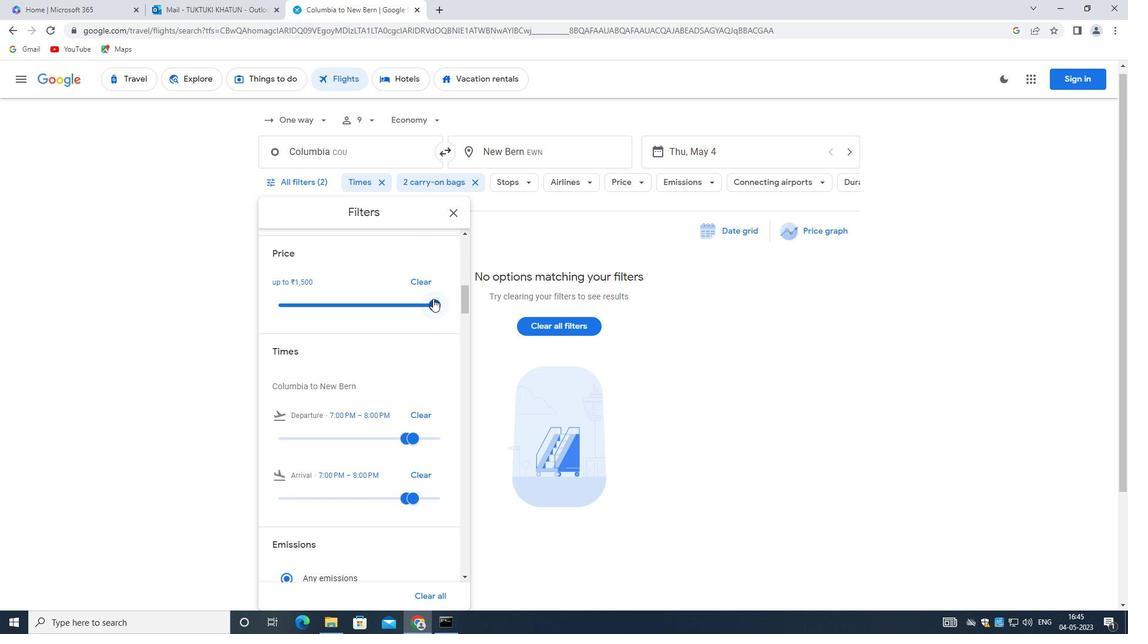 
Action: Mouse pressed left at (433, 300)
Screenshot: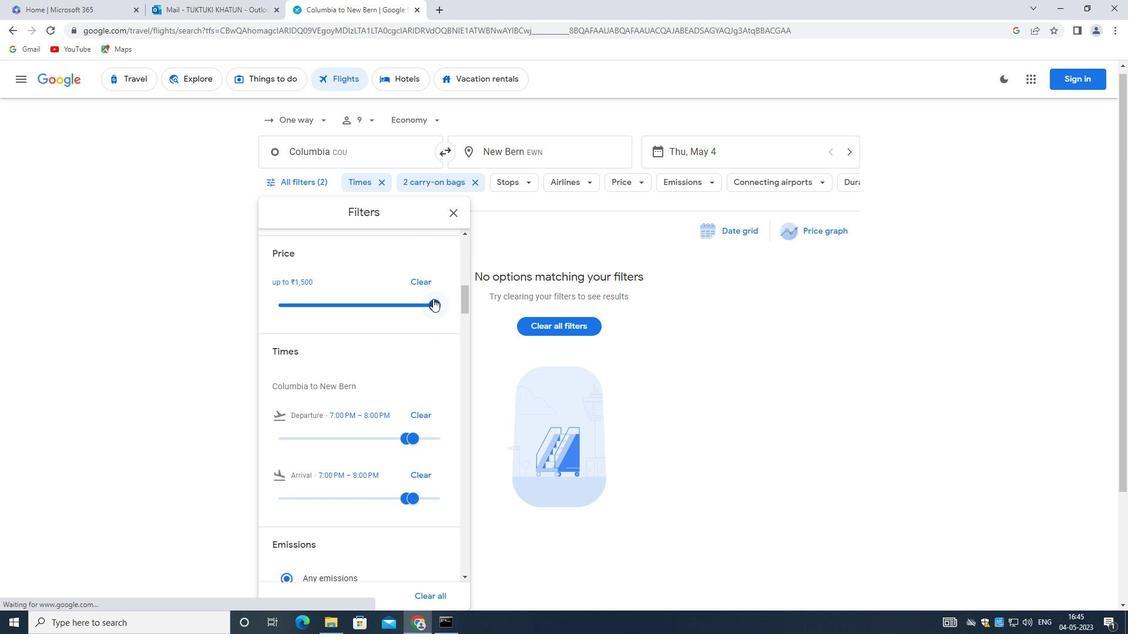 
Action: Mouse moved to (399, 349)
Screenshot: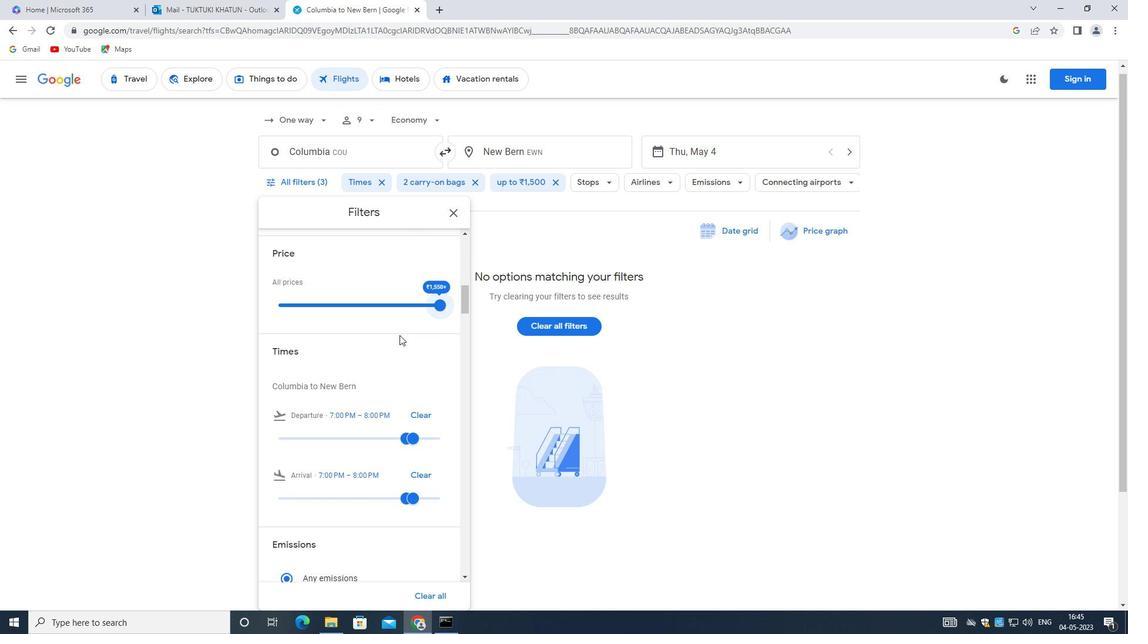 
Action: Mouse scrolled (399, 349) with delta (0, 0)
Screenshot: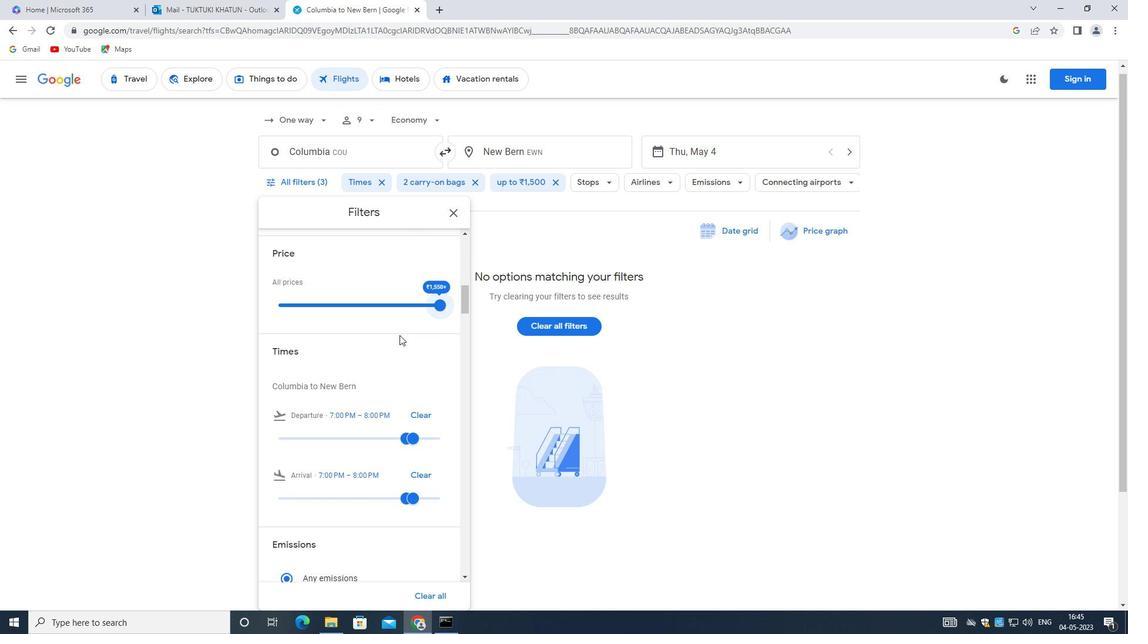 
Action: Mouse moved to (400, 355)
Screenshot: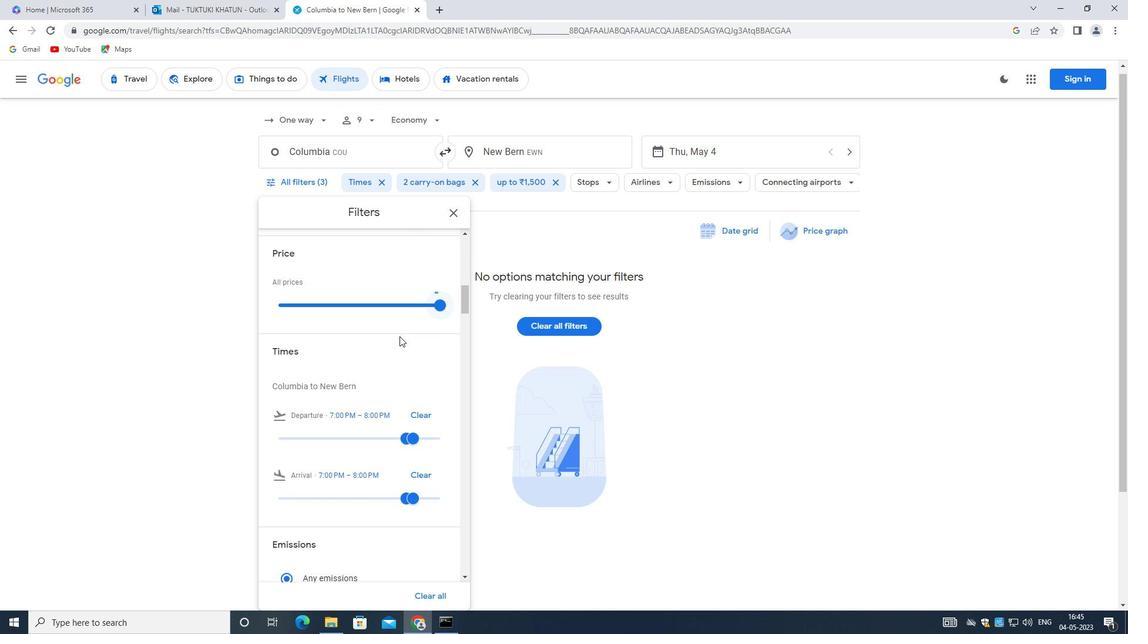 
Action: Mouse scrolled (400, 354) with delta (0, 0)
Screenshot: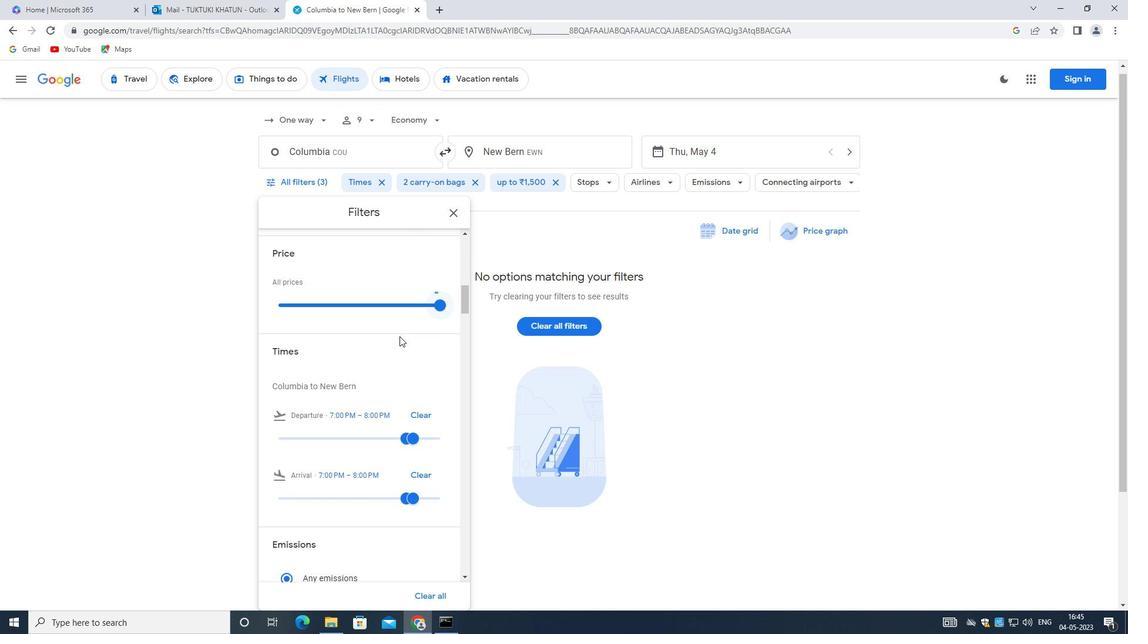 
Action: Mouse moved to (431, 377)
Screenshot: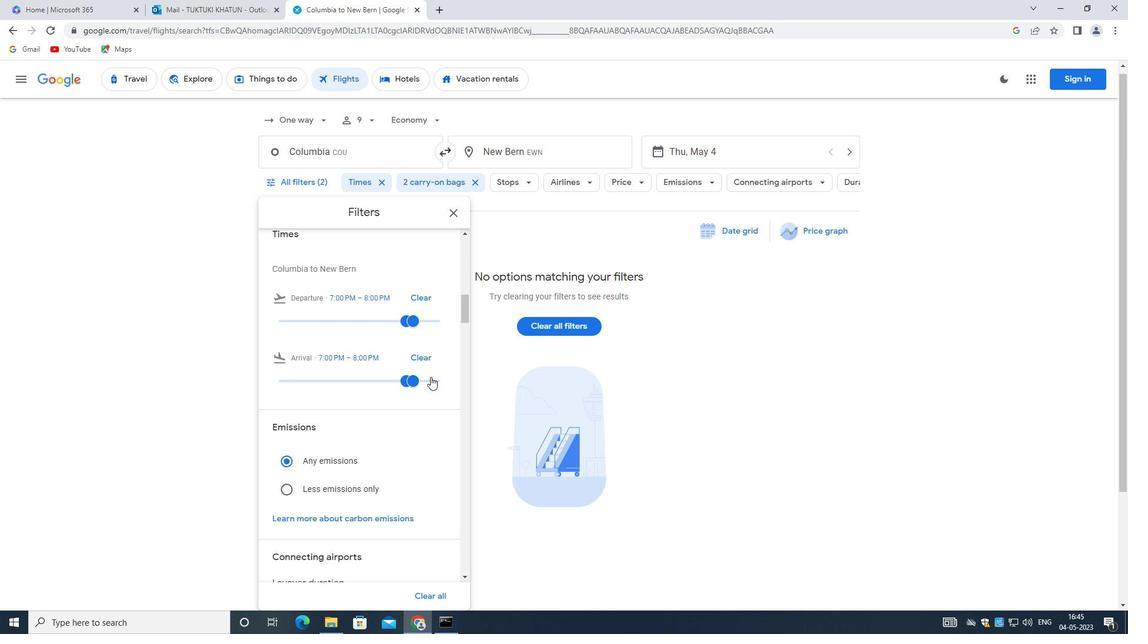 
Action: Mouse pressed left at (431, 377)
Screenshot: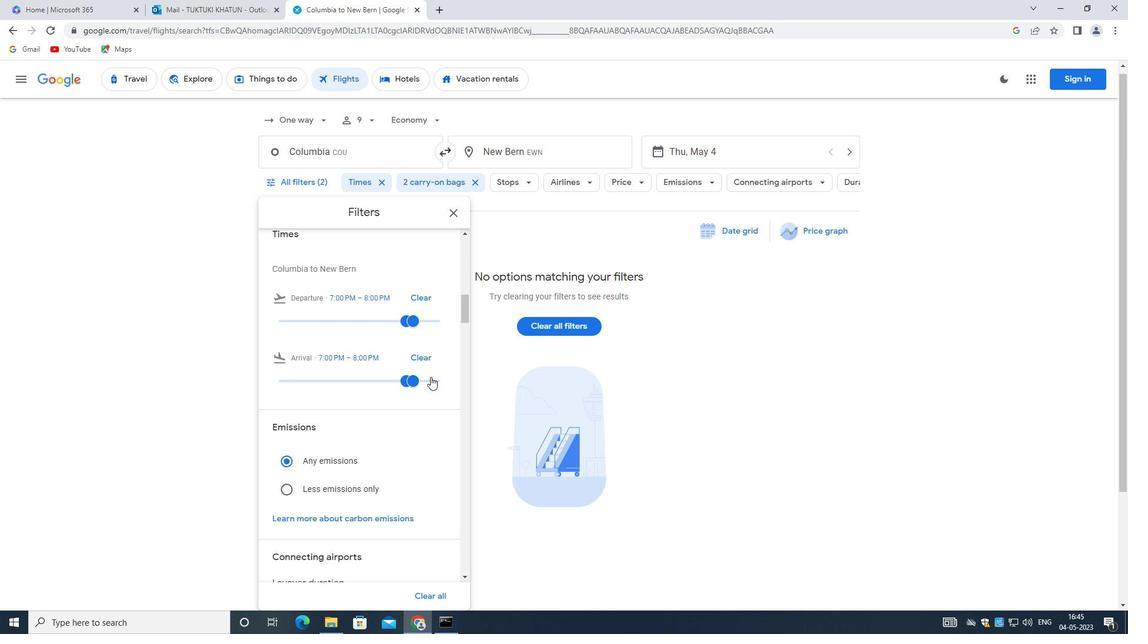 
Action: Mouse moved to (408, 375)
Screenshot: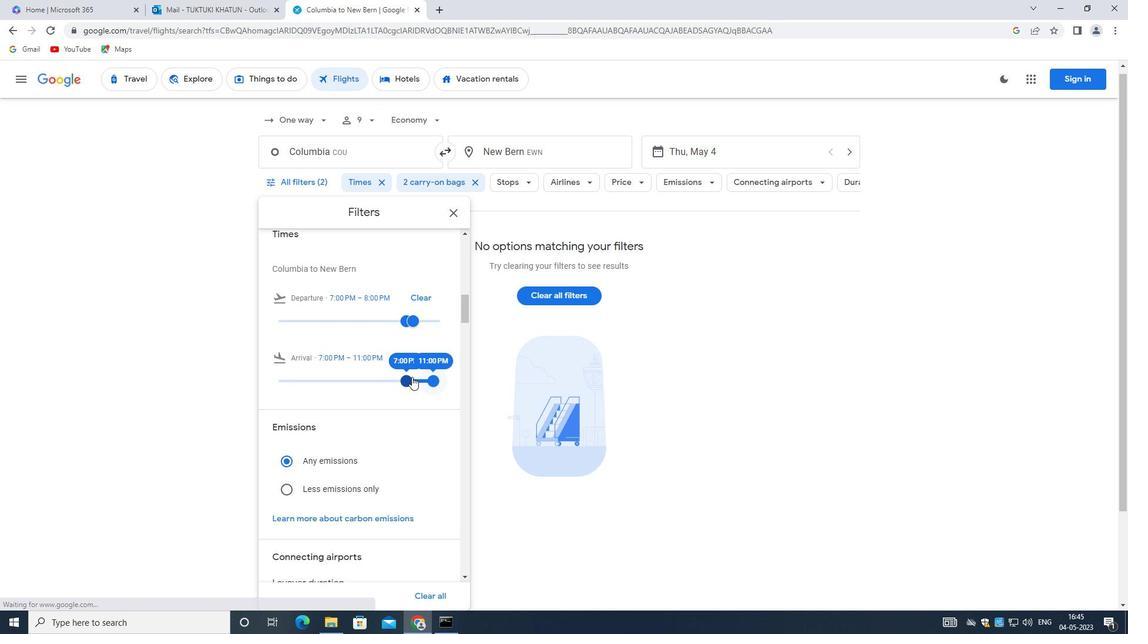 
Action: Mouse pressed left at (408, 375)
Screenshot: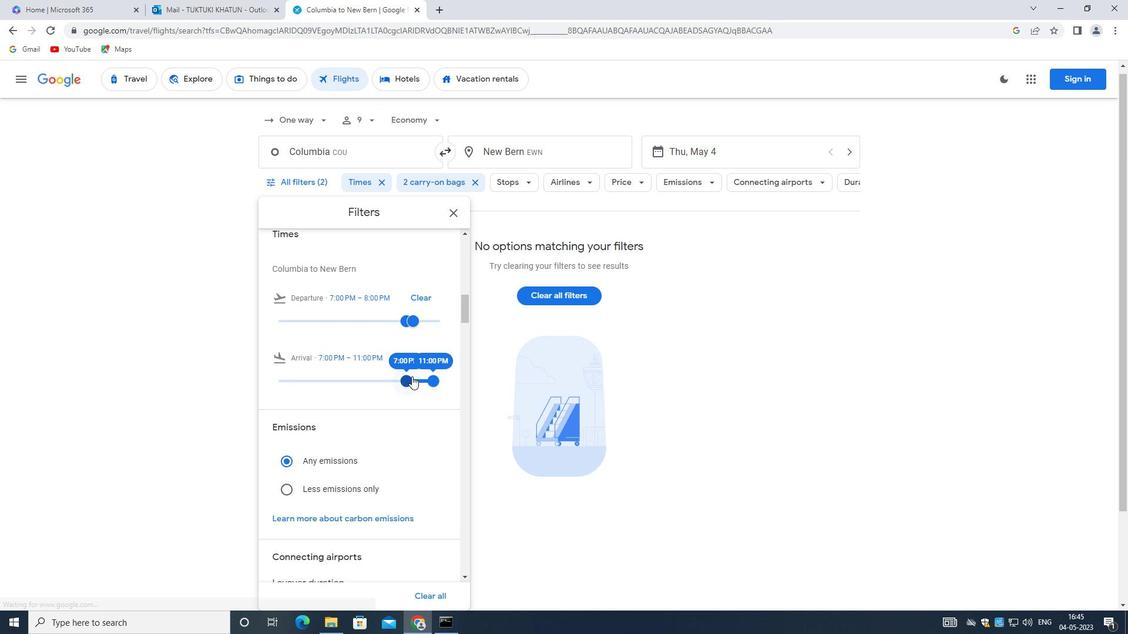 
Action: Mouse moved to (431, 379)
Screenshot: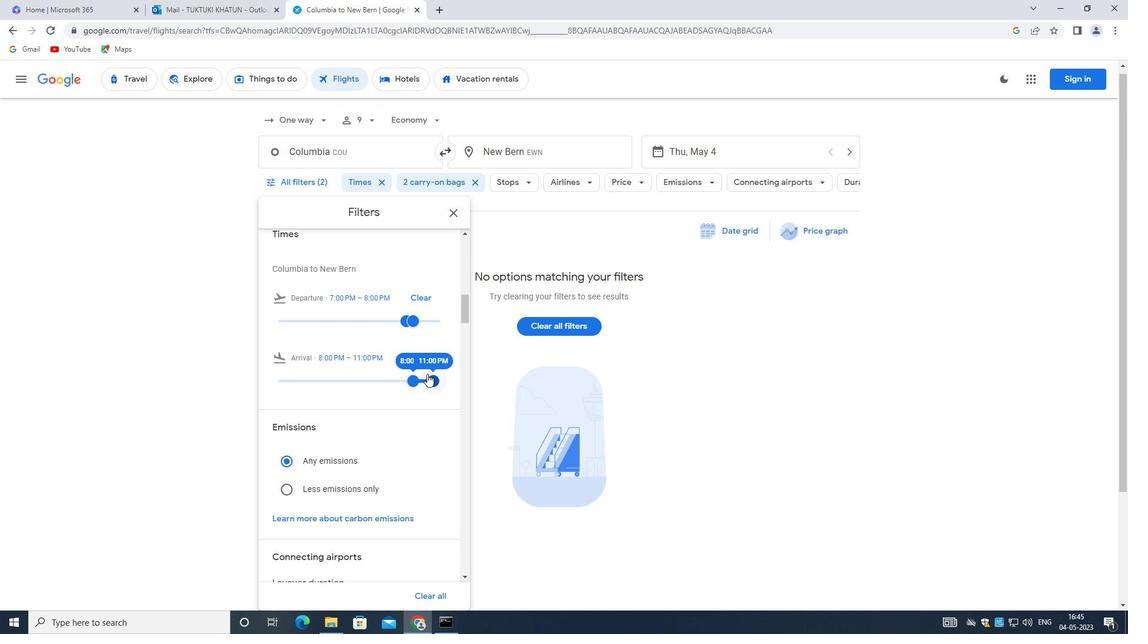 
Action: Mouse pressed left at (431, 379)
Screenshot: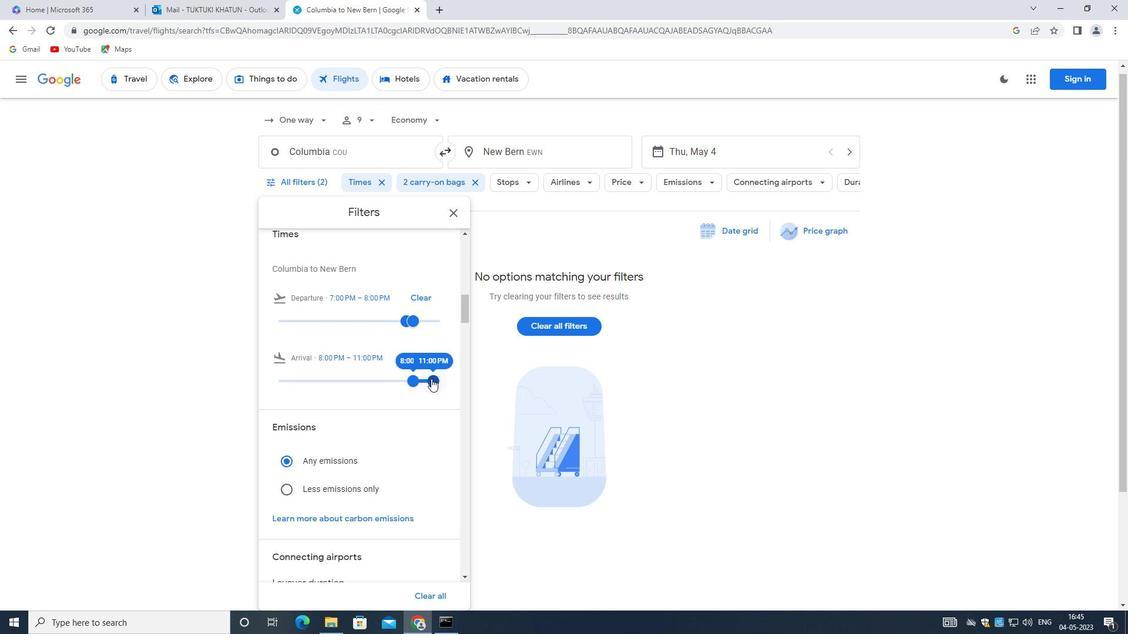 
Action: Mouse moved to (376, 444)
Screenshot: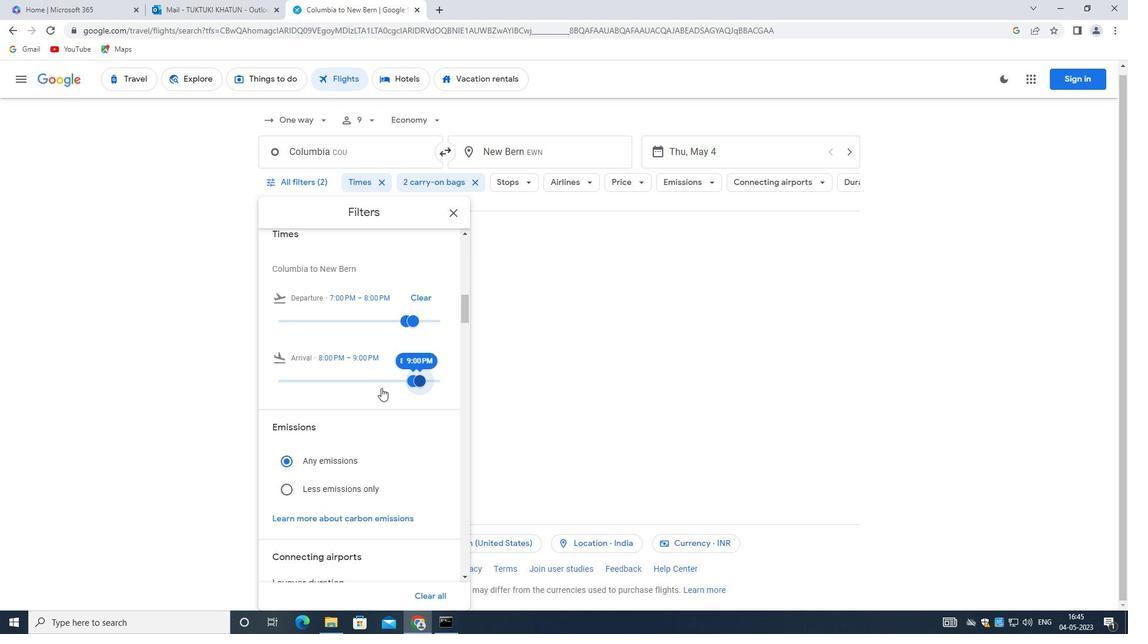
Action: Mouse scrolled (376, 443) with delta (0, 0)
Screenshot: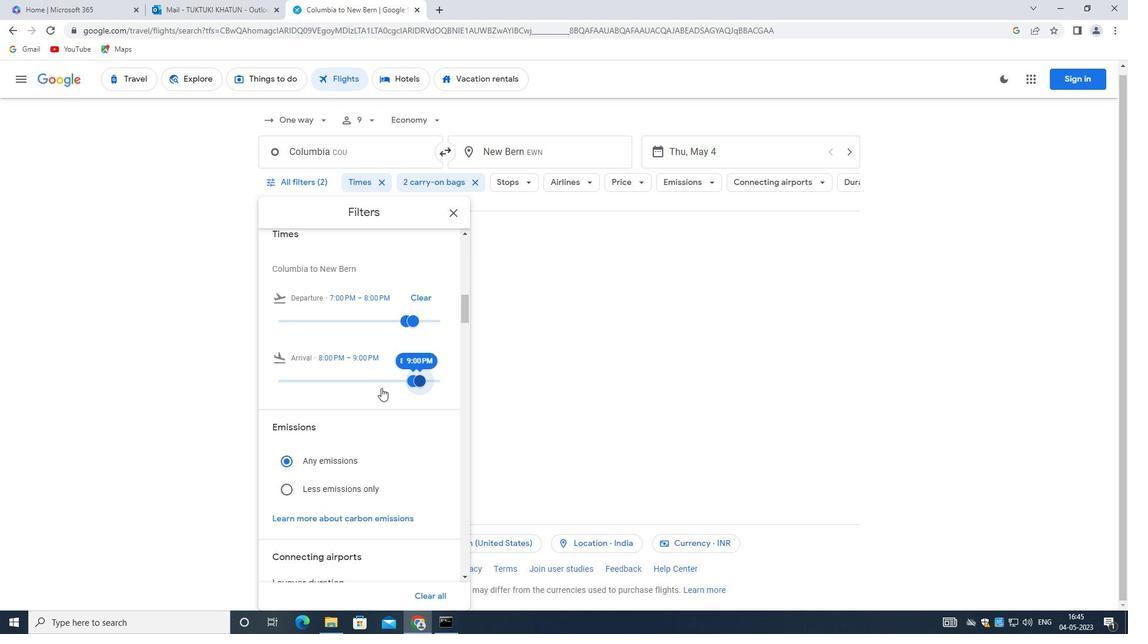 
Action: Mouse moved to (379, 448)
Screenshot: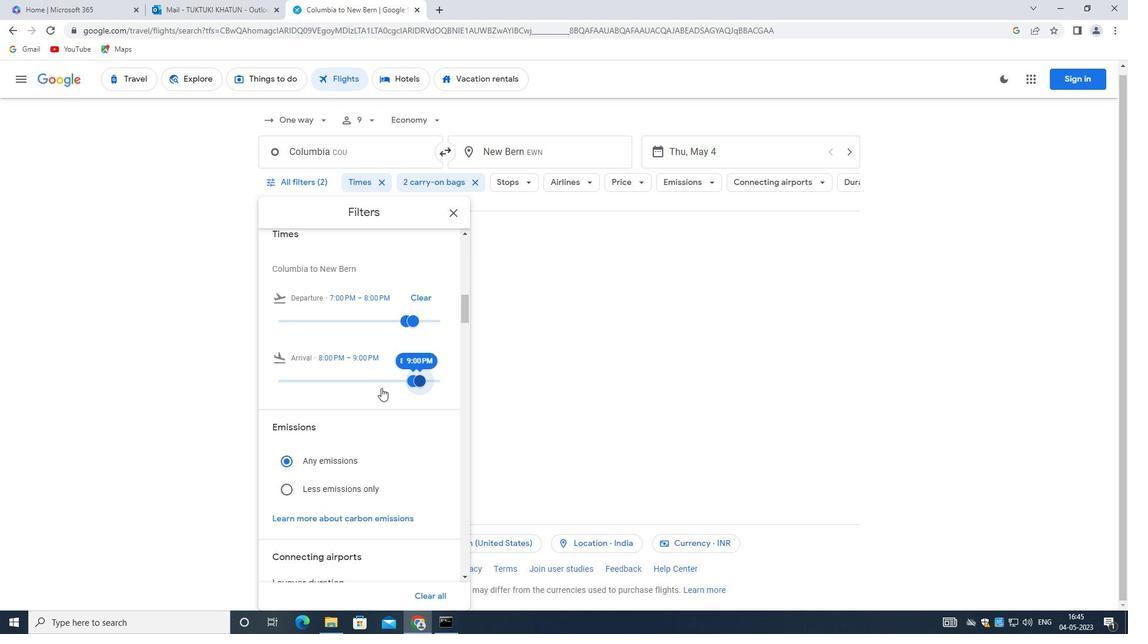 
Action: Mouse scrolled (379, 448) with delta (0, 0)
Screenshot: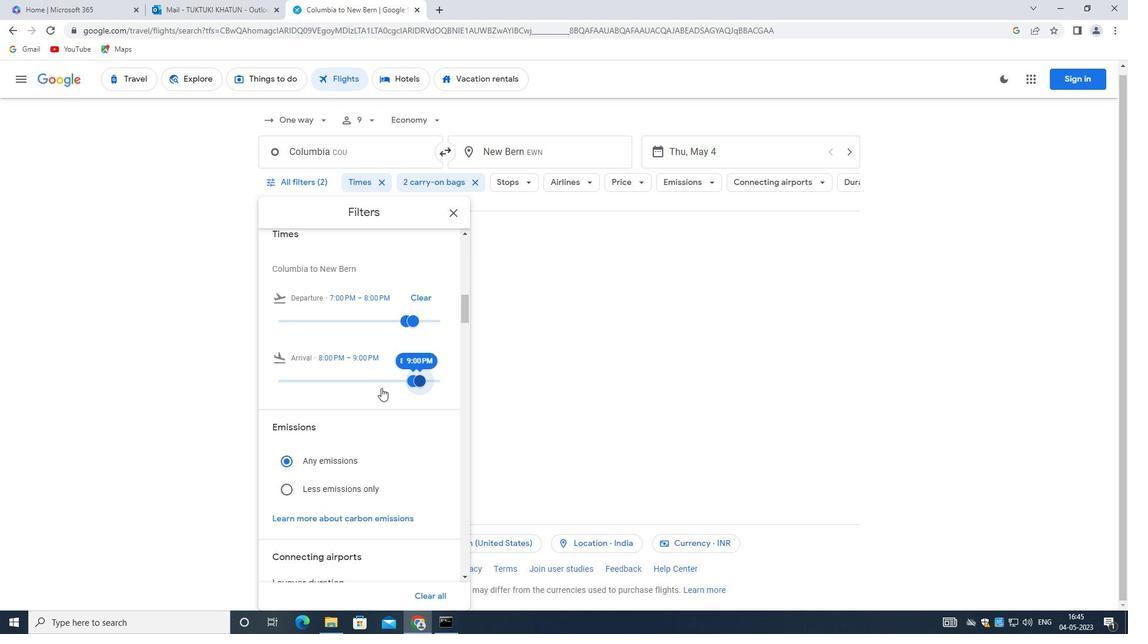 
Action: Mouse moved to (380, 450)
Screenshot: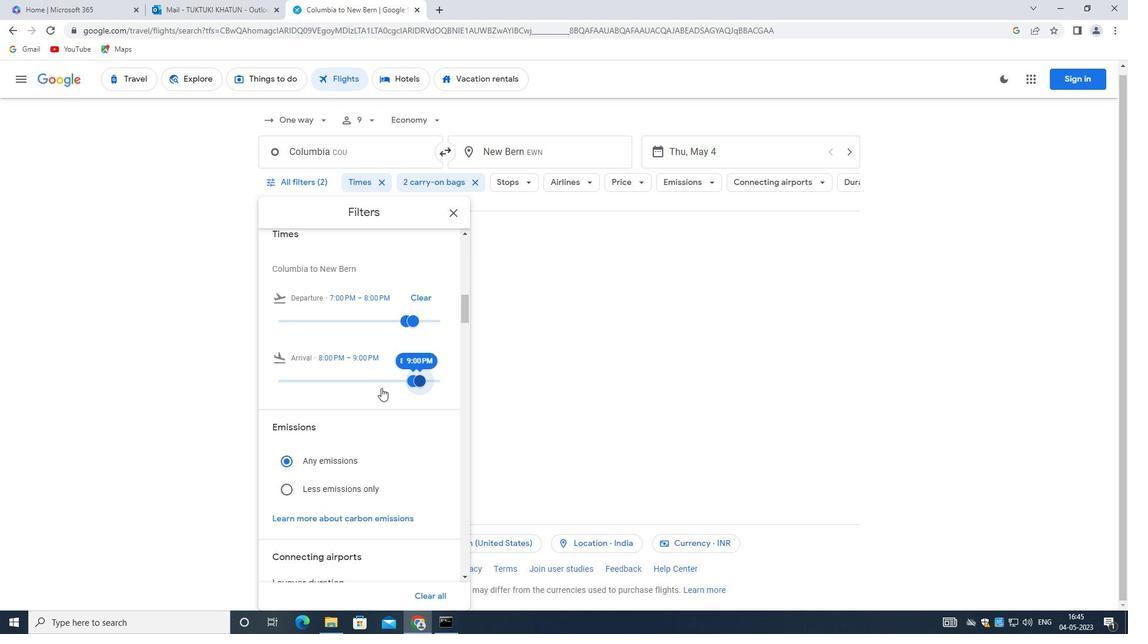
Action: Mouse scrolled (380, 449) with delta (0, 0)
Screenshot: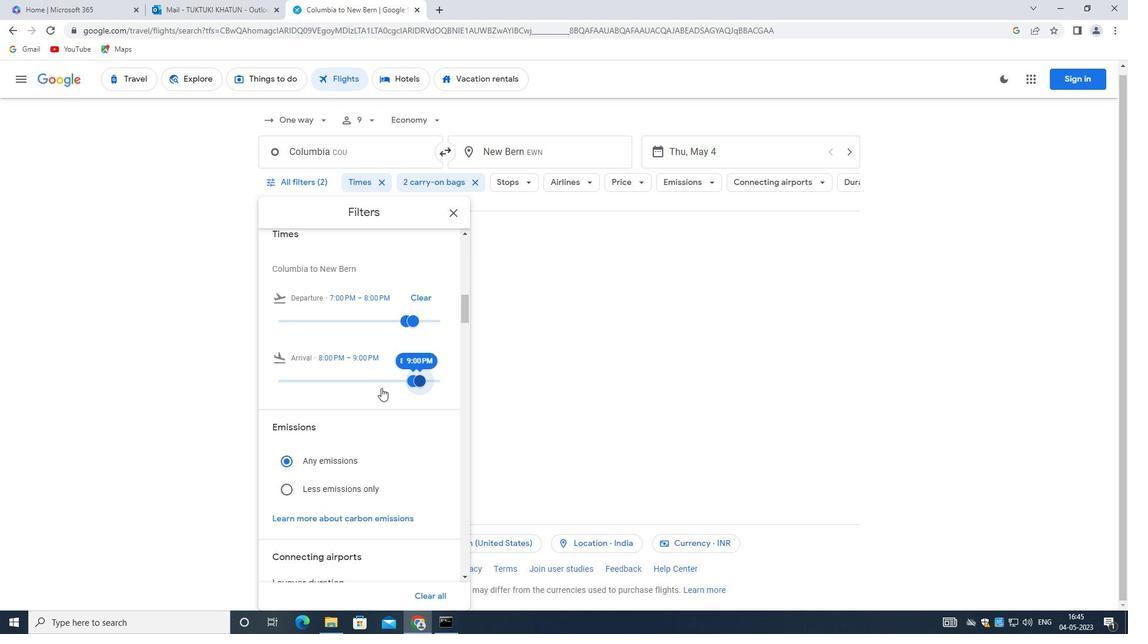 
Action: Mouse scrolled (380, 449) with delta (0, 0)
Screenshot: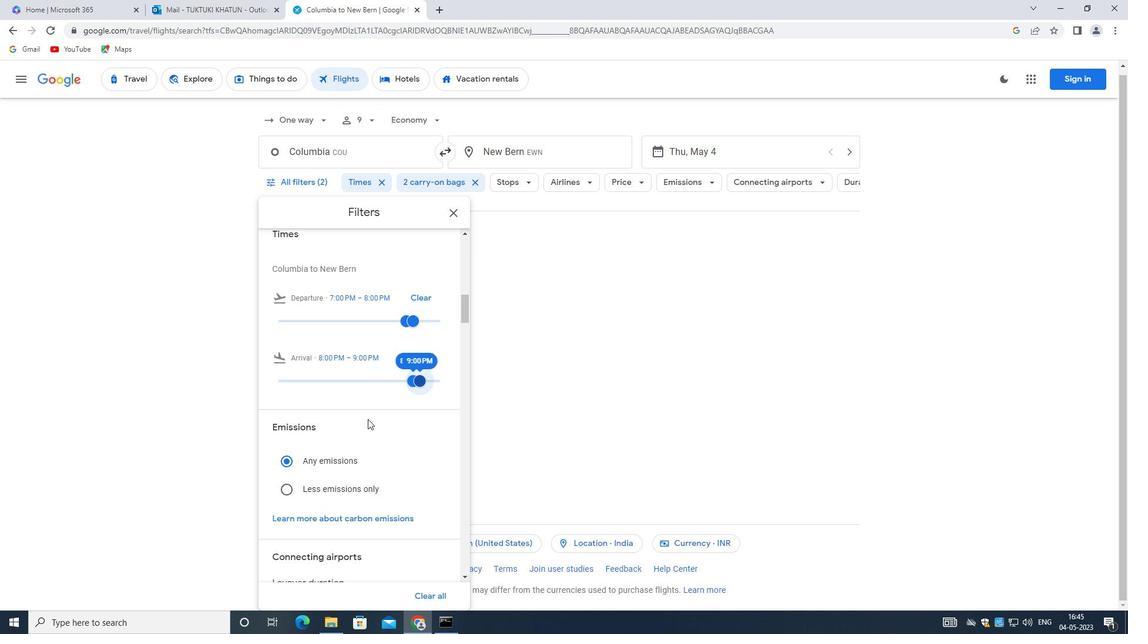 
Action: Mouse scrolled (380, 449) with delta (0, 0)
Screenshot: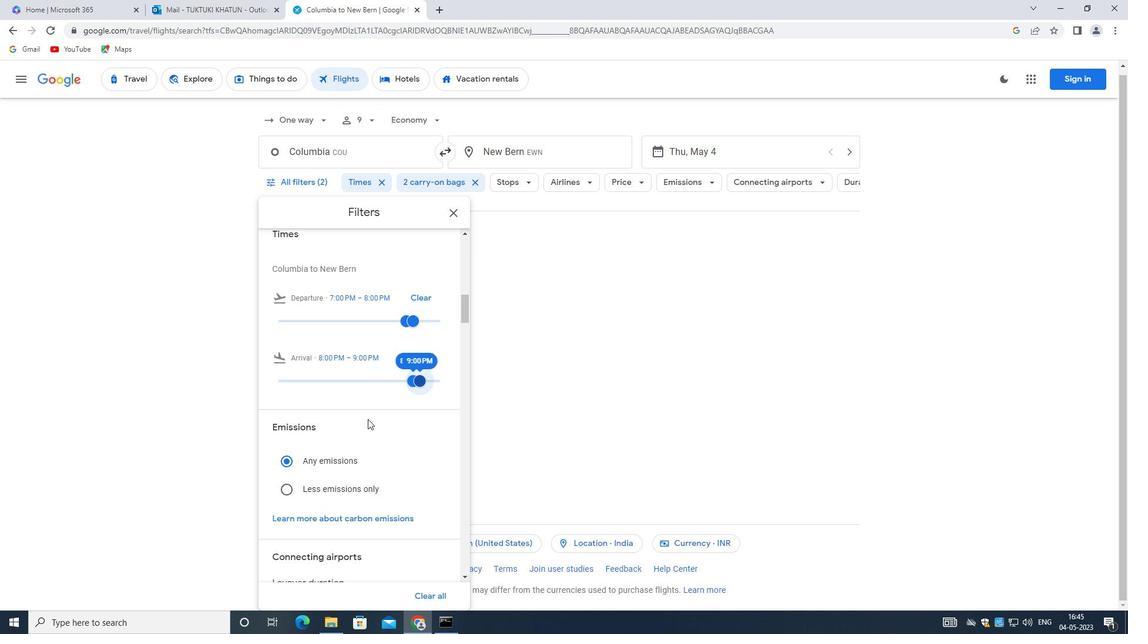 
Action: Mouse moved to (367, 436)
Screenshot: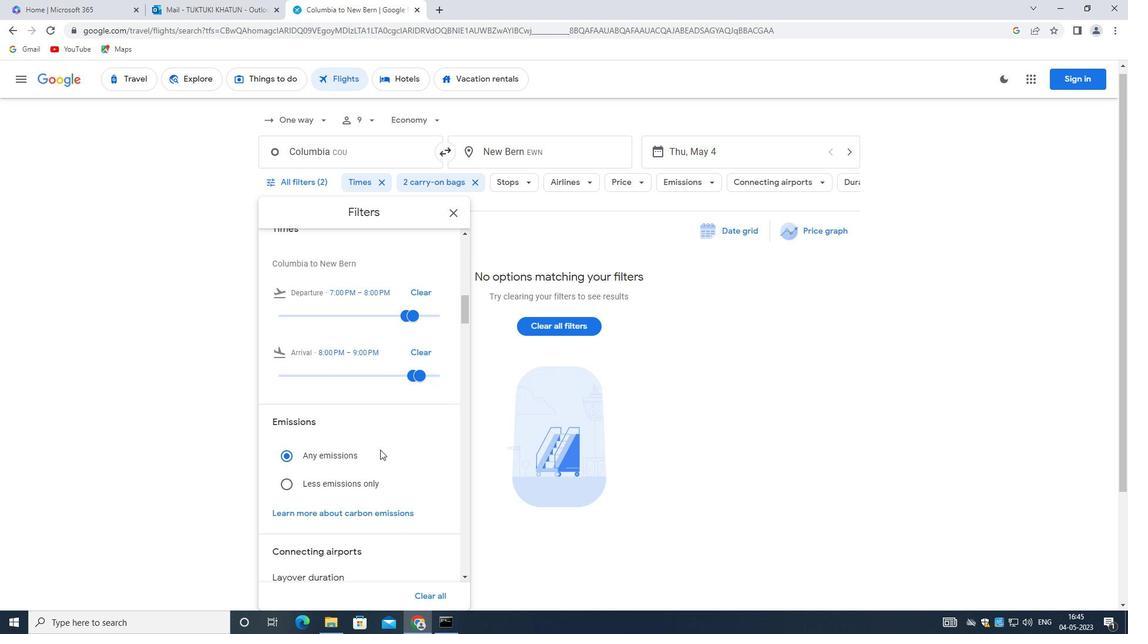 
Action: Mouse scrolled (367, 436) with delta (0, 0)
Screenshot: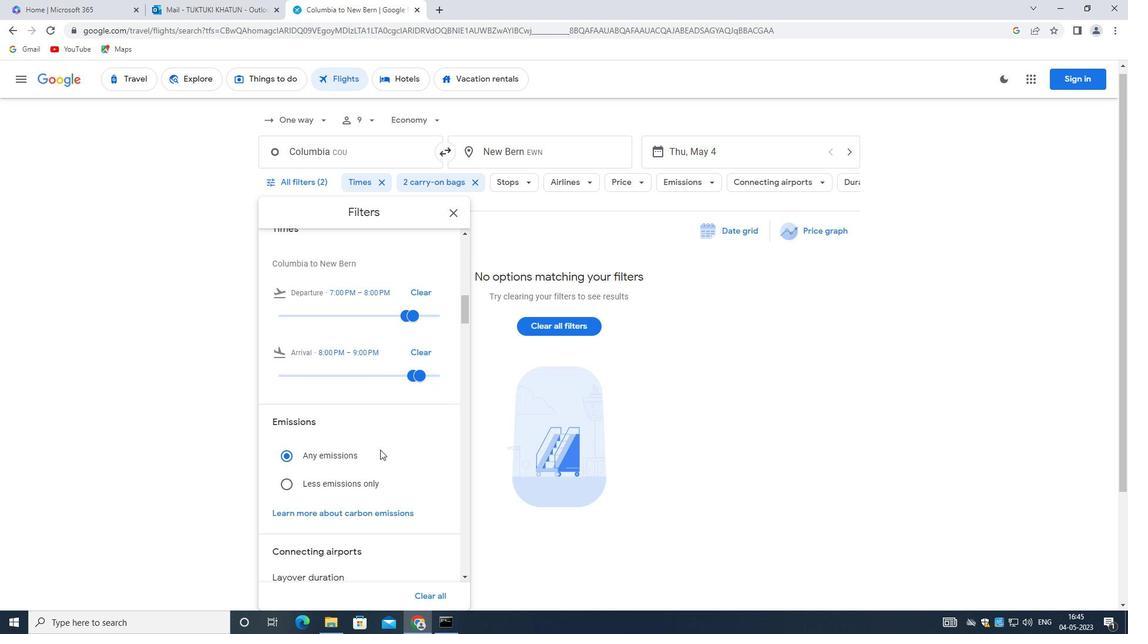 
Action: Mouse scrolled (367, 436) with delta (0, 0)
Screenshot: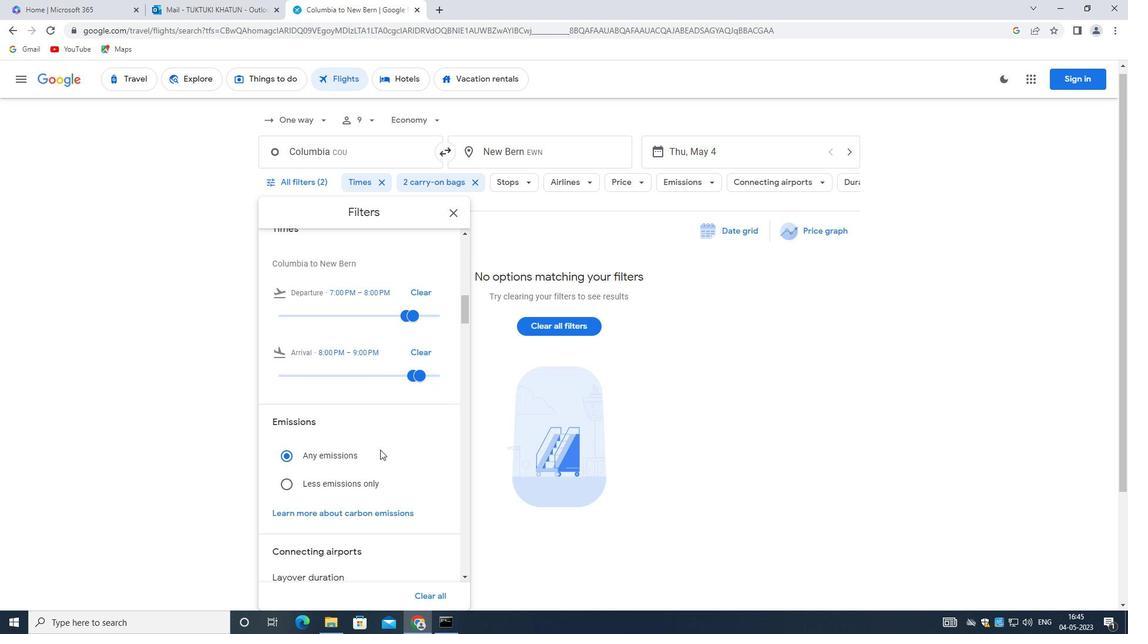 
Action: Mouse moved to (367, 436)
Screenshot: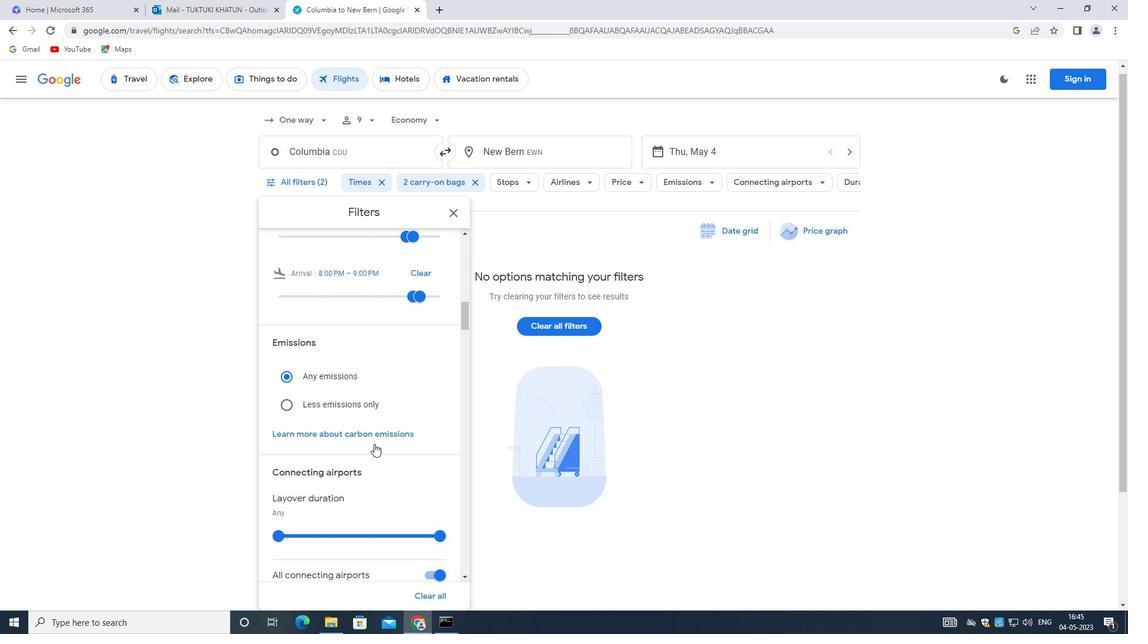 
Action: Mouse scrolled (367, 436) with delta (0, 0)
Screenshot: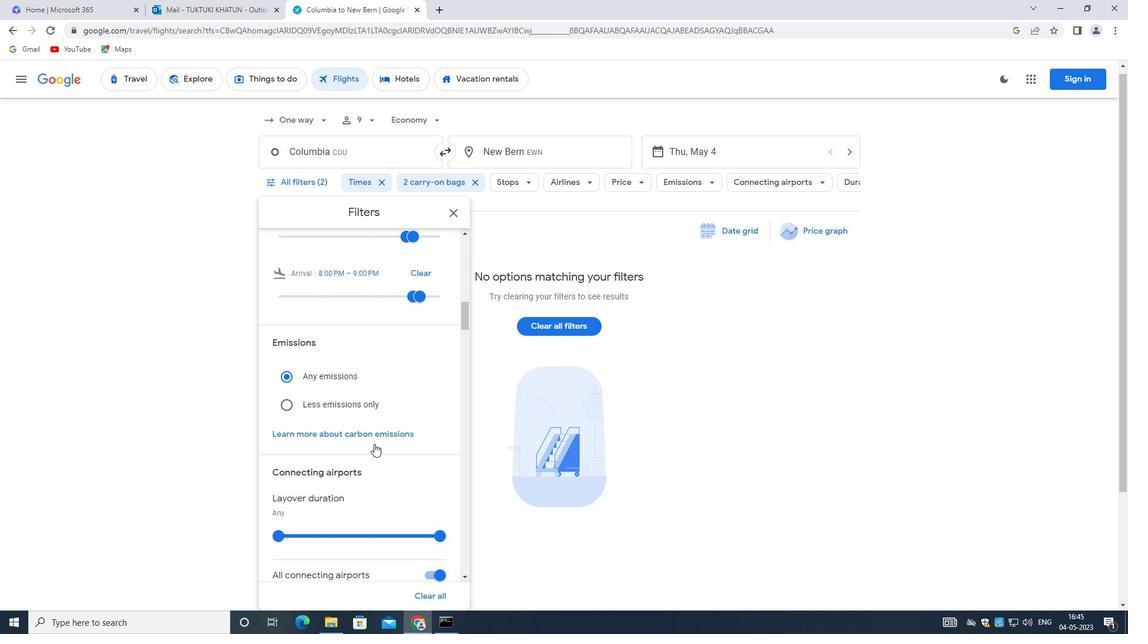 
Action: Mouse moved to (359, 436)
Screenshot: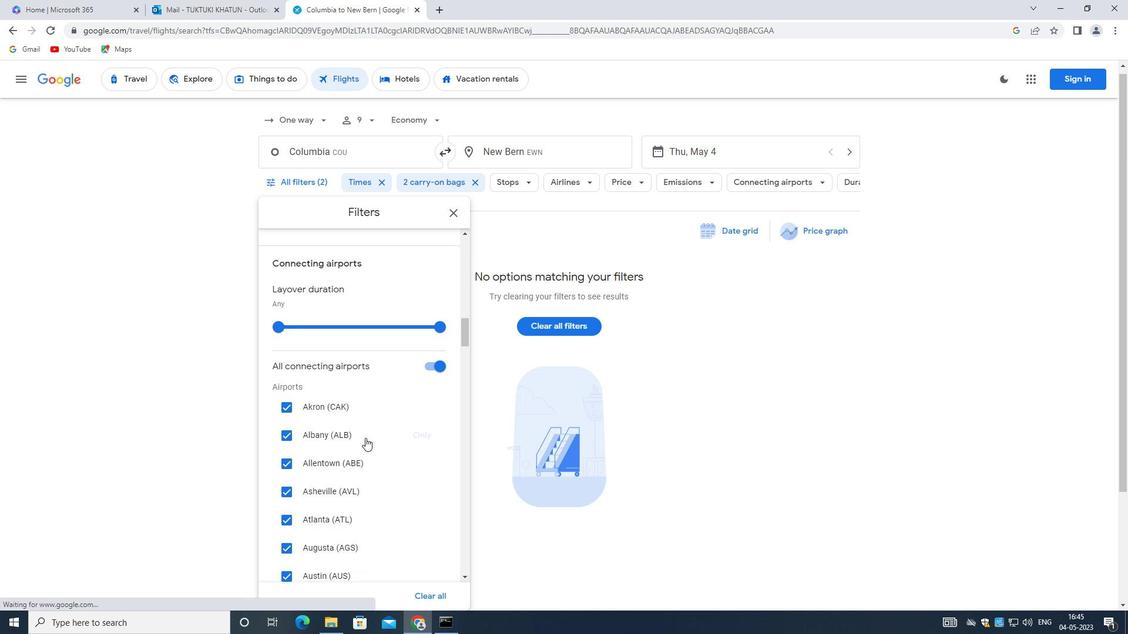 
Action: Mouse scrolled (359, 435) with delta (0, 0)
Screenshot: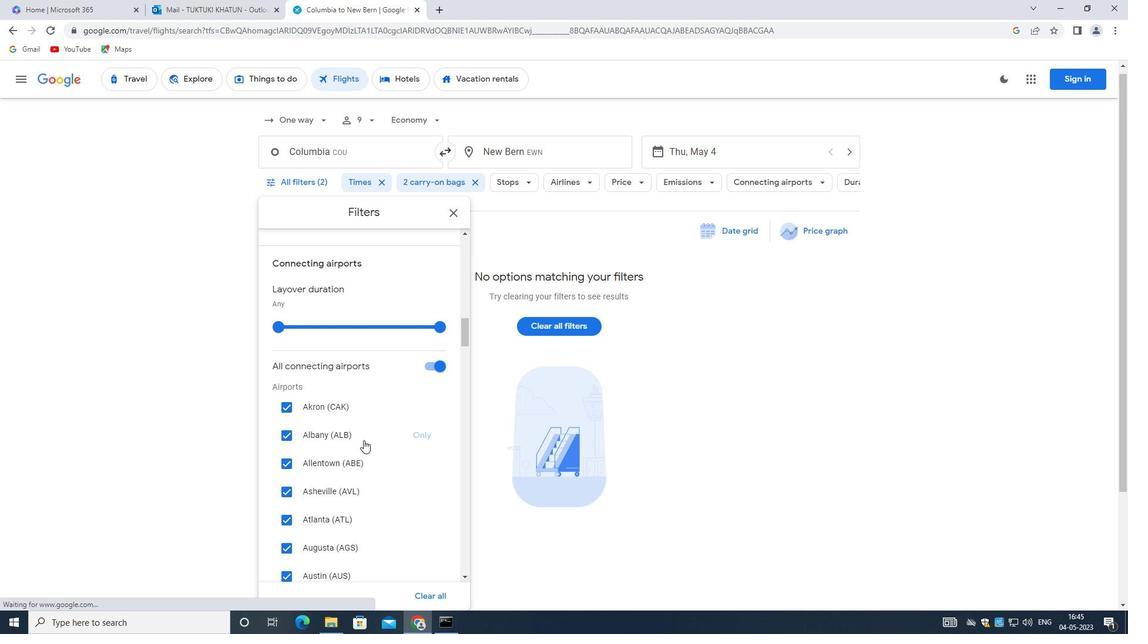 
Action: Mouse scrolled (359, 435) with delta (0, 0)
Screenshot: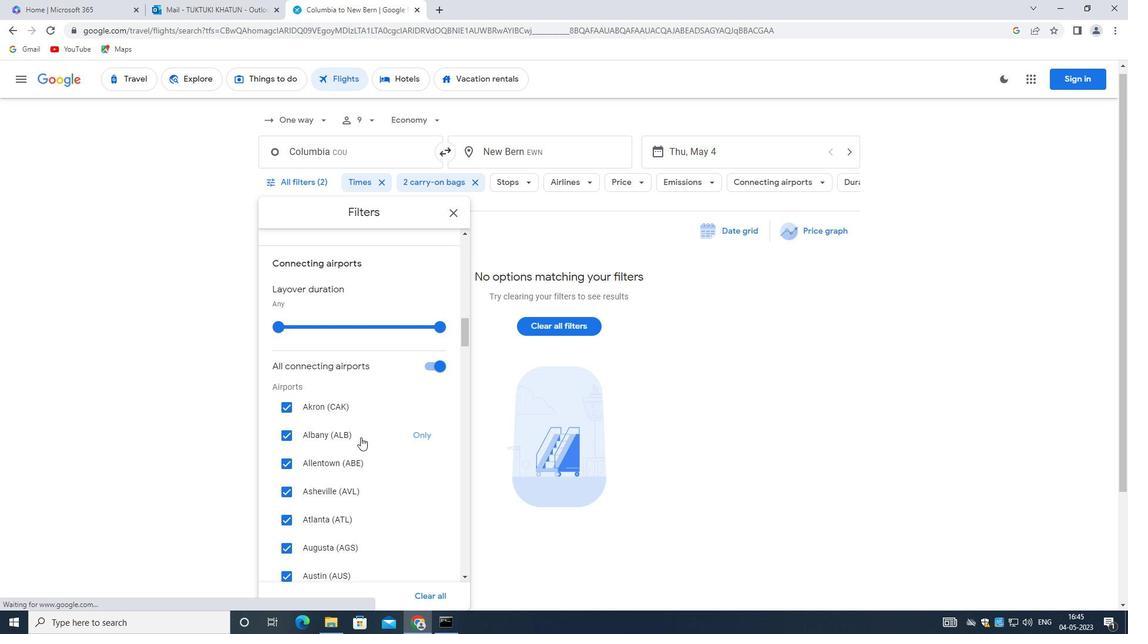 
Action: Mouse scrolled (359, 435) with delta (0, 0)
Screenshot: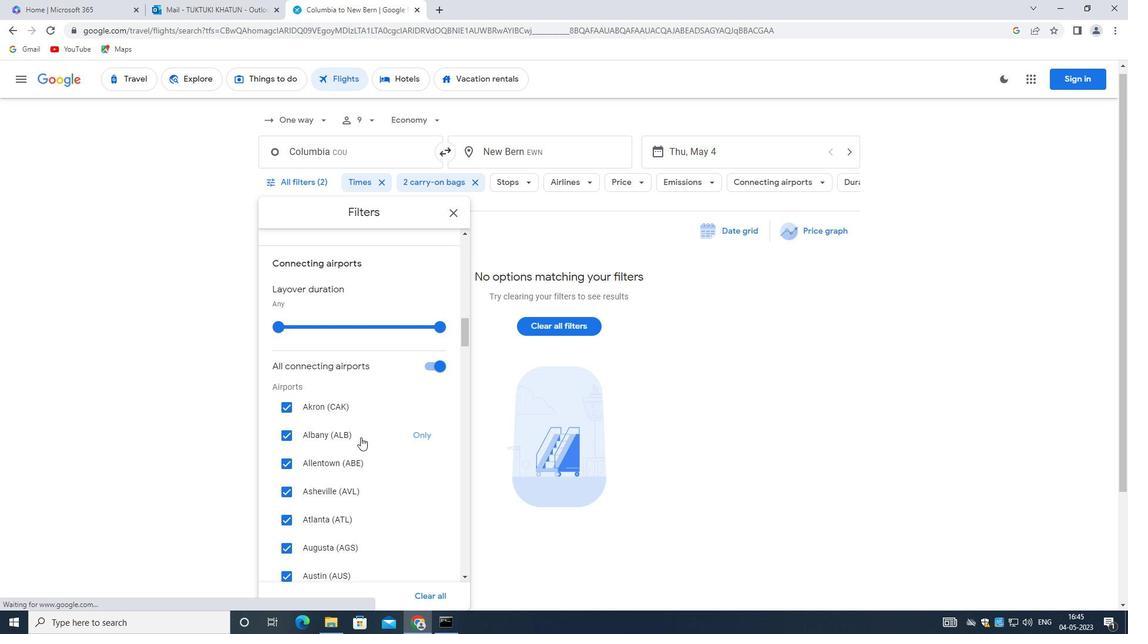 
Action: Mouse scrolled (359, 435) with delta (0, 0)
Screenshot: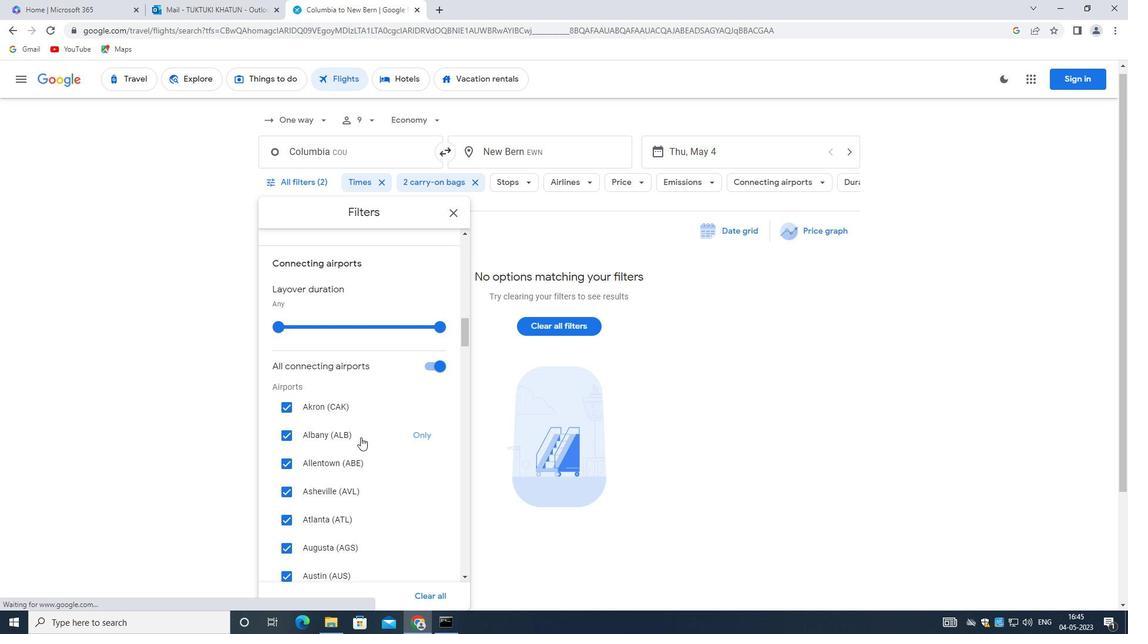 
Action: Mouse moved to (353, 427)
Screenshot: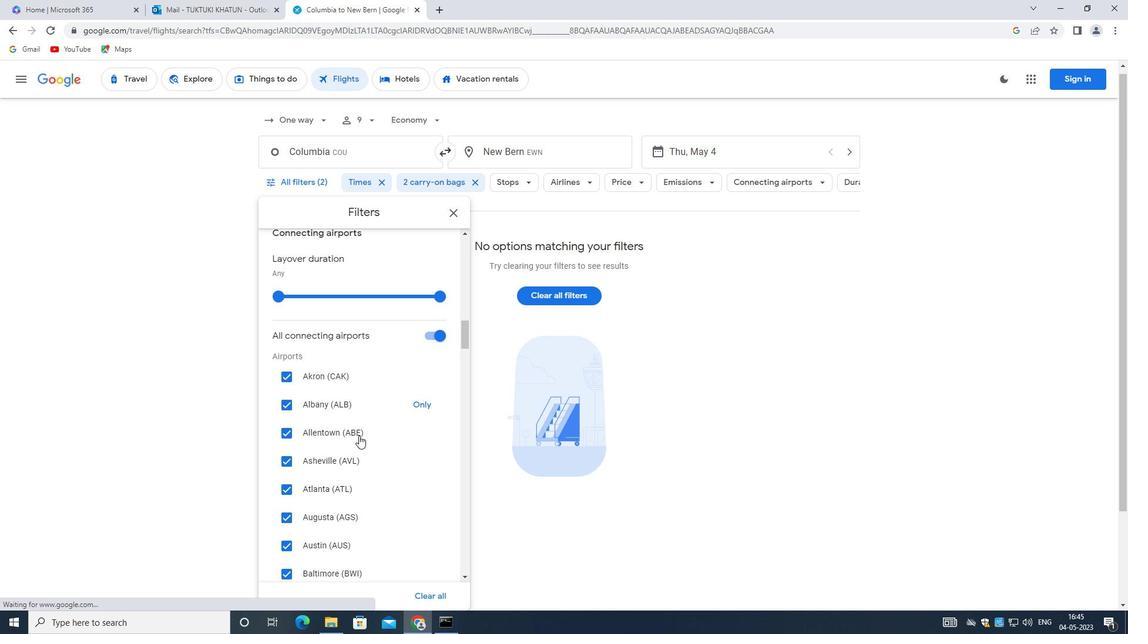 
Action: Mouse scrolled (353, 426) with delta (0, 0)
Screenshot: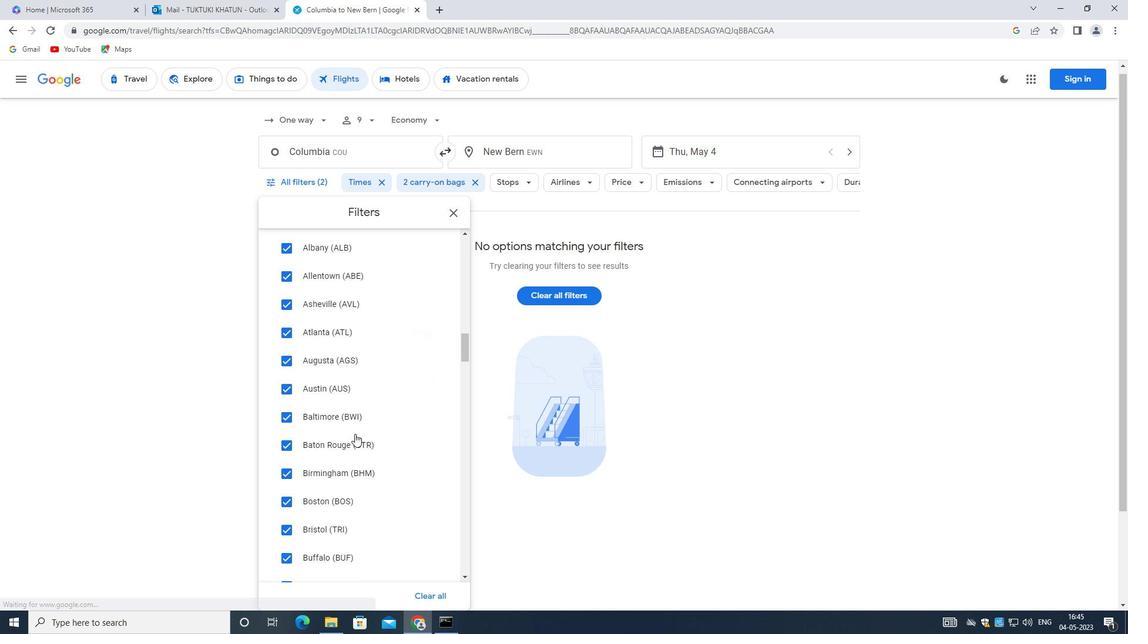 
Action: Mouse scrolled (353, 426) with delta (0, 0)
Screenshot: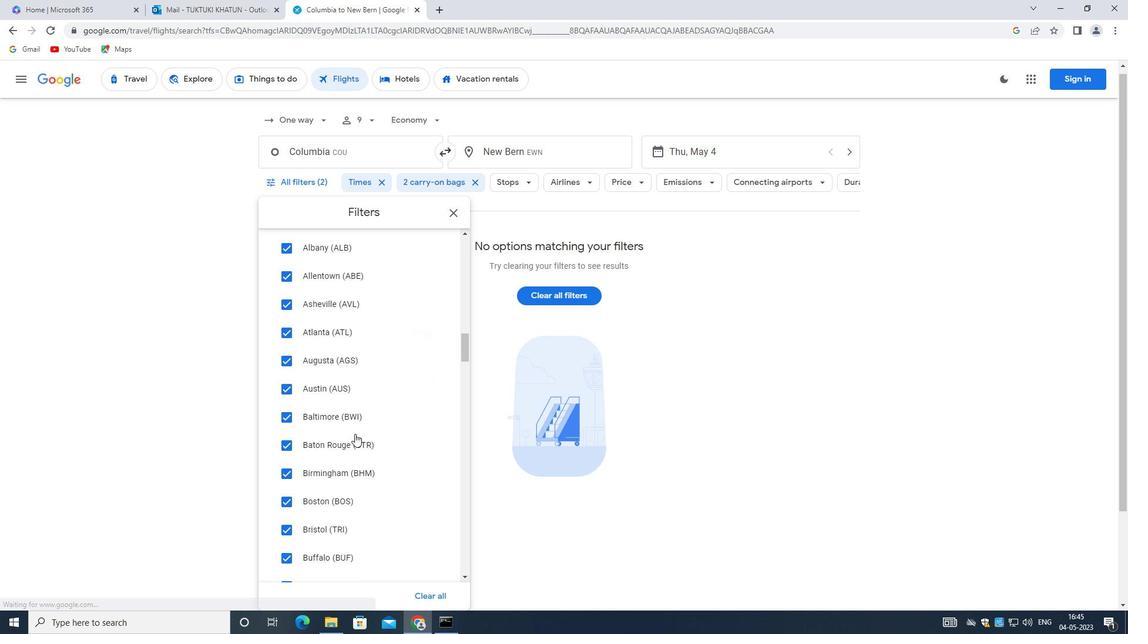 
Action: Mouse scrolled (353, 426) with delta (0, 0)
Screenshot: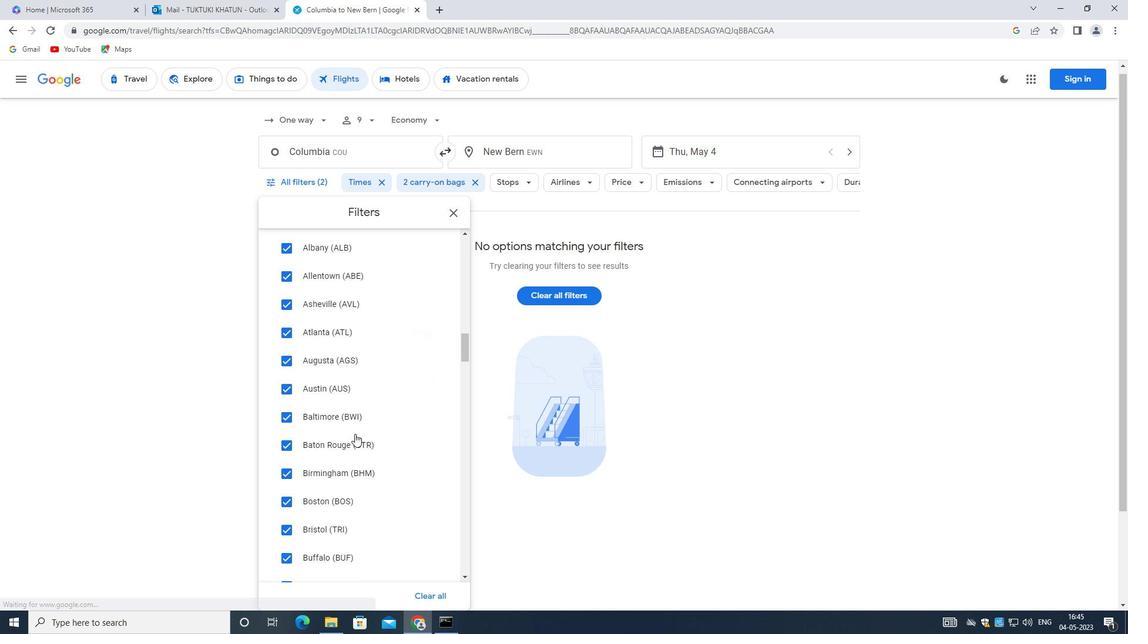 
Action: Mouse scrolled (353, 426) with delta (0, 0)
Screenshot: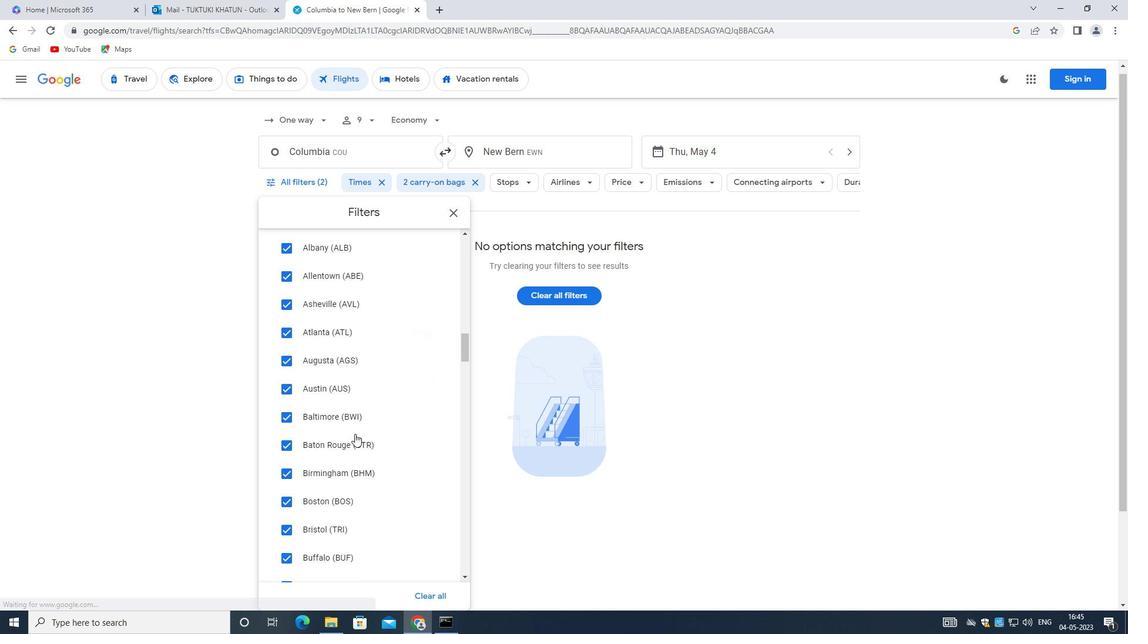
Action: Mouse moved to (352, 427)
Screenshot: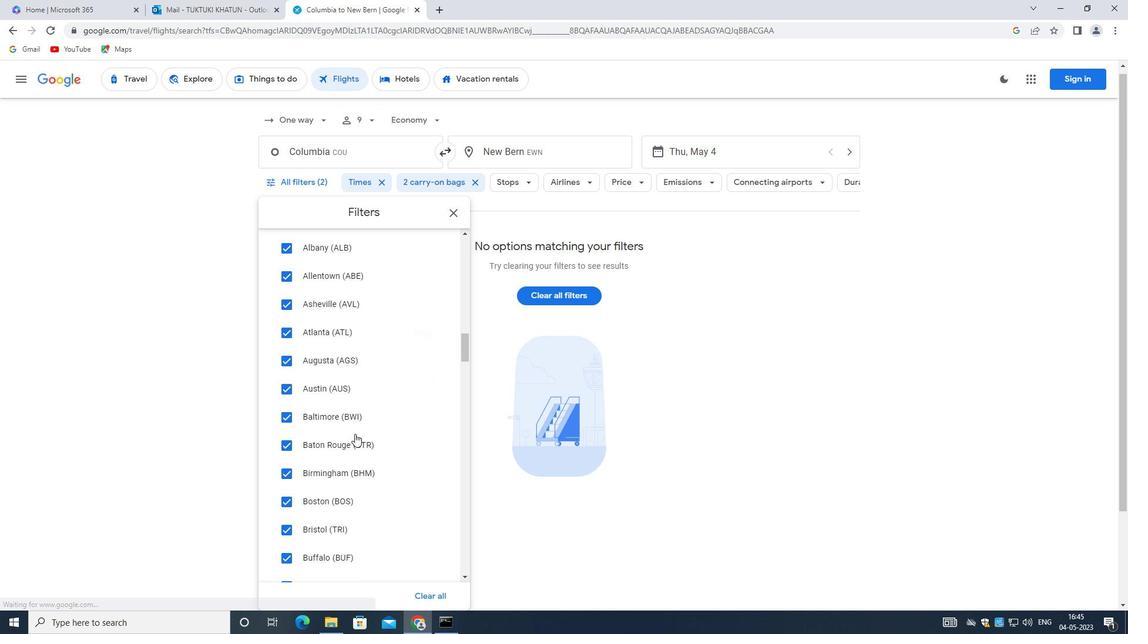 
Action: Mouse scrolled (352, 427) with delta (0, 0)
Screenshot: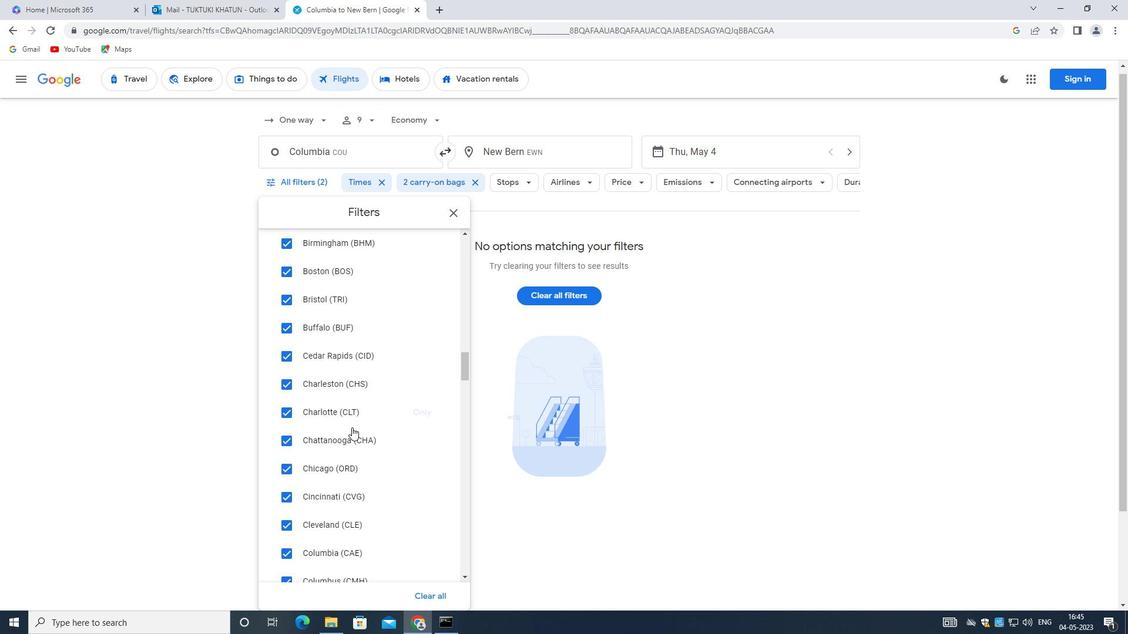 
Action: Mouse scrolled (352, 427) with delta (0, 0)
Screenshot: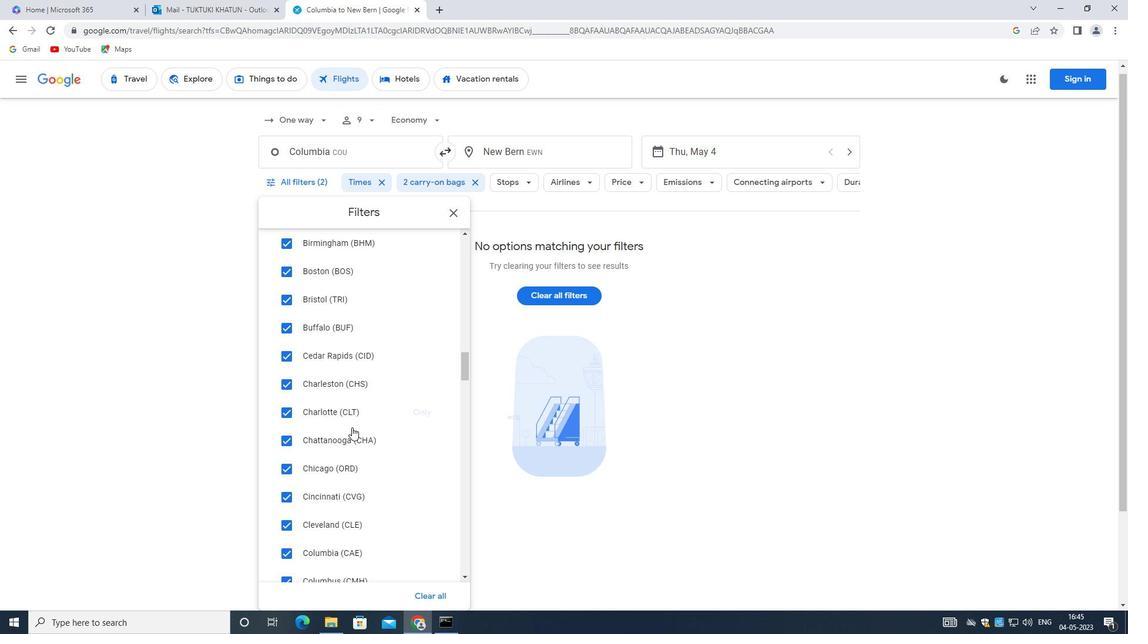 
Action: Mouse scrolled (352, 427) with delta (0, 0)
Screenshot: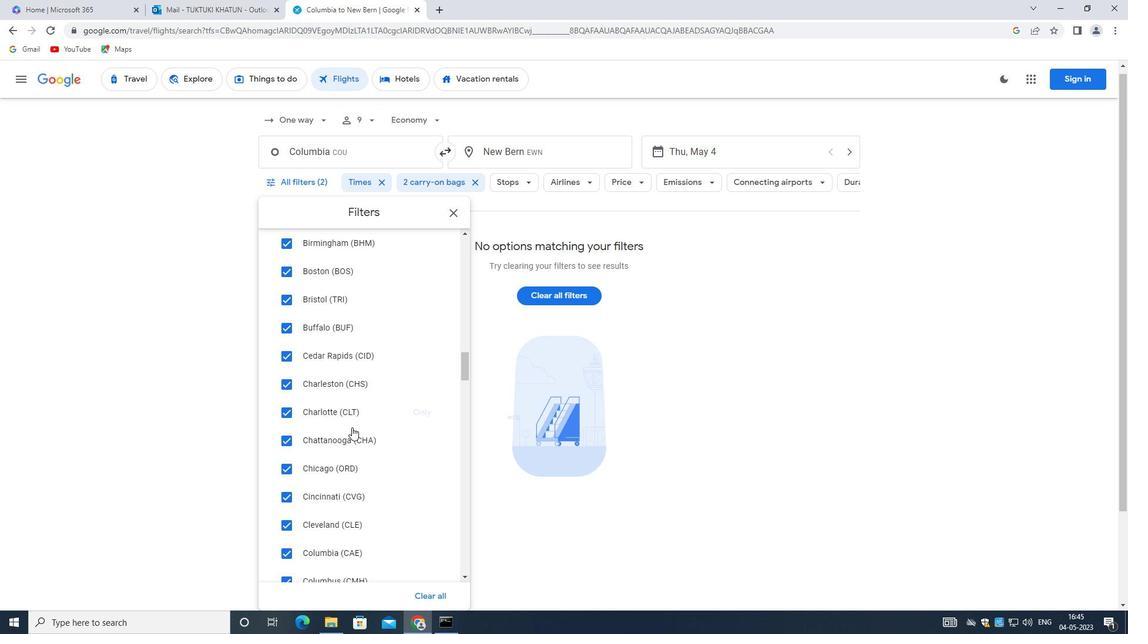 
Action: Mouse scrolled (352, 427) with delta (0, 0)
Screenshot: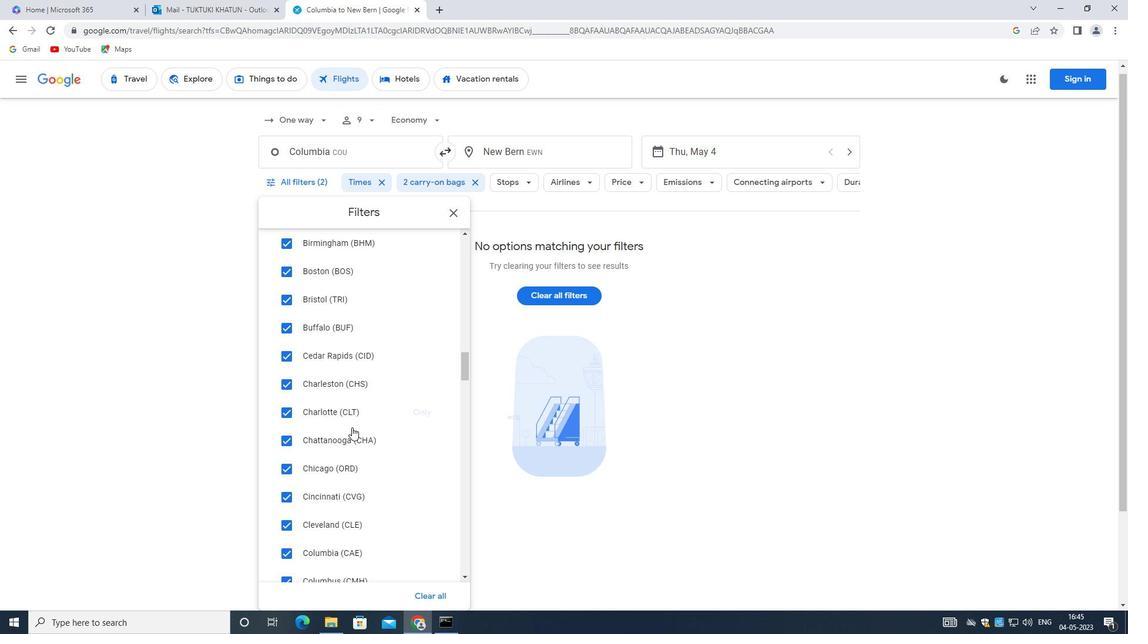 
Action: Mouse moved to (349, 430)
Screenshot: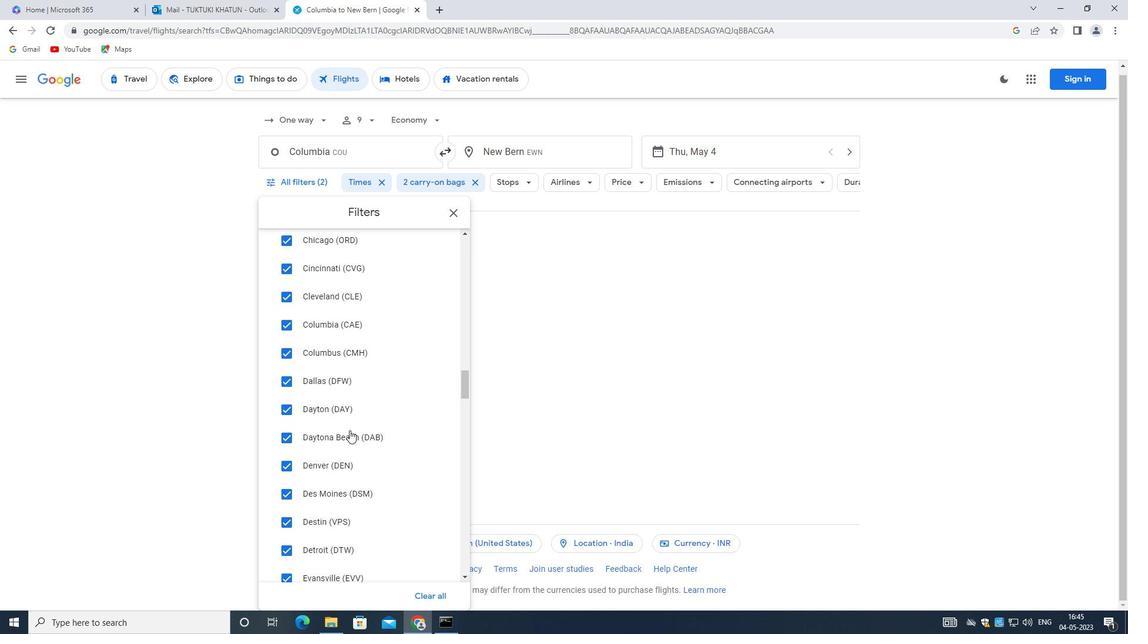 
Action: Mouse scrolled (349, 430) with delta (0, 0)
Screenshot: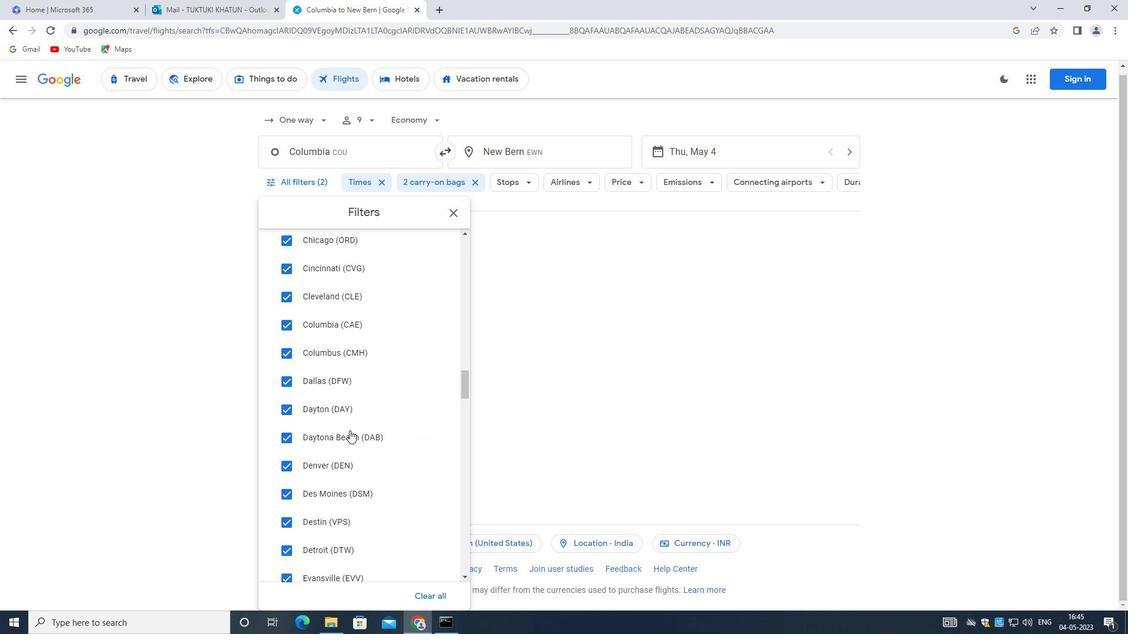 
Action: Mouse scrolled (349, 430) with delta (0, 0)
Screenshot: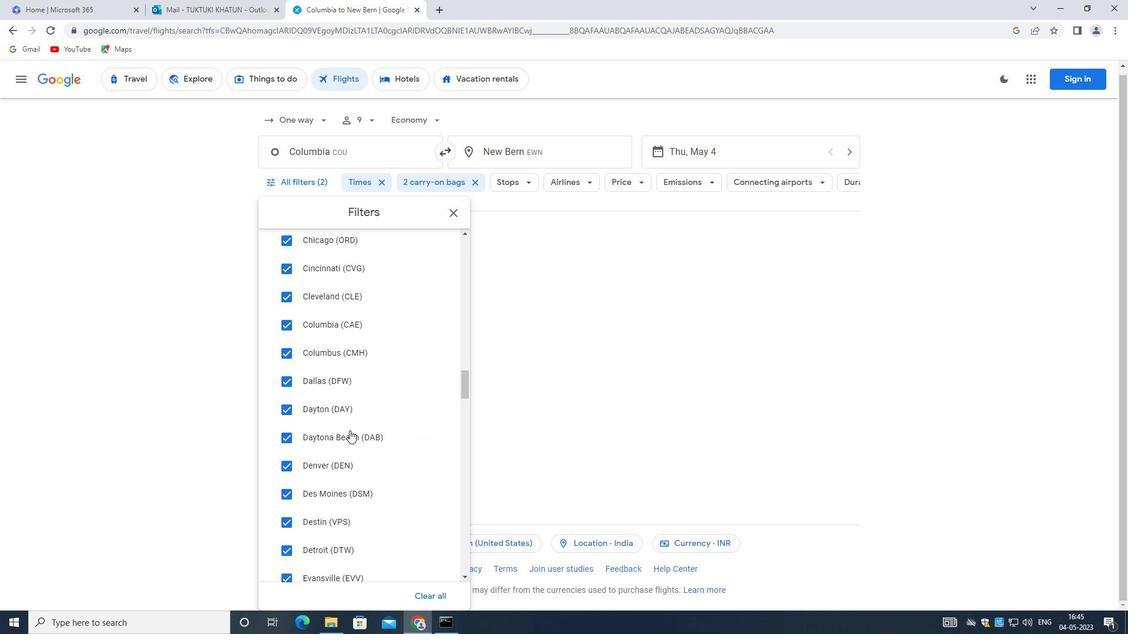 
Action: Mouse scrolled (349, 430) with delta (0, 0)
Screenshot: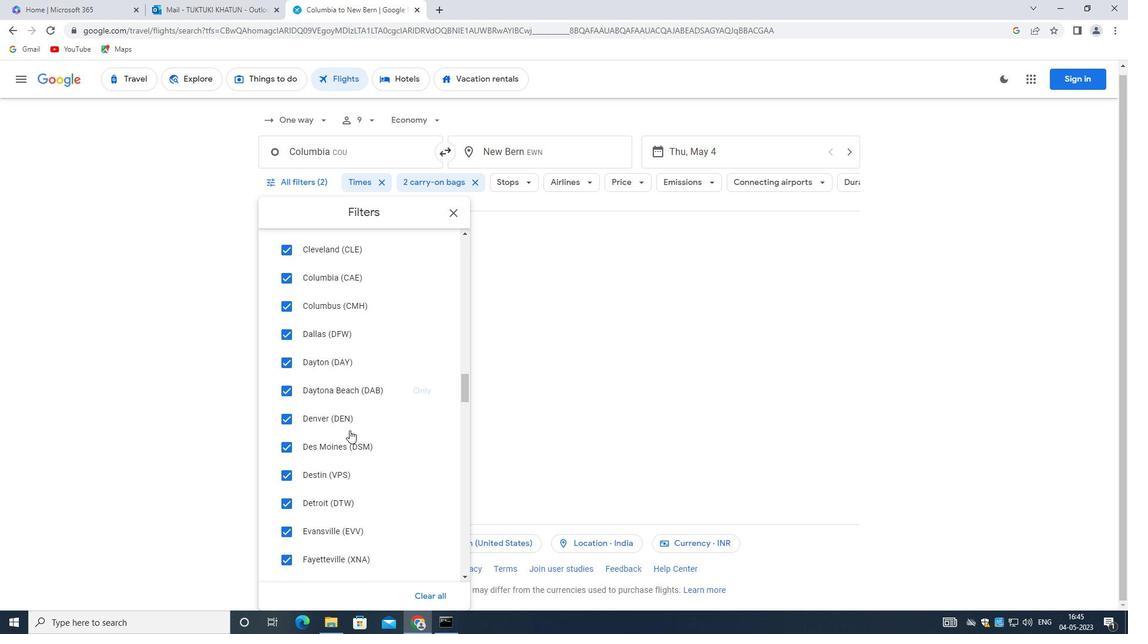 
Action: Mouse moved to (347, 430)
Screenshot: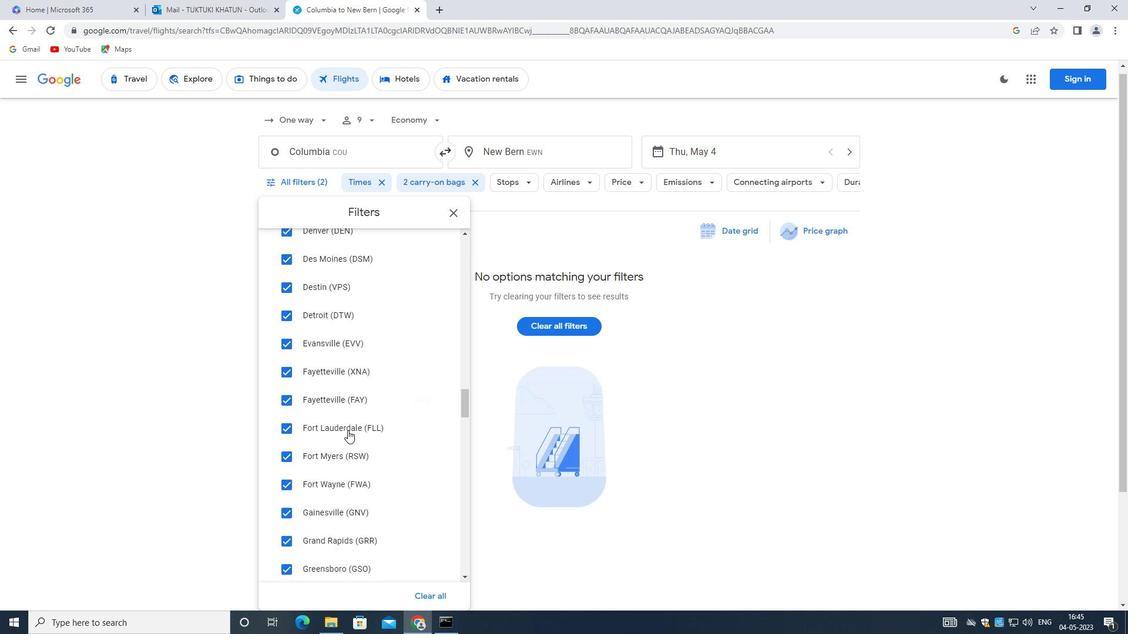 
Action: Mouse scrolled (347, 429) with delta (0, 0)
Screenshot: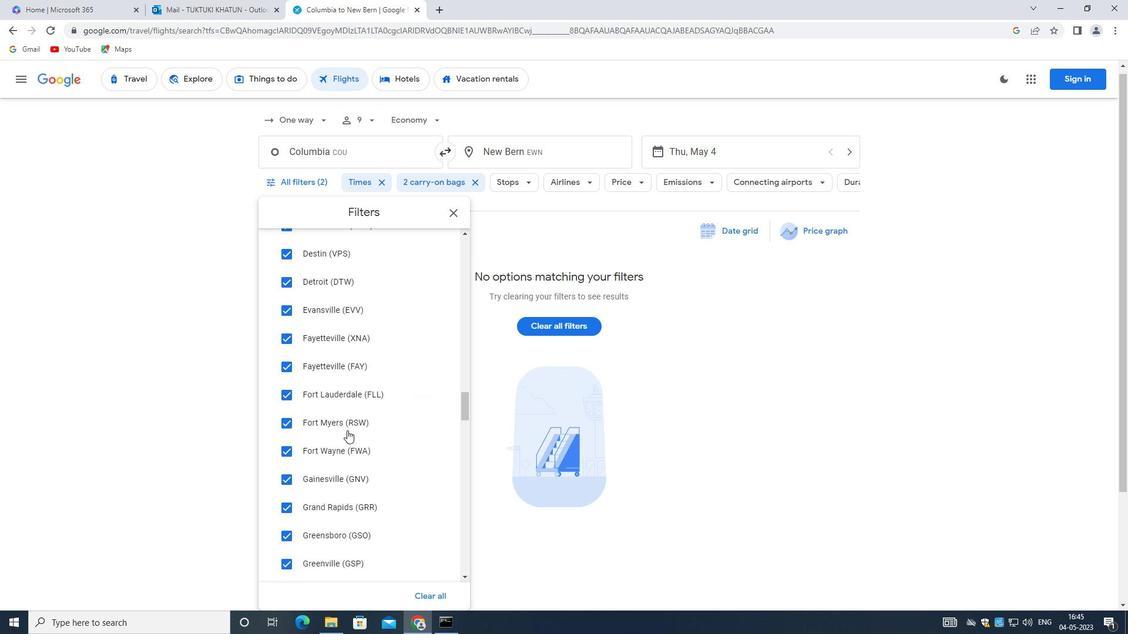 
Action: Mouse scrolled (347, 429) with delta (0, 0)
Screenshot: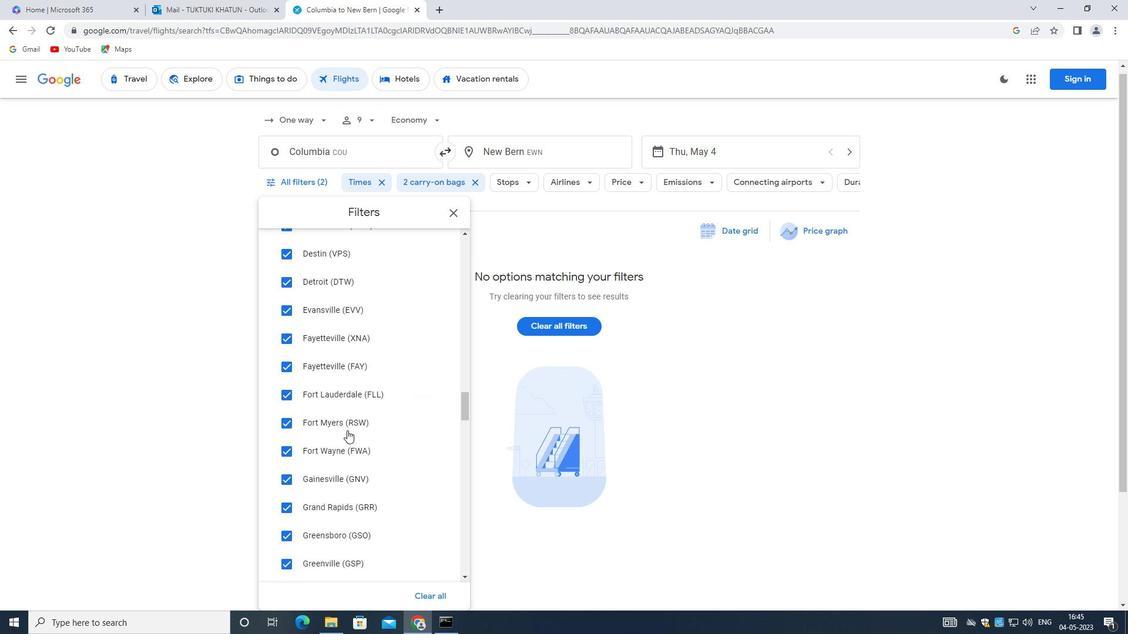 
Action: Mouse moved to (346, 429)
Screenshot: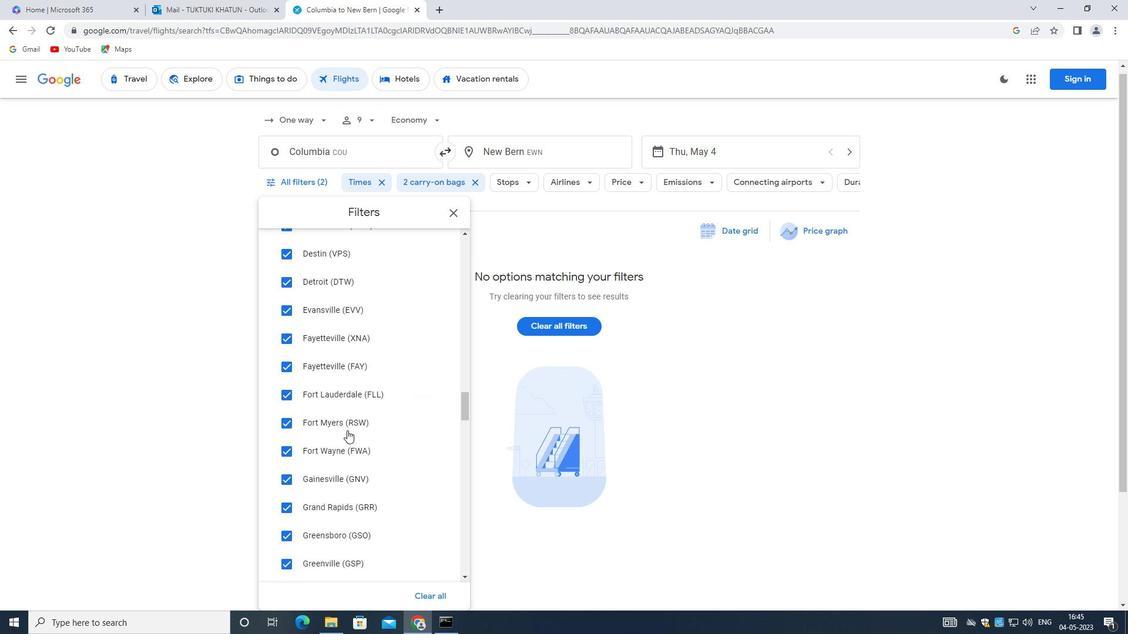 
Action: Mouse scrolled (346, 429) with delta (0, 0)
Screenshot: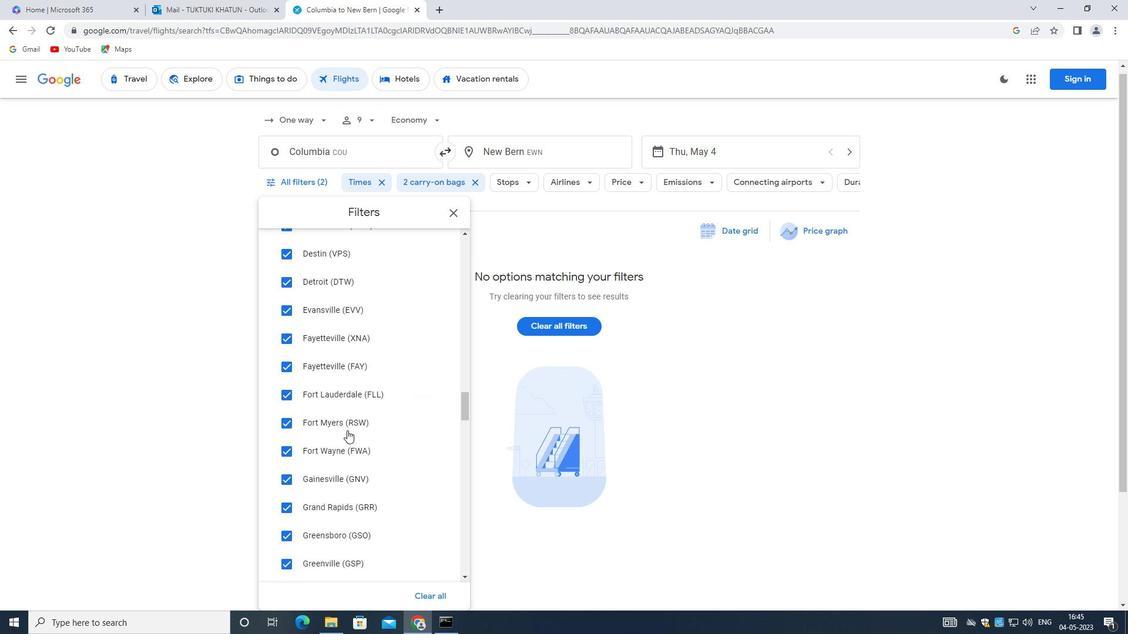 
Action: Mouse scrolled (346, 429) with delta (0, 0)
Screenshot: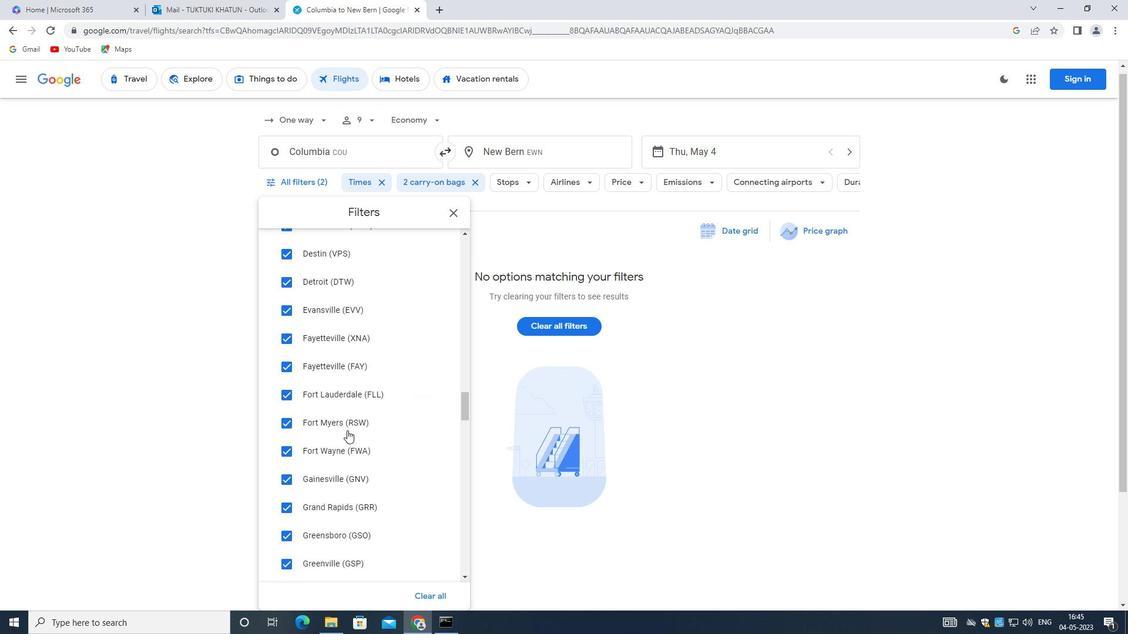 
Action: Mouse moved to (342, 428)
Screenshot: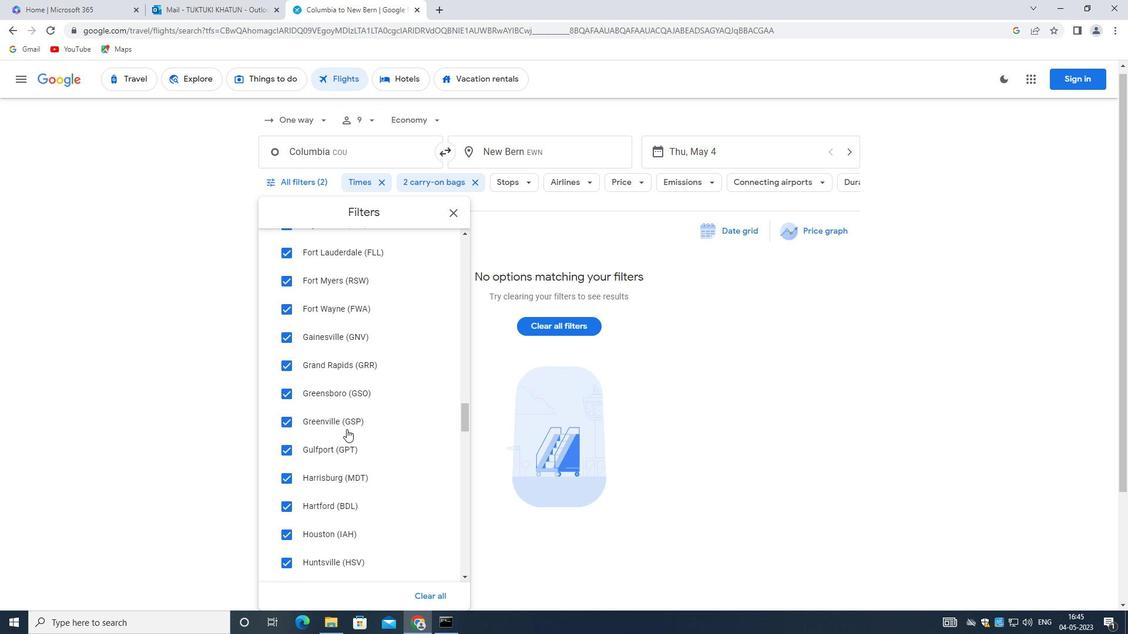 
Action: Mouse scrolled (342, 427) with delta (0, 0)
Screenshot: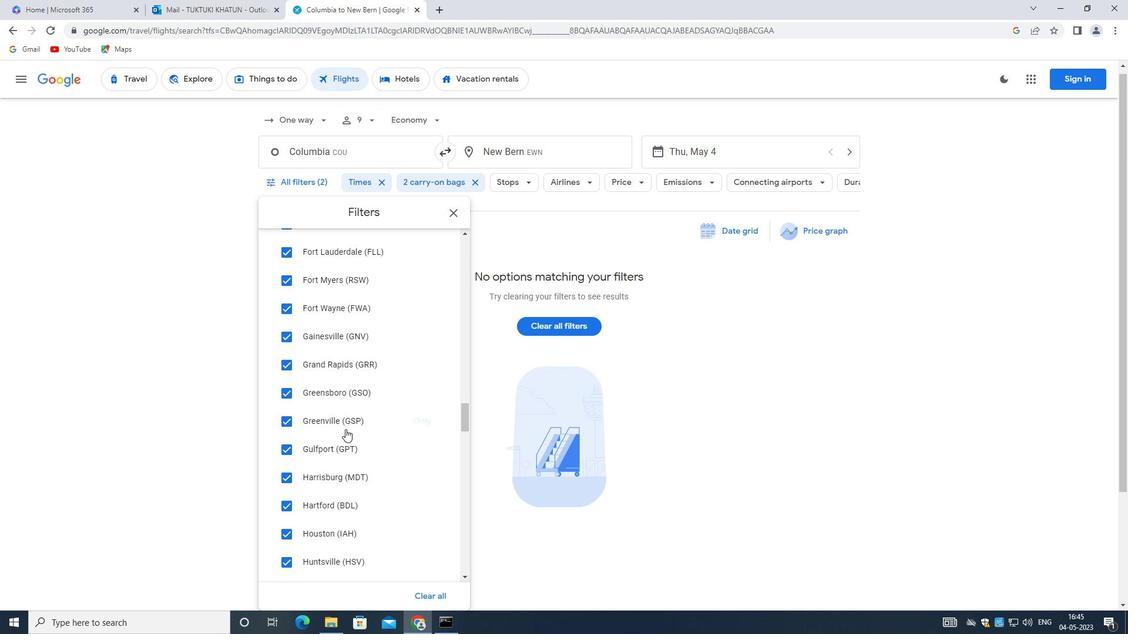 
Action: Mouse scrolled (342, 427) with delta (0, 0)
Screenshot: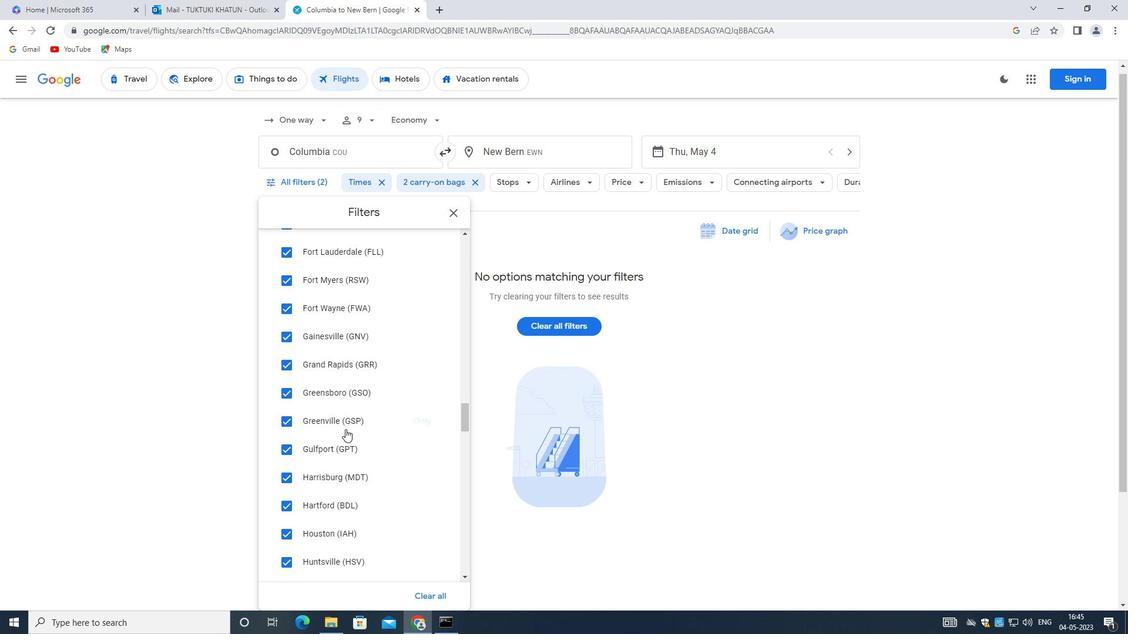 
Action: Mouse scrolled (342, 427) with delta (0, 0)
Screenshot: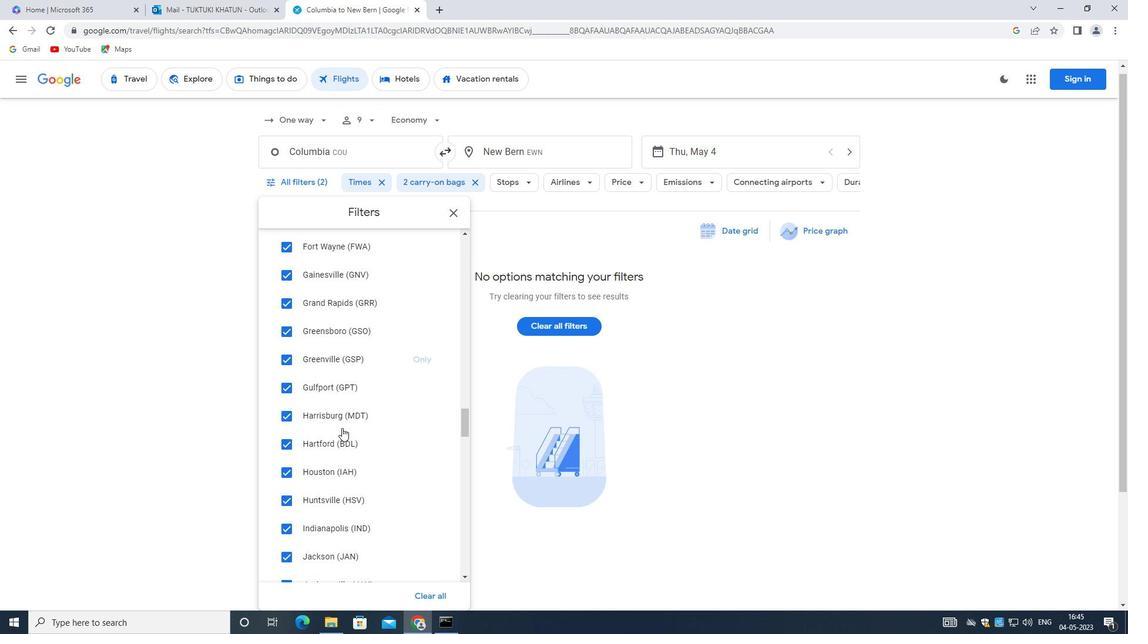 
Action: Mouse scrolled (342, 427) with delta (0, 0)
Screenshot: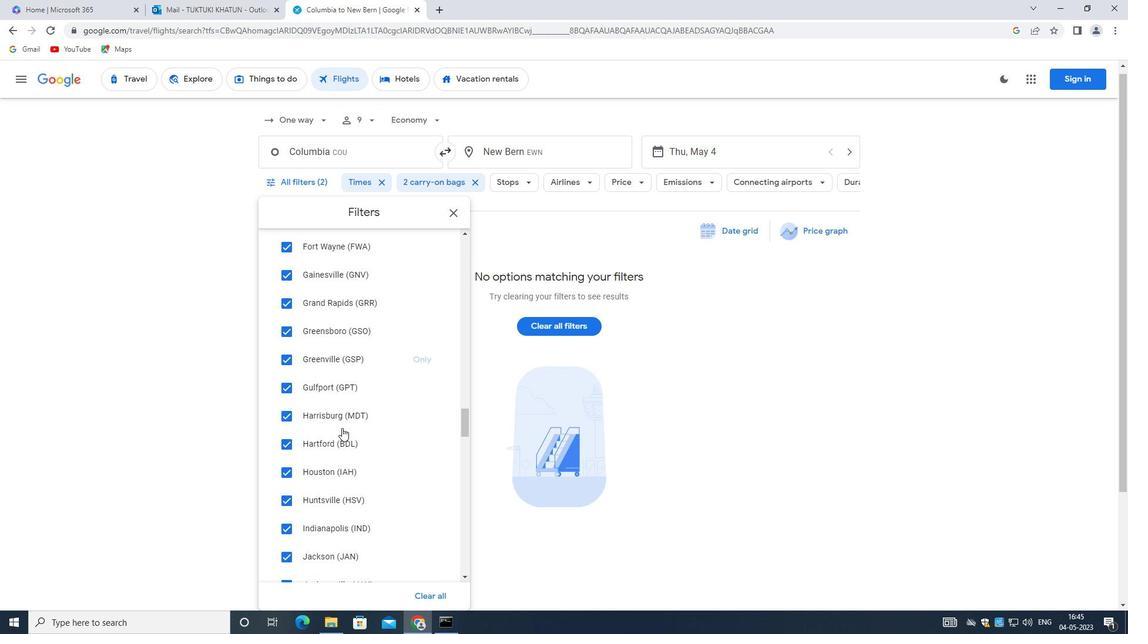 
Action: Mouse moved to (340, 427)
Screenshot: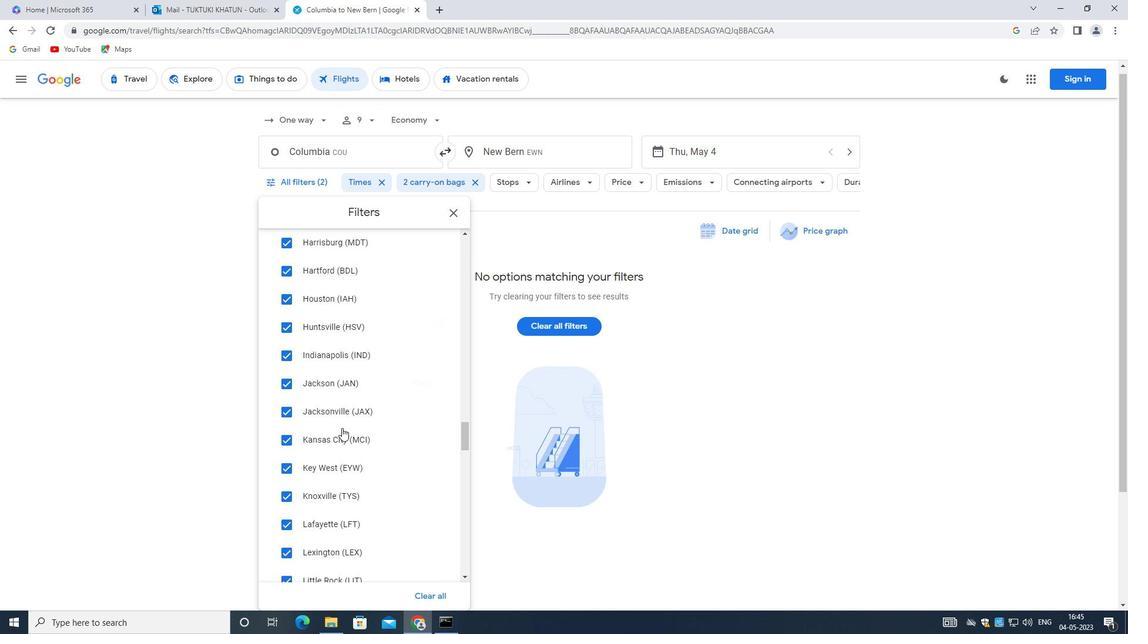 
Action: Mouse scrolled (340, 426) with delta (0, 0)
Screenshot: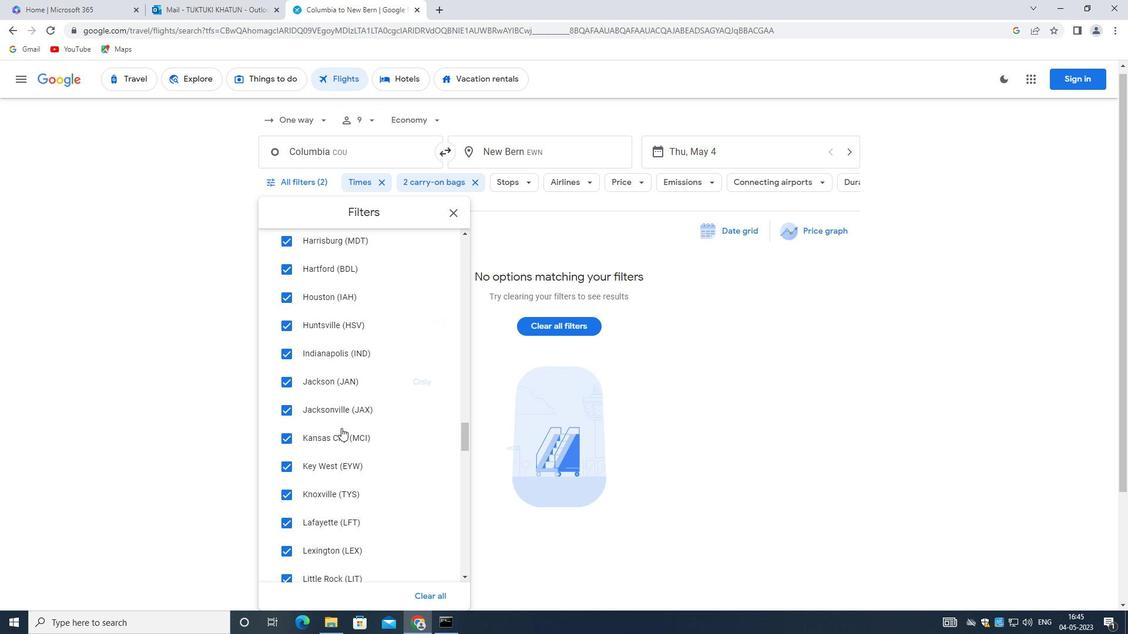 
Action: Mouse scrolled (340, 426) with delta (0, 0)
Screenshot: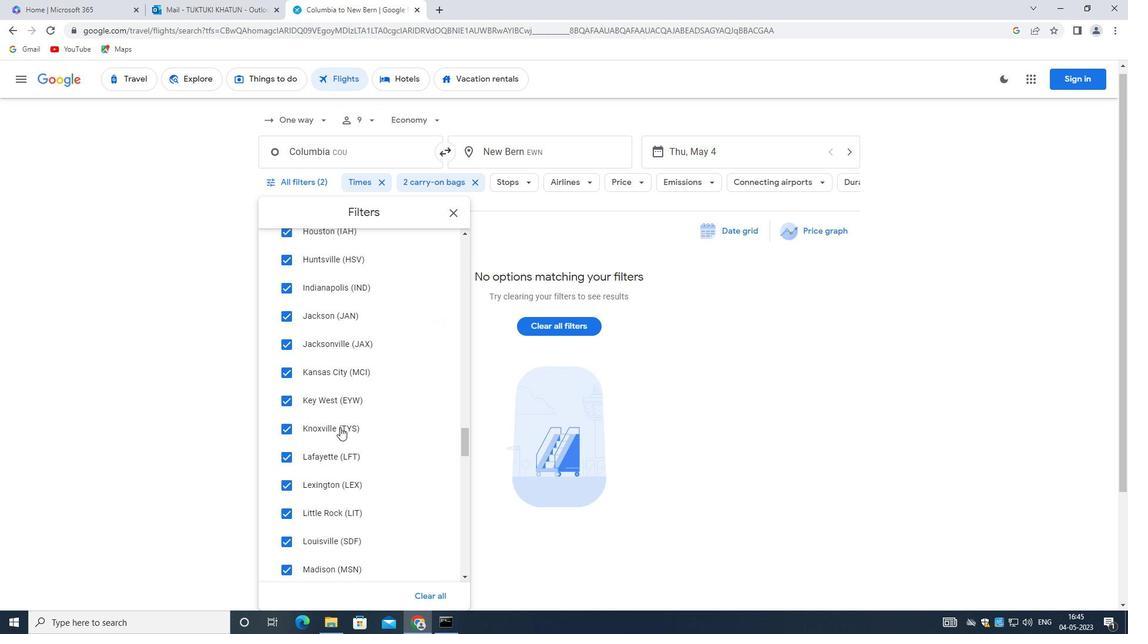 
Action: Mouse scrolled (340, 426) with delta (0, 0)
Screenshot: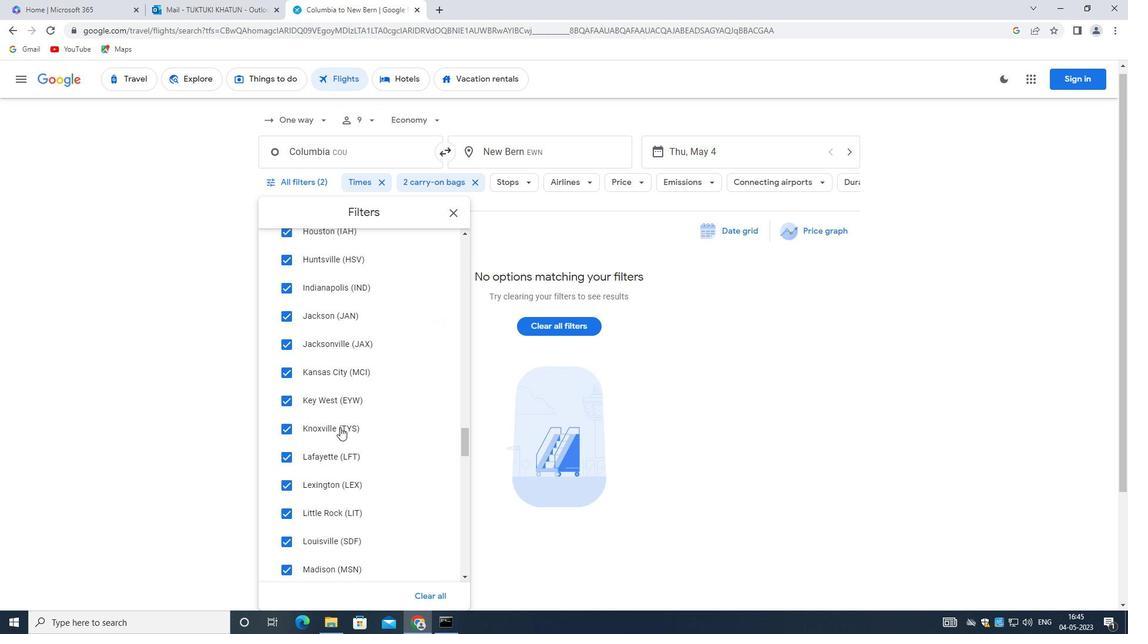 
Action: Mouse scrolled (340, 426) with delta (0, 0)
Screenshot: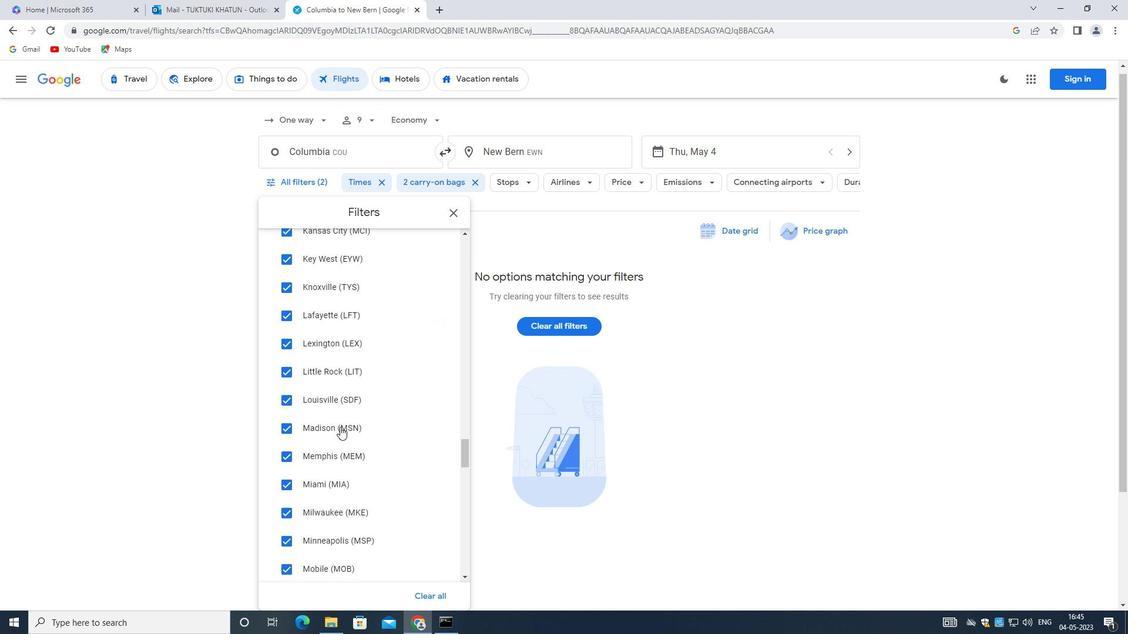 
Action: Mouse moved to (339, 427)
Screenshot: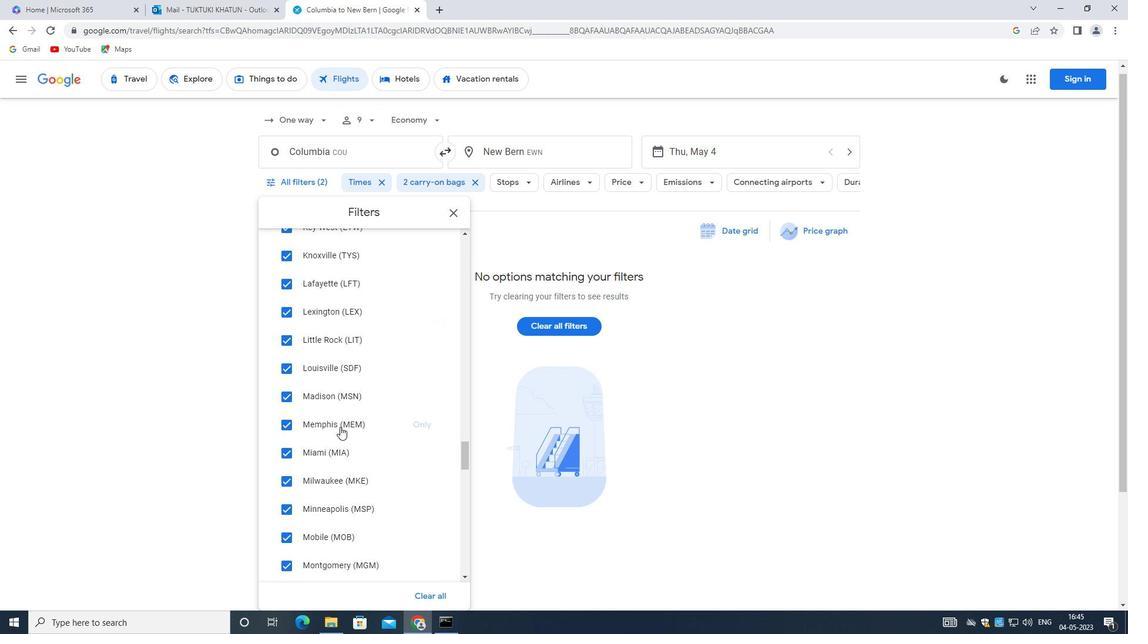 
Action: Mouse scrolled (339, 426) with delta (0, 0)
Screenshot: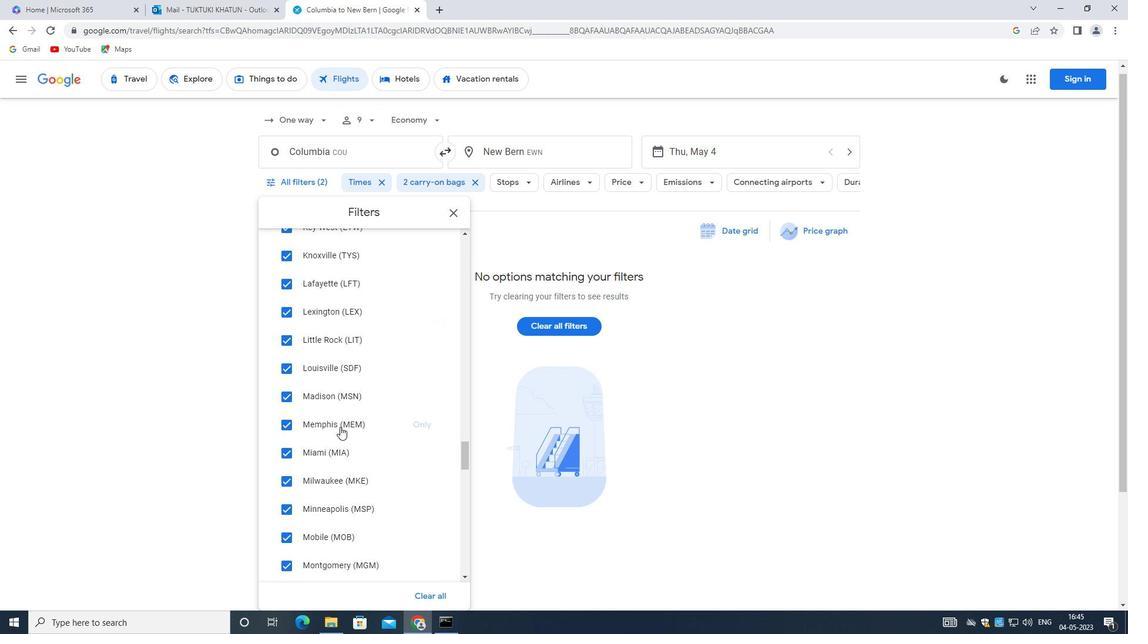 
Action: Mouse scrolled (339, 426) with delta (0, 0)
Screenshot: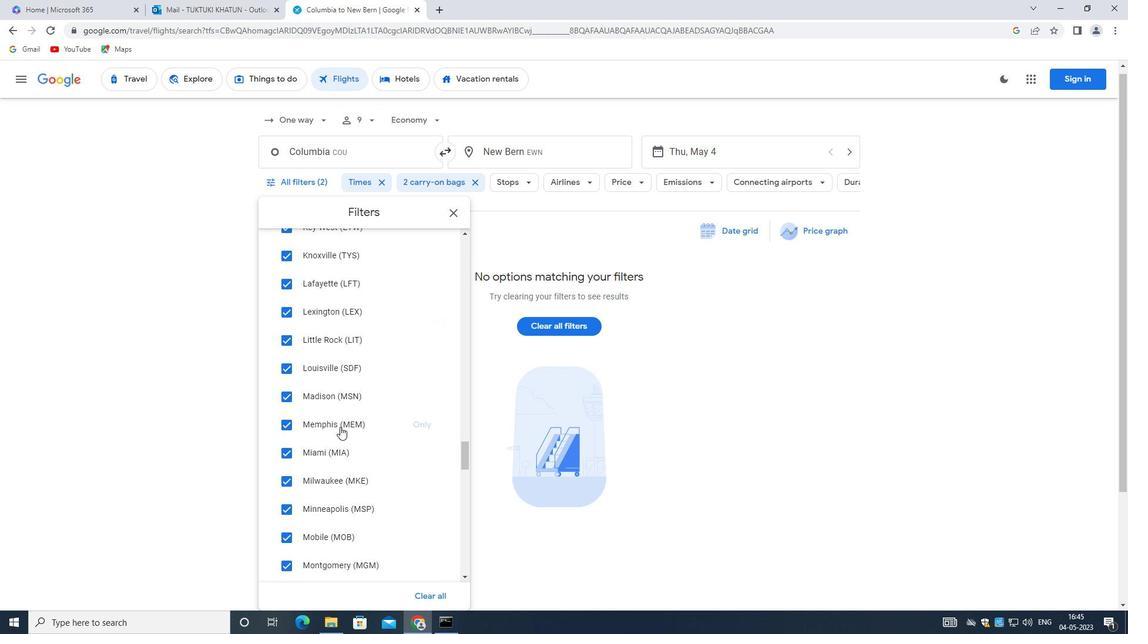 
Action: Mouse scrolled (339, 426) with delta (0, 0)
Screenshot: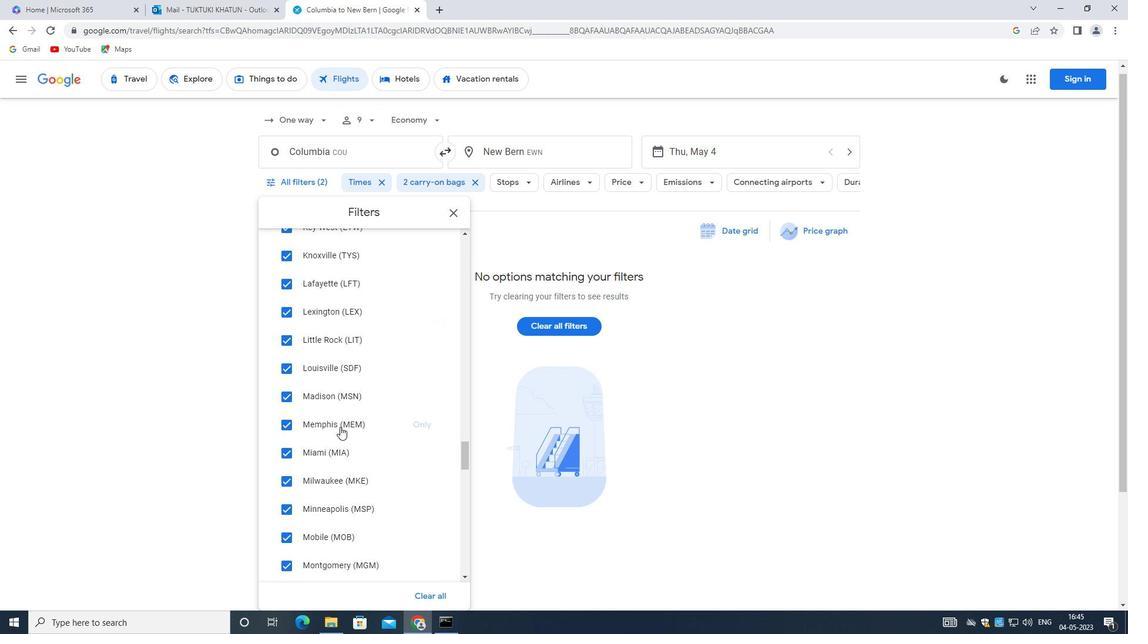 
Action: Mouse scrolled (339, 426) with delta (0, 0)
Screenshot: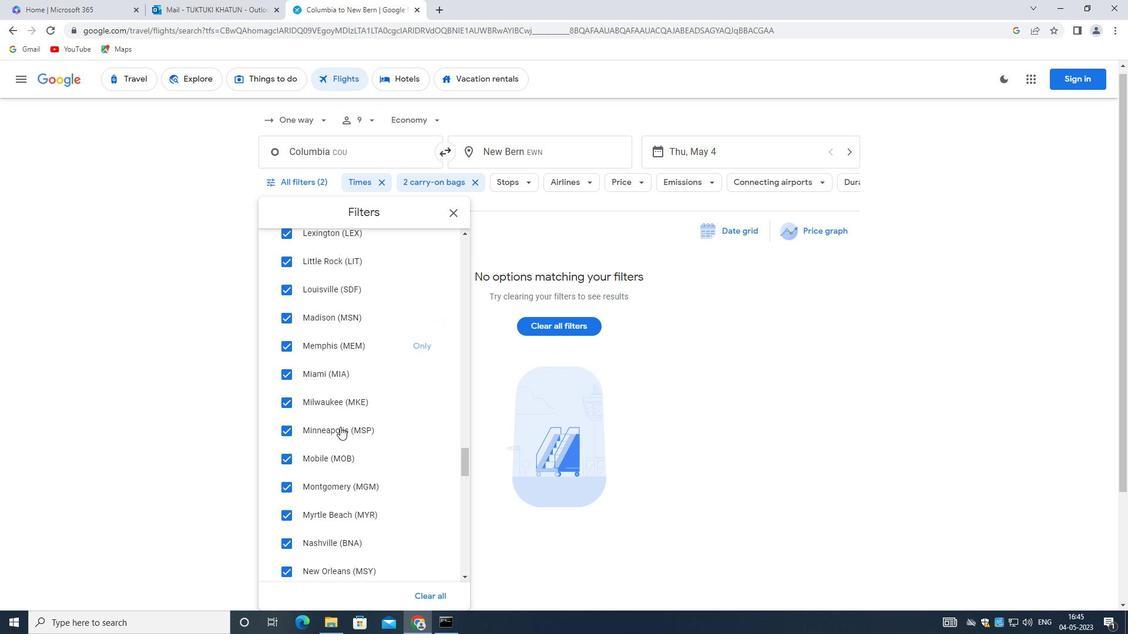 
Action: Mouse scrolled (339, 426) with delta (0, 0)
Screenshot: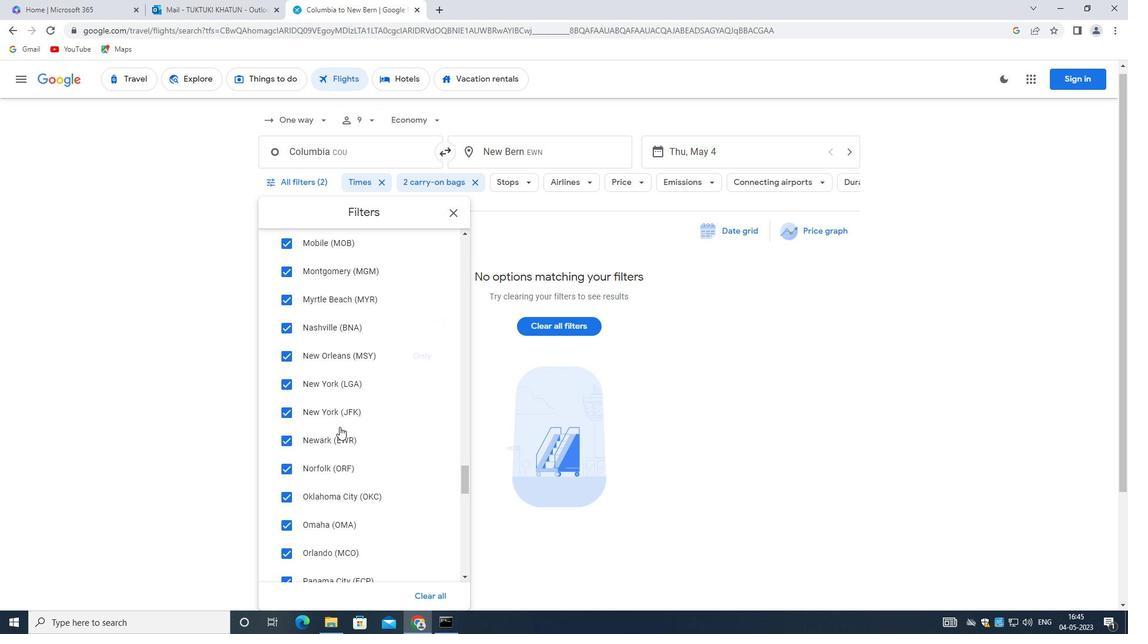 
Action: Mouse scrolled (339, 426) with delta (0, 0)
Screenshot: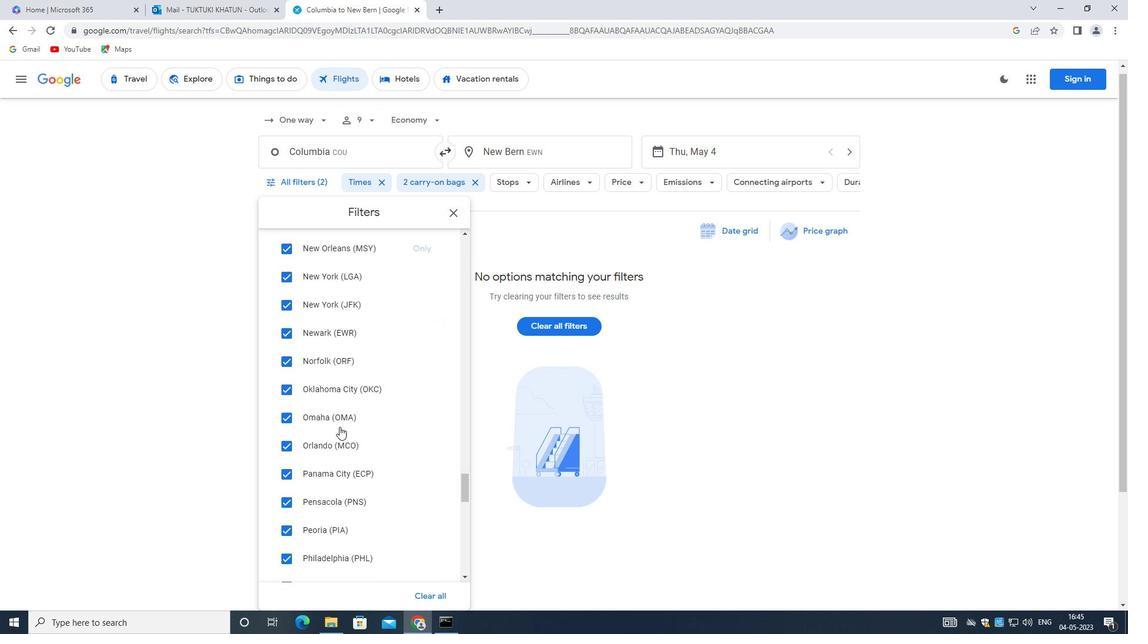 
Action: Mouse scrolled (339, 426) with delta (0, 0)
Screenshot: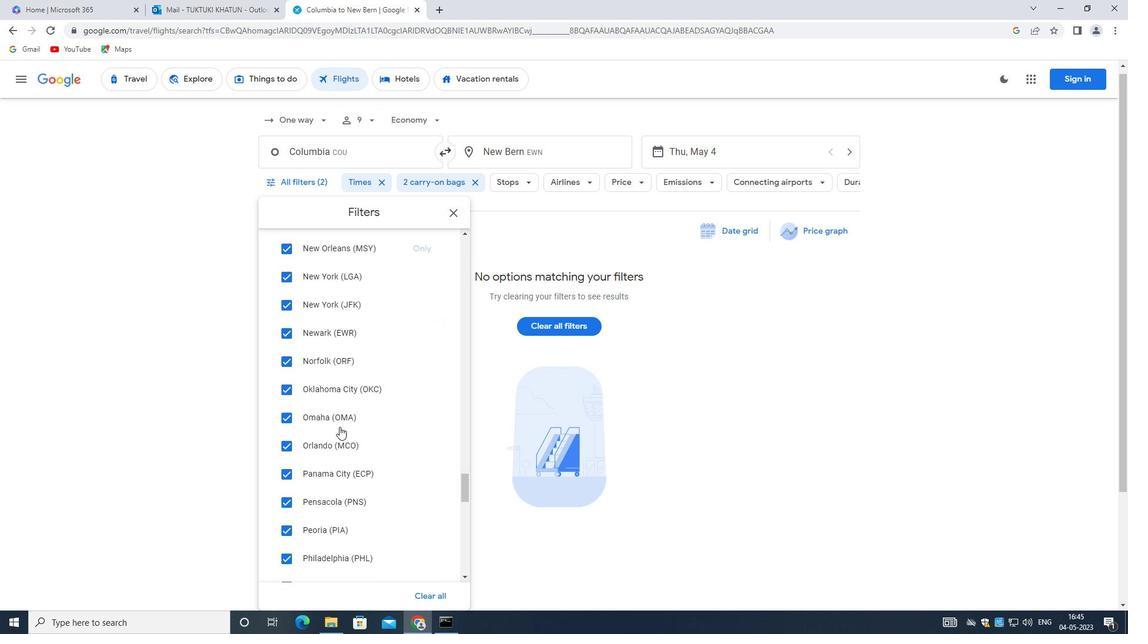 
Action: Mouse scrolled (339, 426) with delta (0, 0)
Screenshot: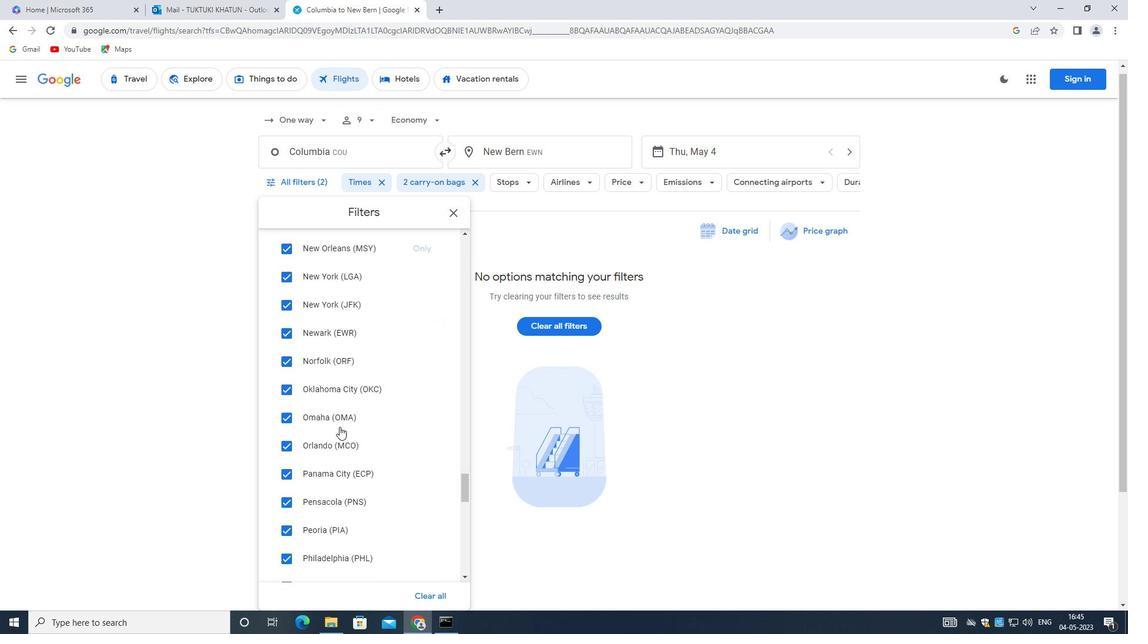 
Action: Mouse scrolled (339, 426) with delta (0, 0)
Screenshot: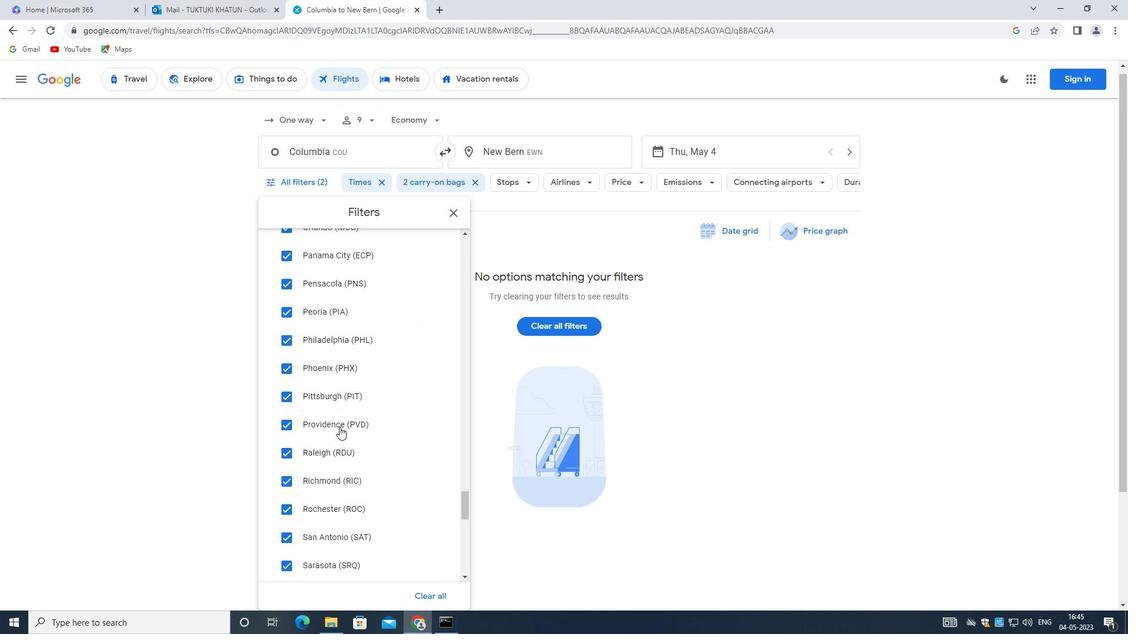 
Action: Mouse scrolled (339, 426) with delta (0, 0)
Screenshot: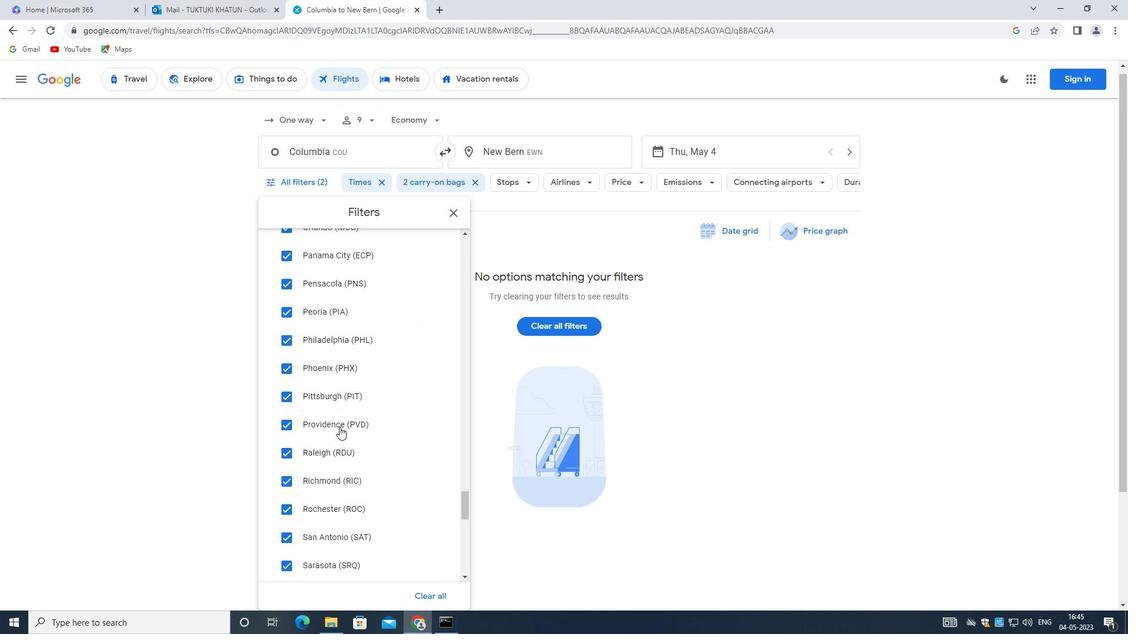 
Action: Mouse scrolled (339, 426) with delta (0, 0)
Screenshot: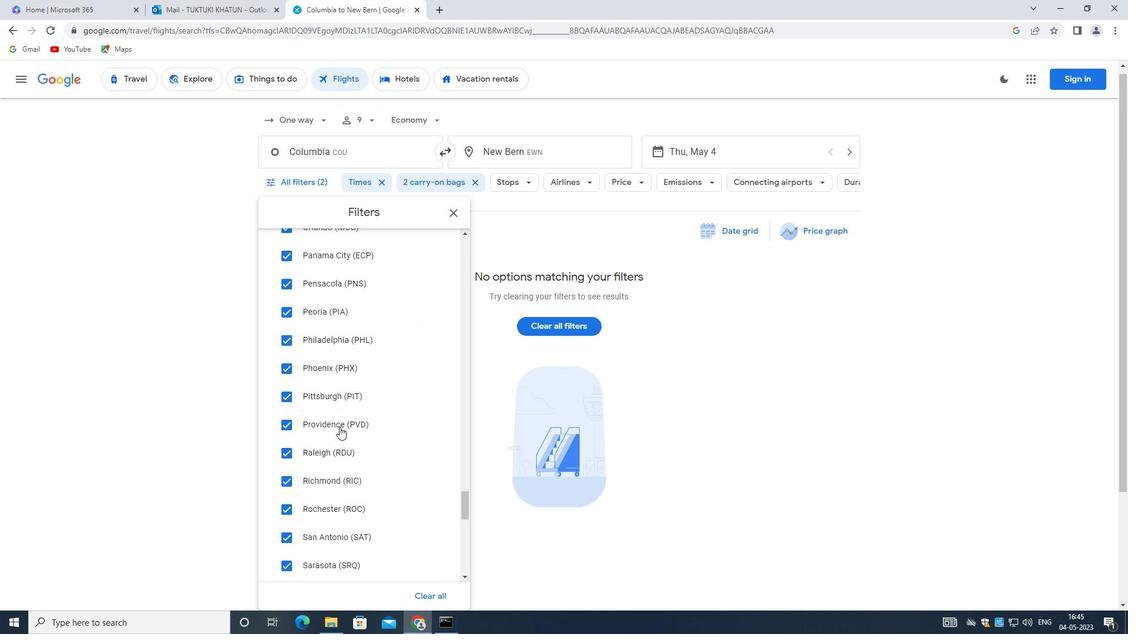 
Action: Mouse scrolled (339, 426) with delta (0, 0)
Screenshot: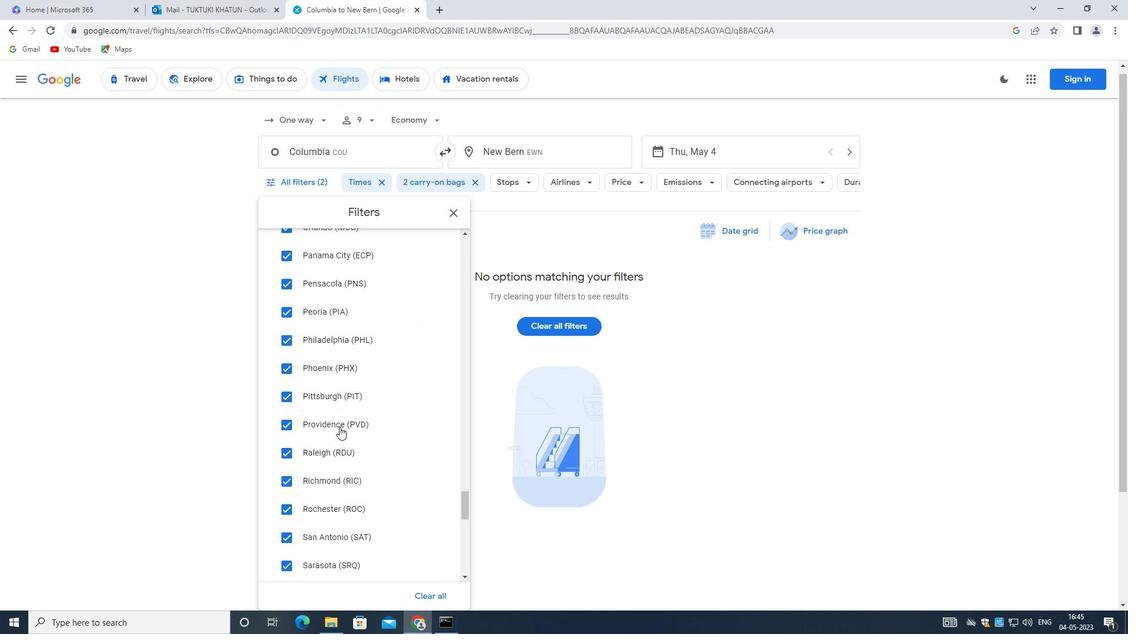 
Action: Mouse scrolled (339, 426) with delta (0, 0)
Screenshot: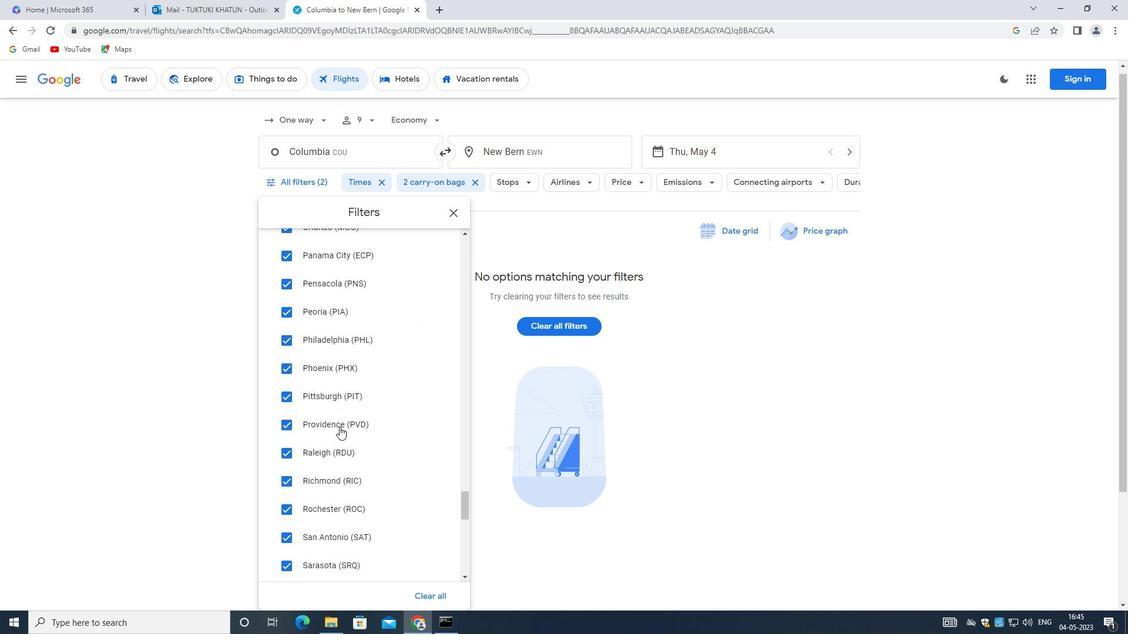 
Action: Mouse moved to (337, 419)
Screenshot: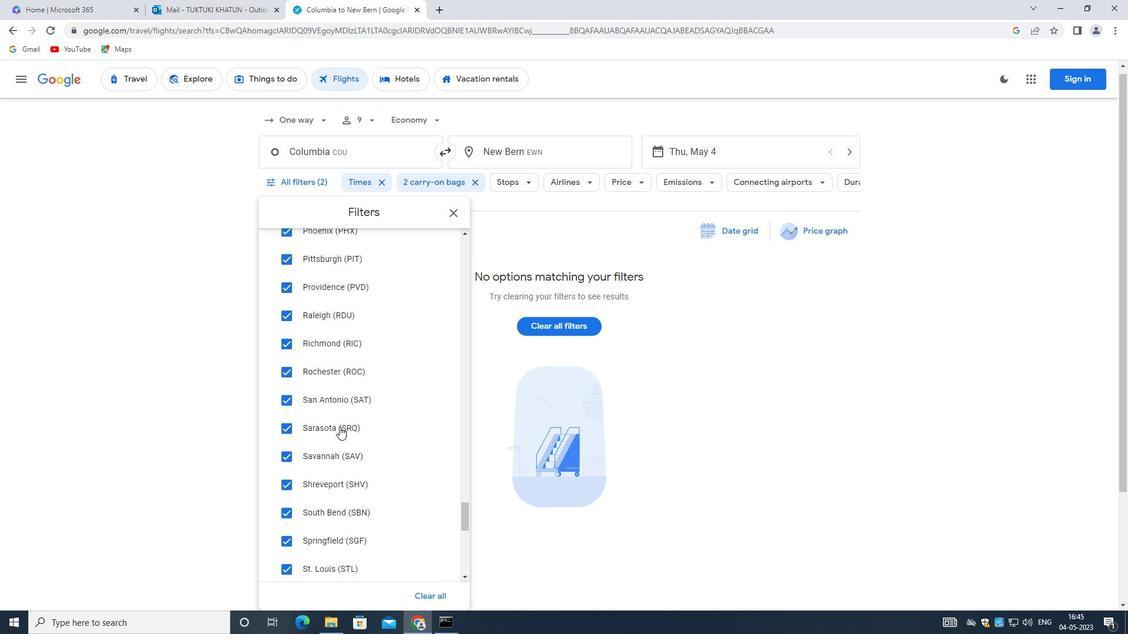 
Action: Mouse scrolled (337, 419) with delta (0, 0)
Screenshot: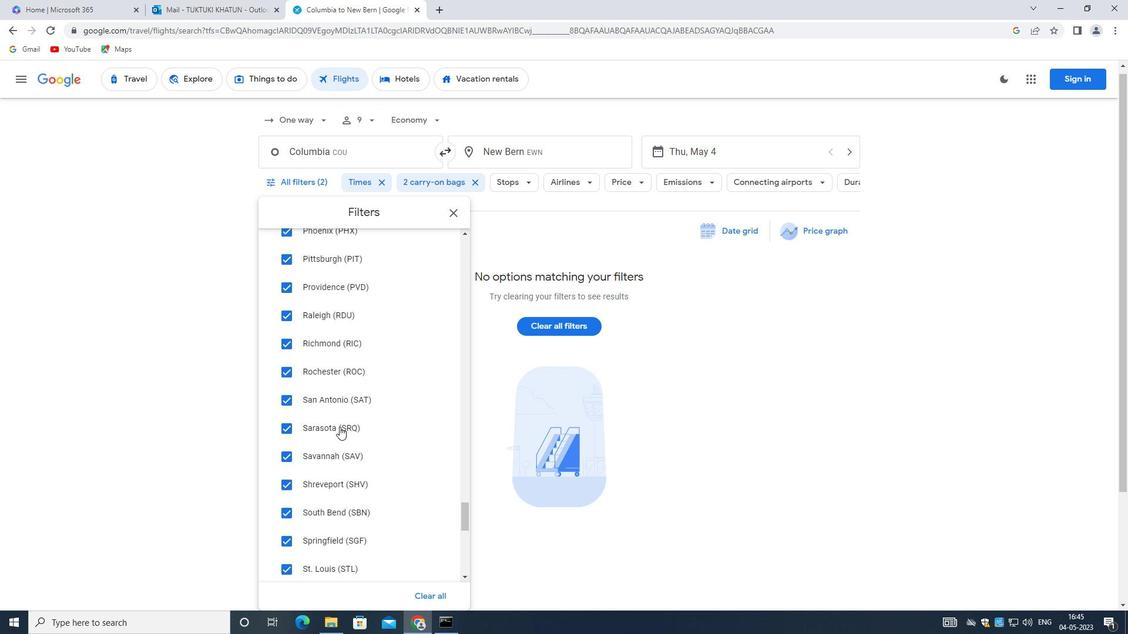 
Action: Mouse scrolled (337, 419) with delta (0, 0)
Screenshot: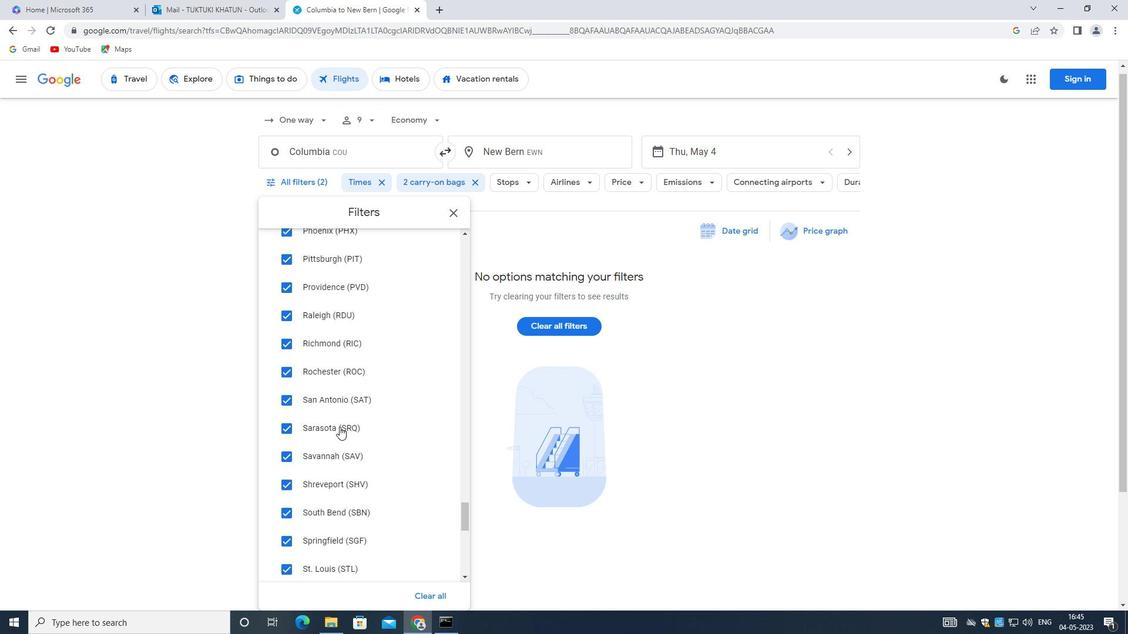 
Action: Mouse scrolled (337, 419) with delta (0, 0)
Screenshot: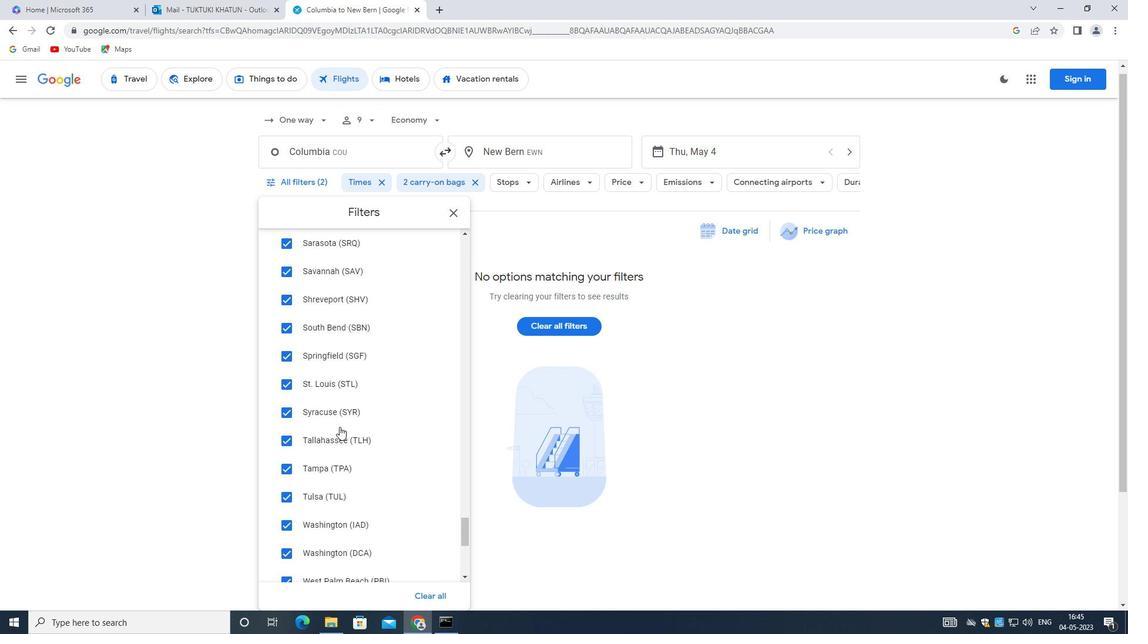 
Action: Mouse scrolled (337, 419) with delta (0, 0)
Screenshot: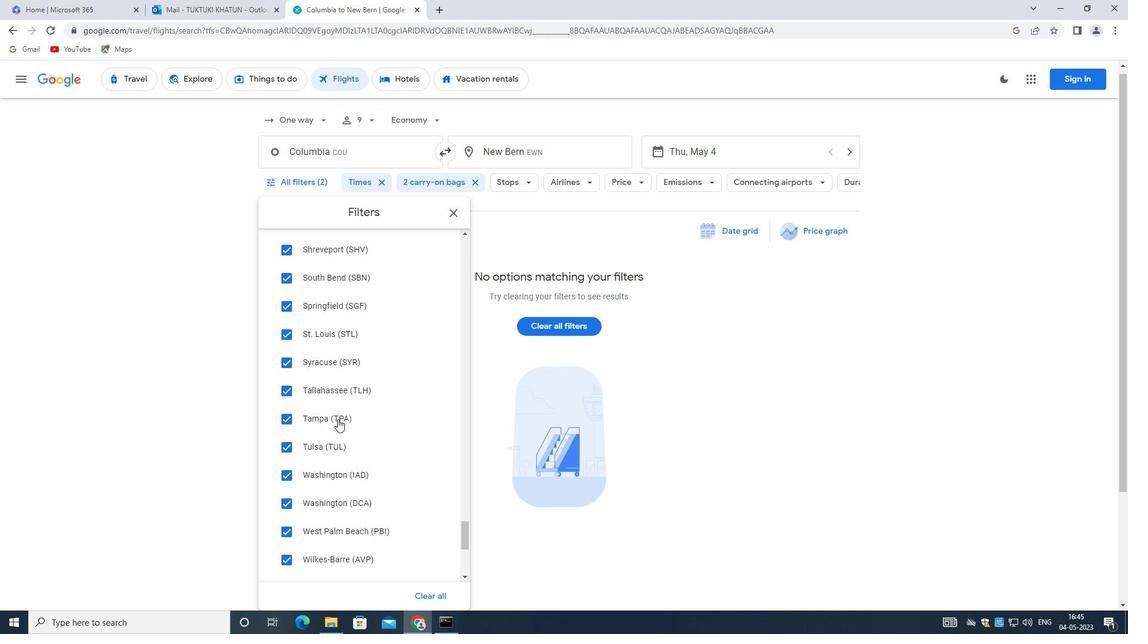 
Action: Mouse moved to (337, 418)
Screenshot: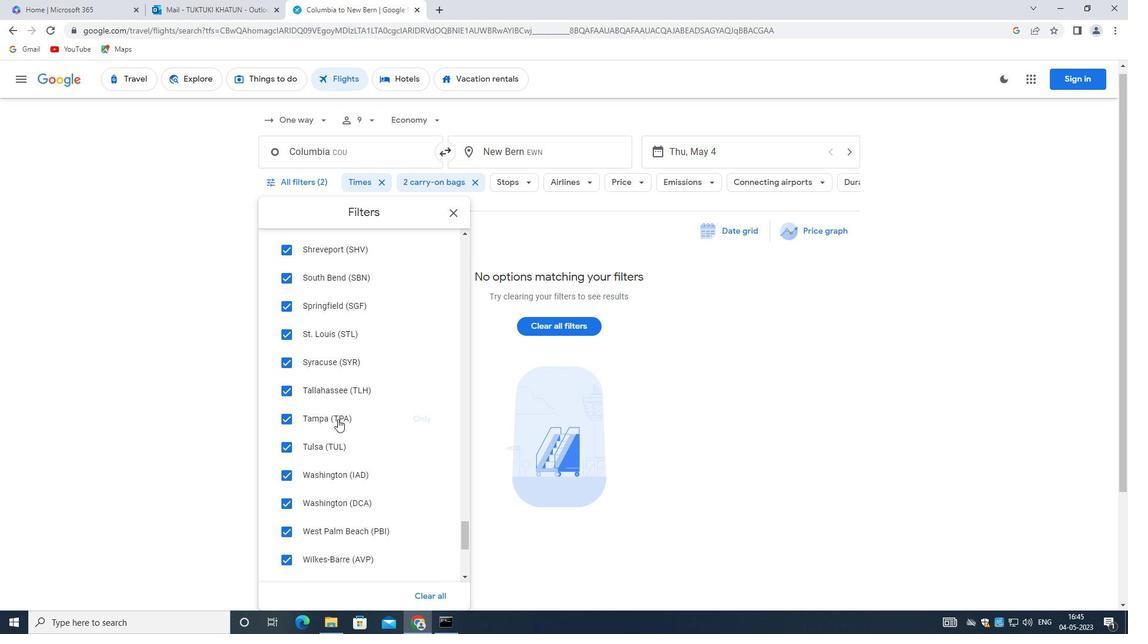 
Action: Mouse scrolled (337, 417) with delta (0, 0)
Screenshot: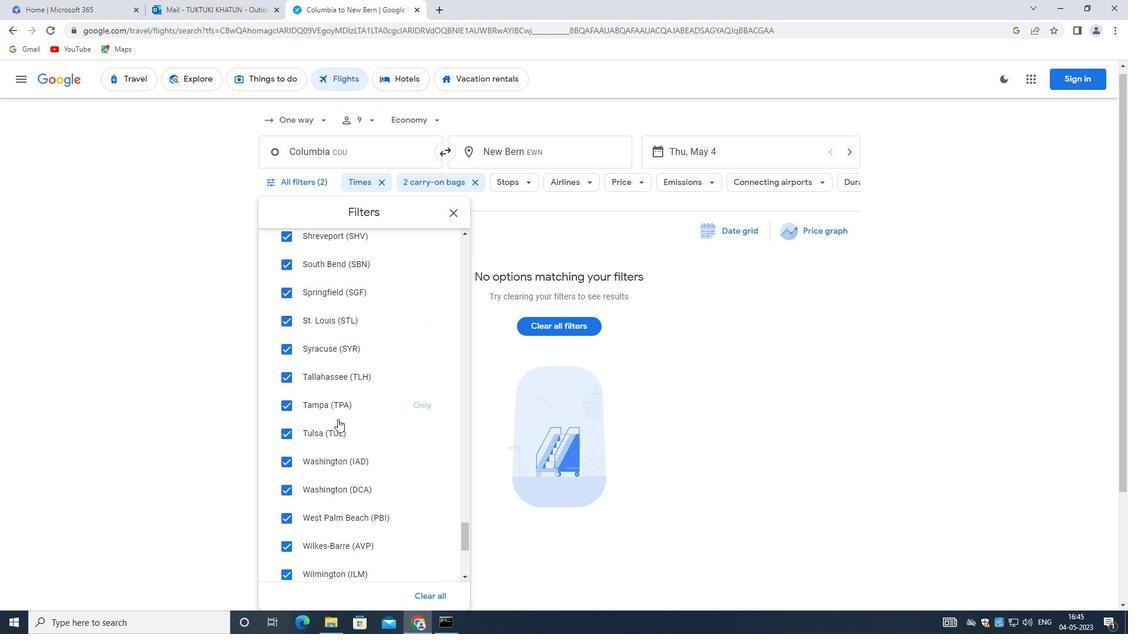 
Action: Mouse scrolled (337, 417) with delta (0, 0)
Screenshot: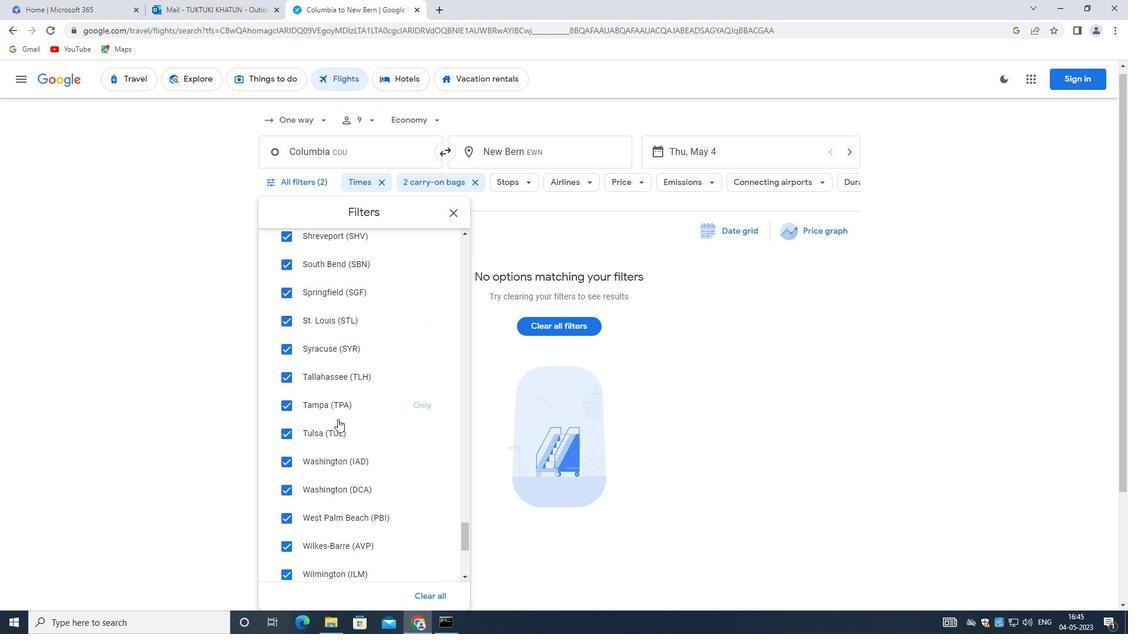 
Action: Mouse scrolled (337, 417) with delta (0, 0)
Screenshot: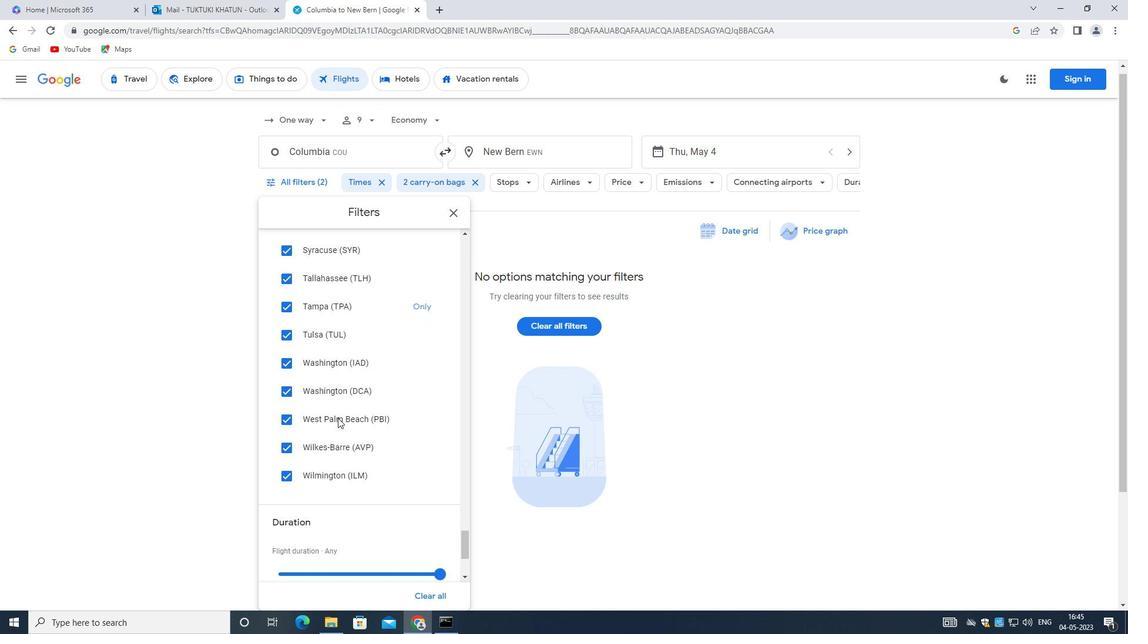 
Action: Mouse moved to (337, 416)
Screenshot: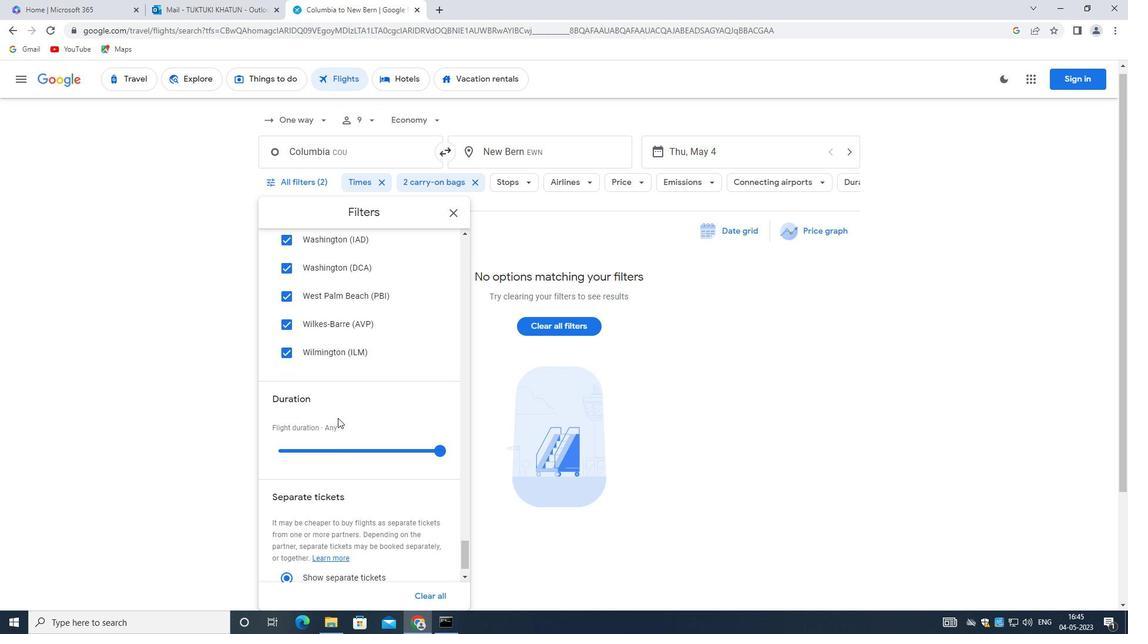 
Action: Mouse scrolled (337, 416) with delta (0, 0)
Screenshot: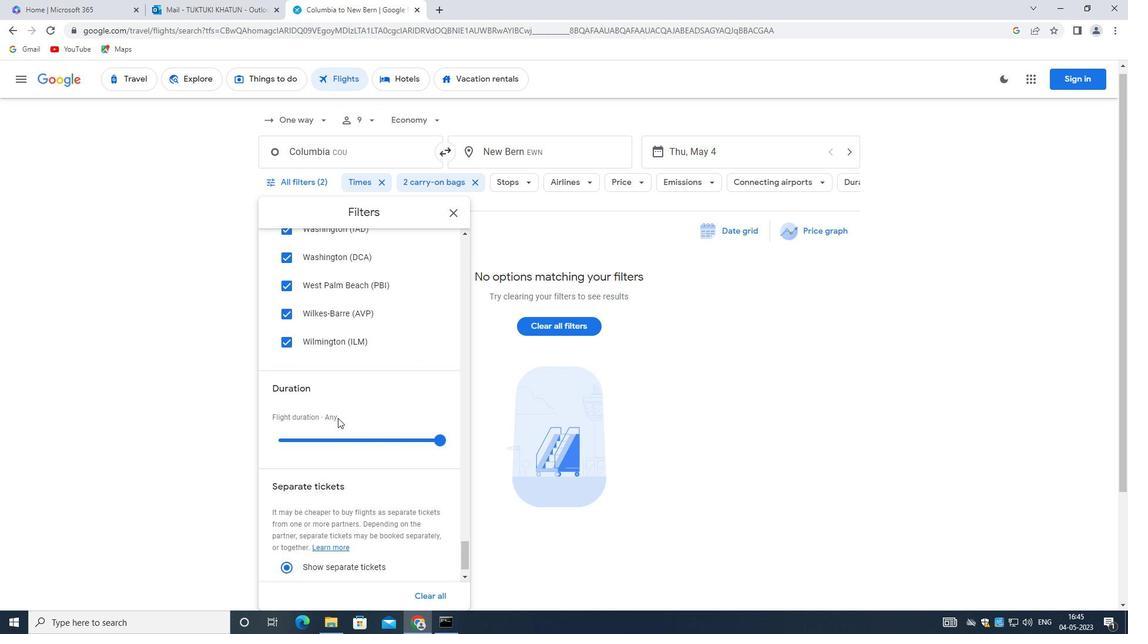 
Action: Mouse scrolled (337, 416) with delta (0, 0)
Screenshot: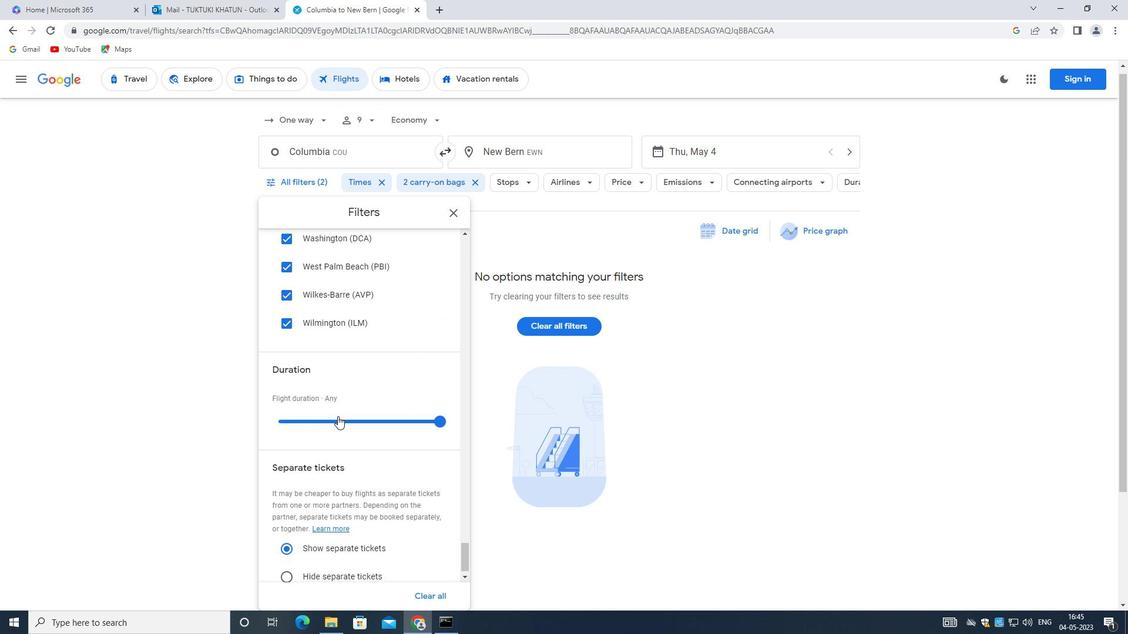 
Action: Mouse scrolled (337, 416) with delta (0, 0)
Screenshot: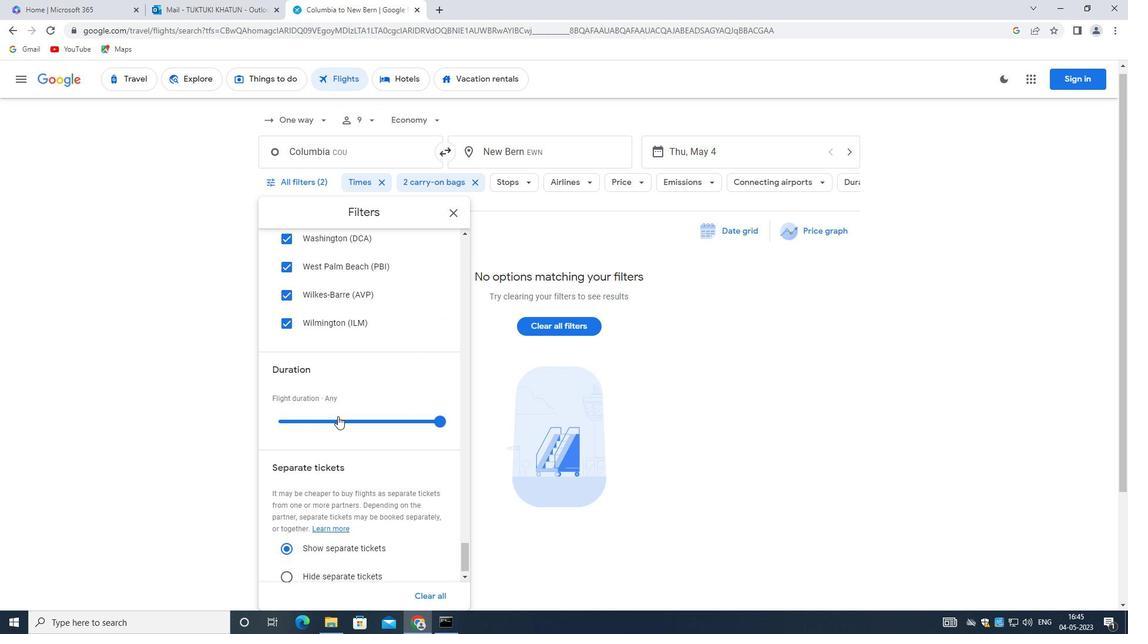 
Action: Mouse scrolled (337, 416) with delta (0, 0)
Screenshot: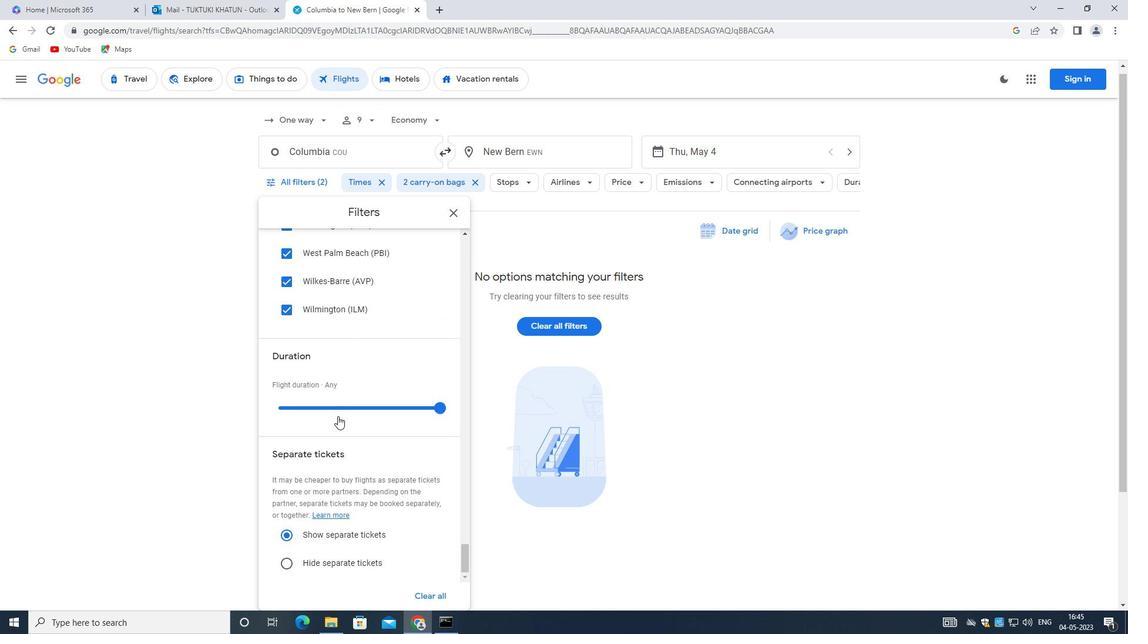 
Action: Mouse scrolled (337, 416) with delta (0, 0)
Screenshot: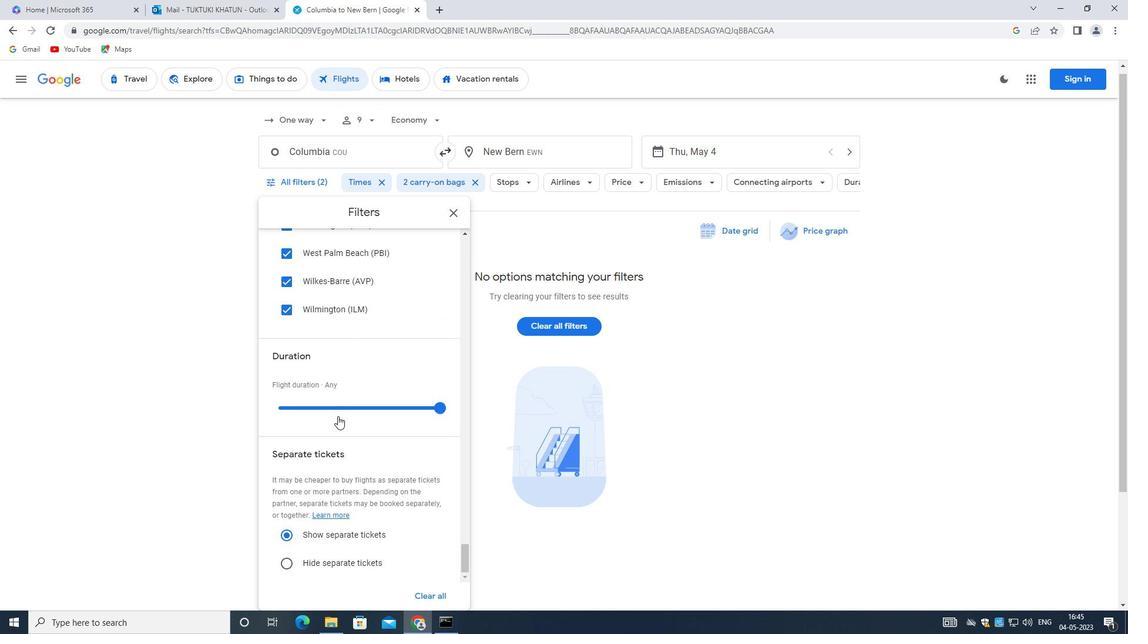 
Action: Mouse scrolled (337, 416) with delta (0, 0)
Screenshot: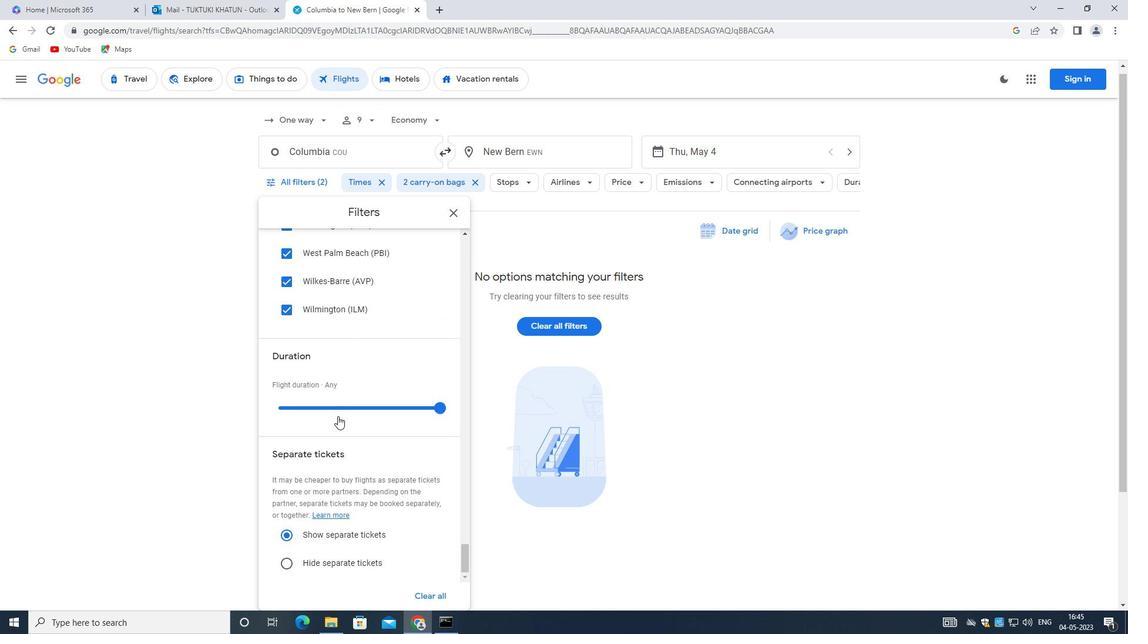 
